 Task: For heading Use Lora with pink colour & Underline.  font size for heading20,  'Change the font style of data to'Lora and font size to 12,  Change the alignment of both headline & data to Align left In the sheet  BankBalancesbook
Action: Mouse moved to (96, 246)
Screenshot: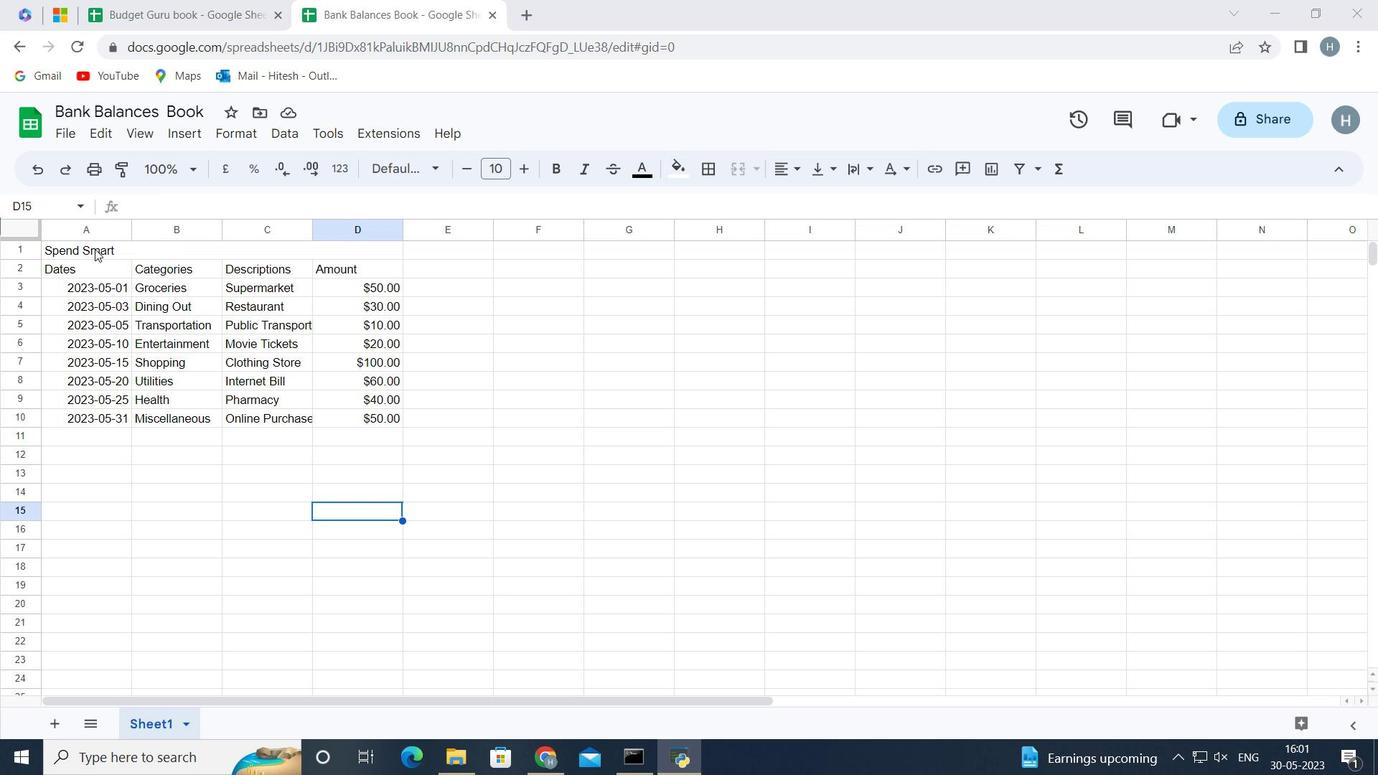 
Action: Mouse pressed left at (96, 246)
Screenshot: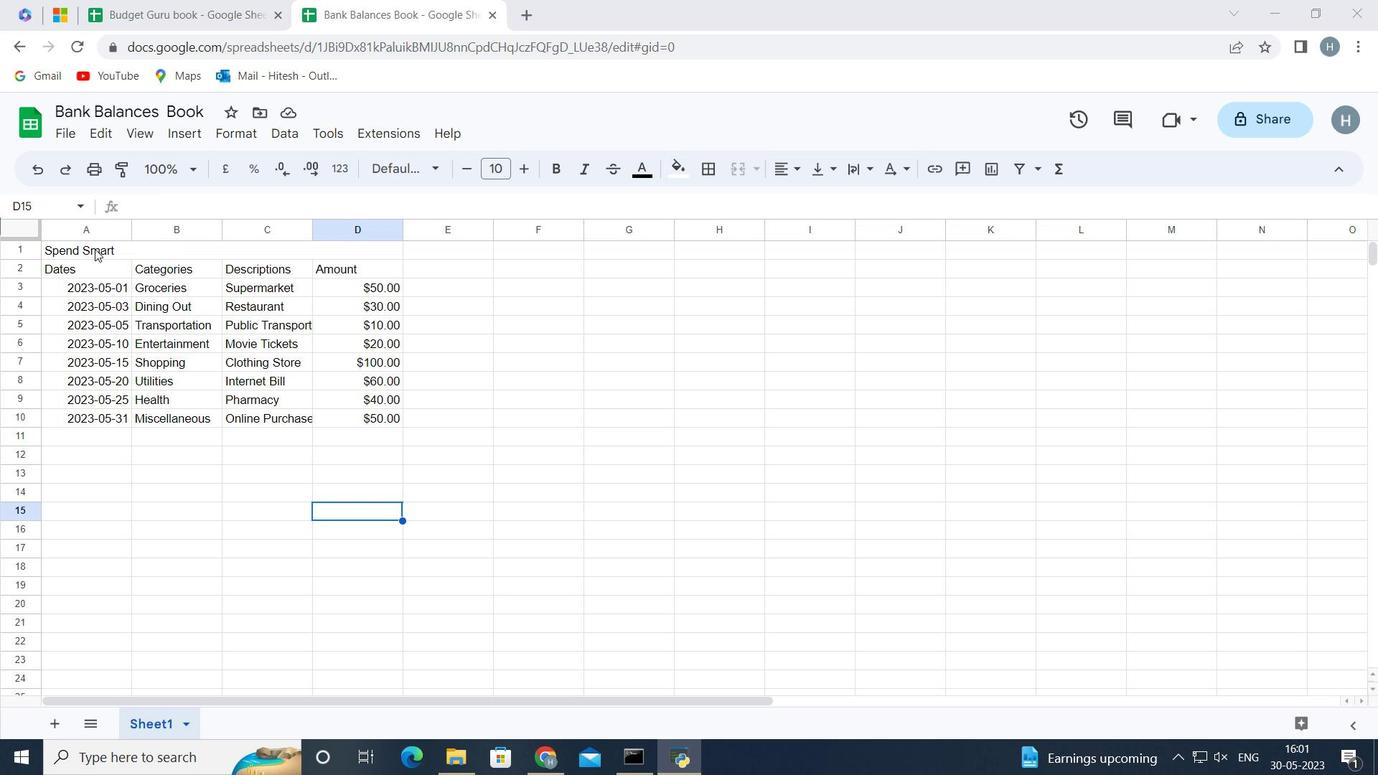 
Action: Mouse moved to (418, 161)
Screenshot: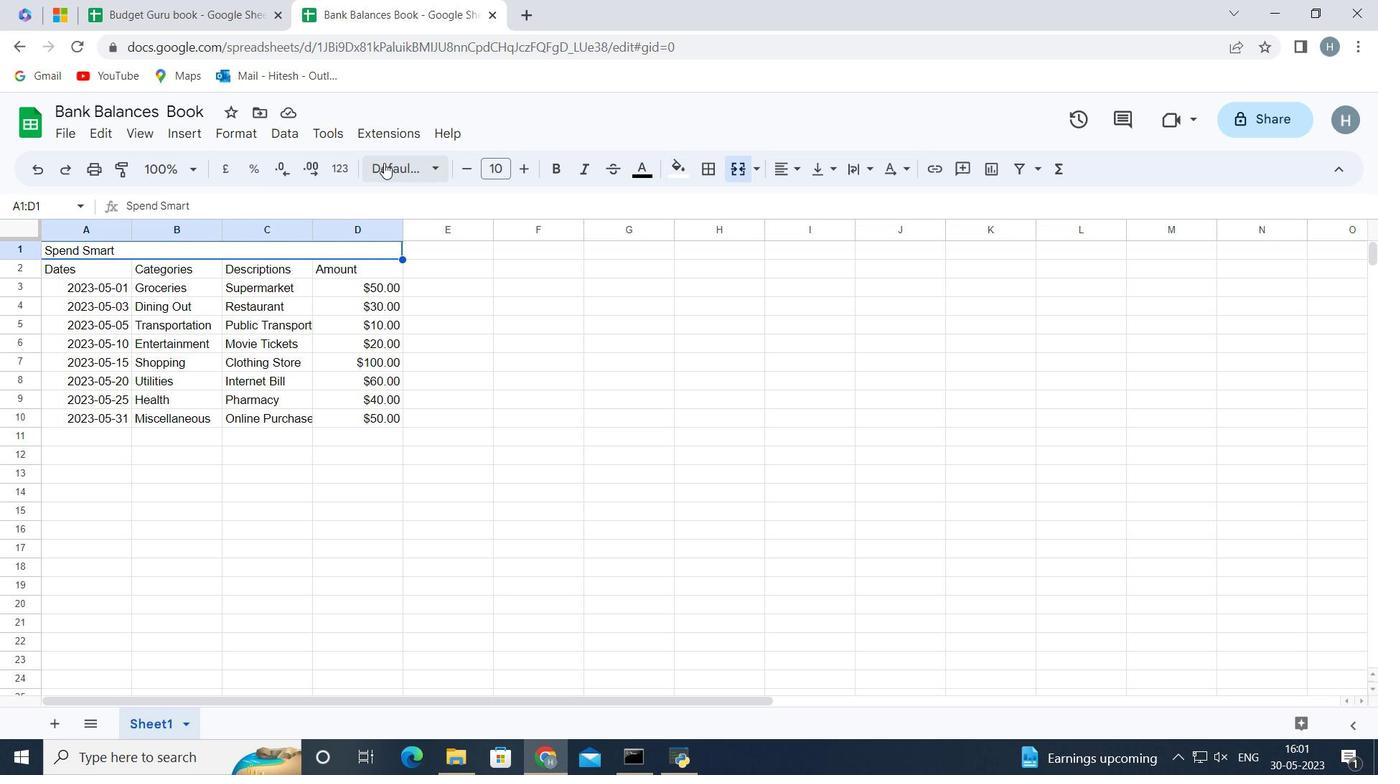 
Action: Mouse pressed left at (418, 161)
Screenshot: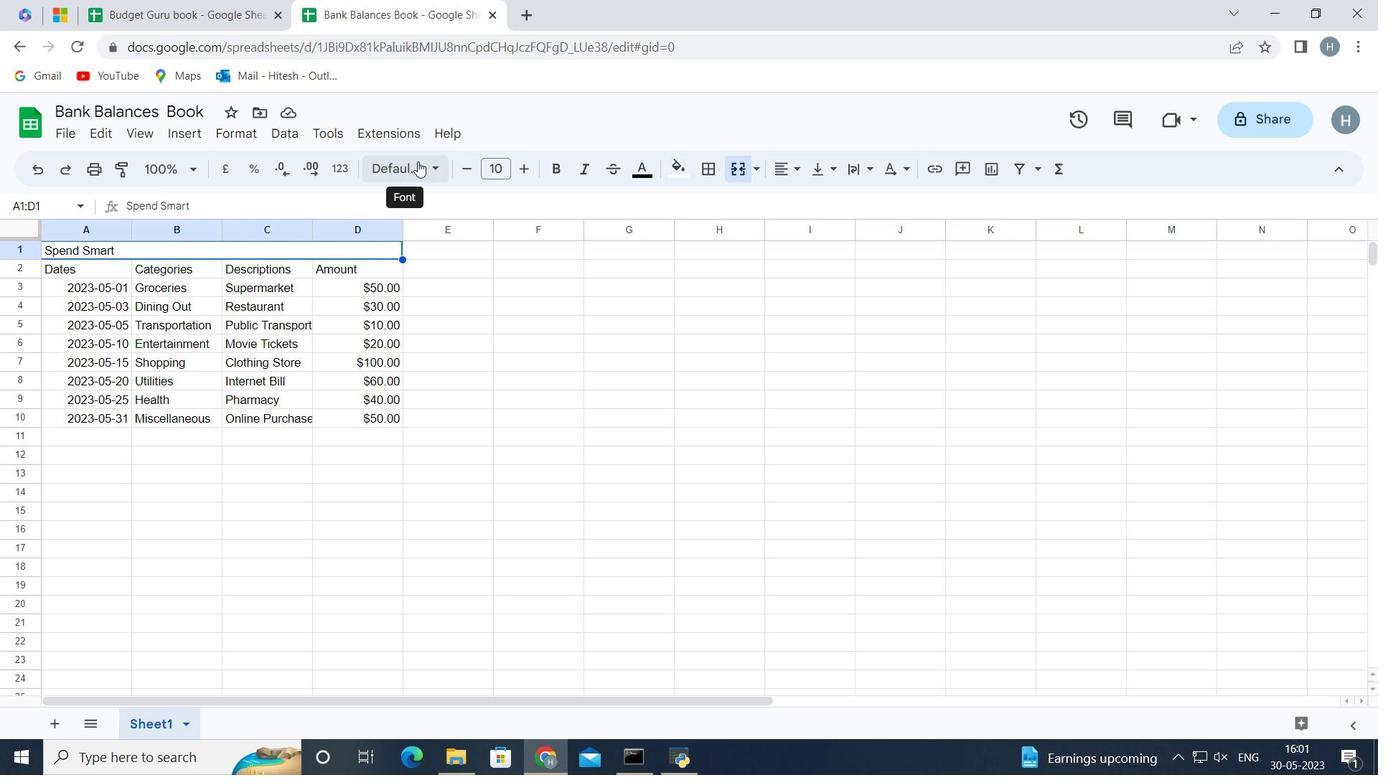 
Action: Mouse moved to (453, 557)
Screenshot: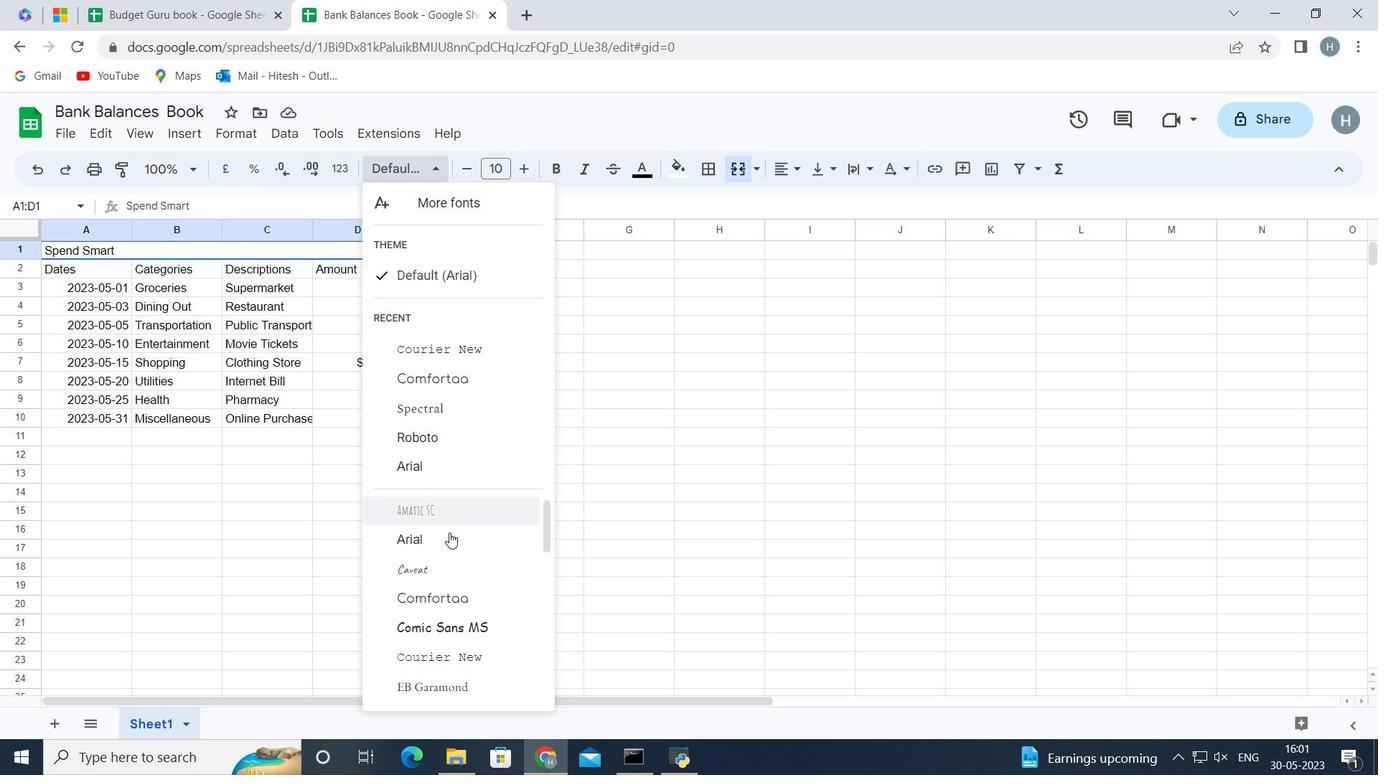 
Action: Mouse scrolled (453, 556) with delta (0, 0)
Screenshot: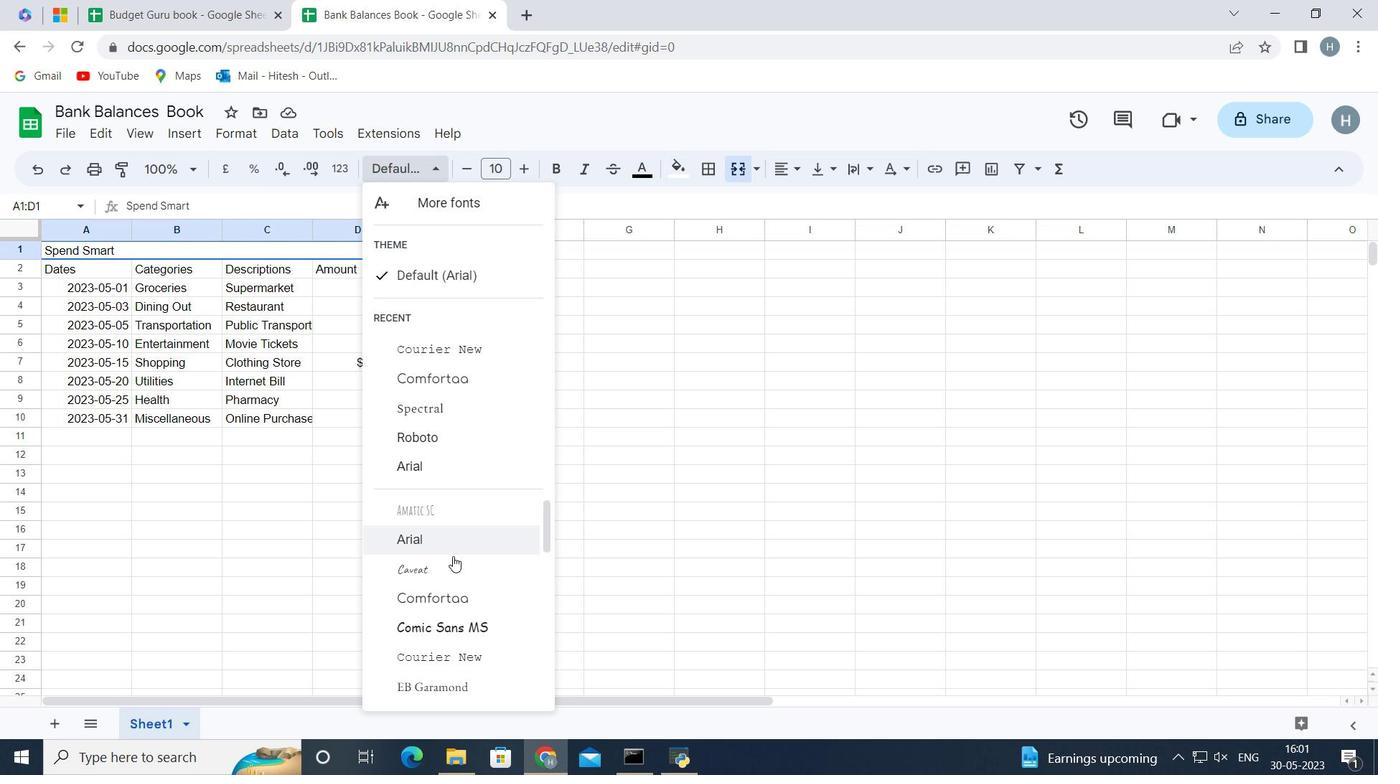 
Action: Mouse scrolled (453, 556) with delta (0, 0)
Screenshot: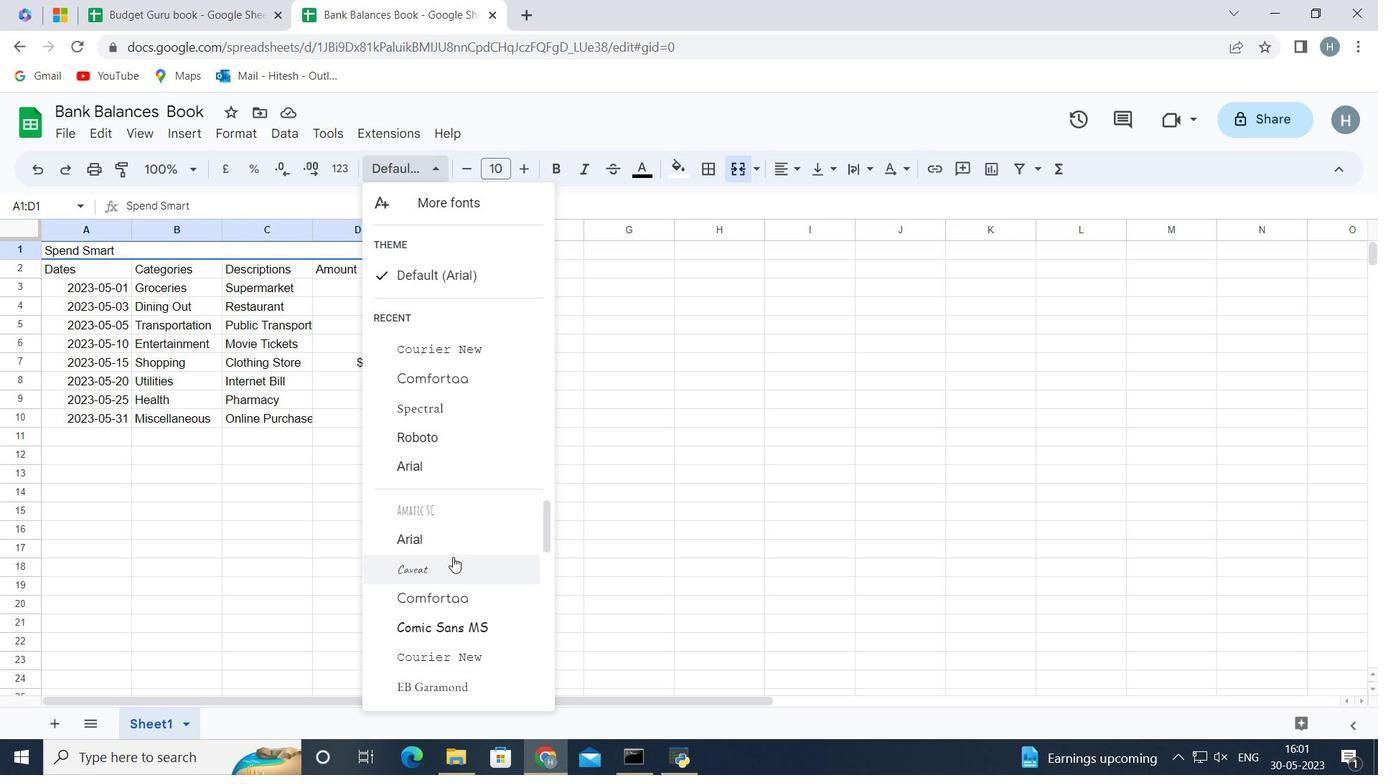 
Action: Mouse moved to (449, 654)
Screenshot: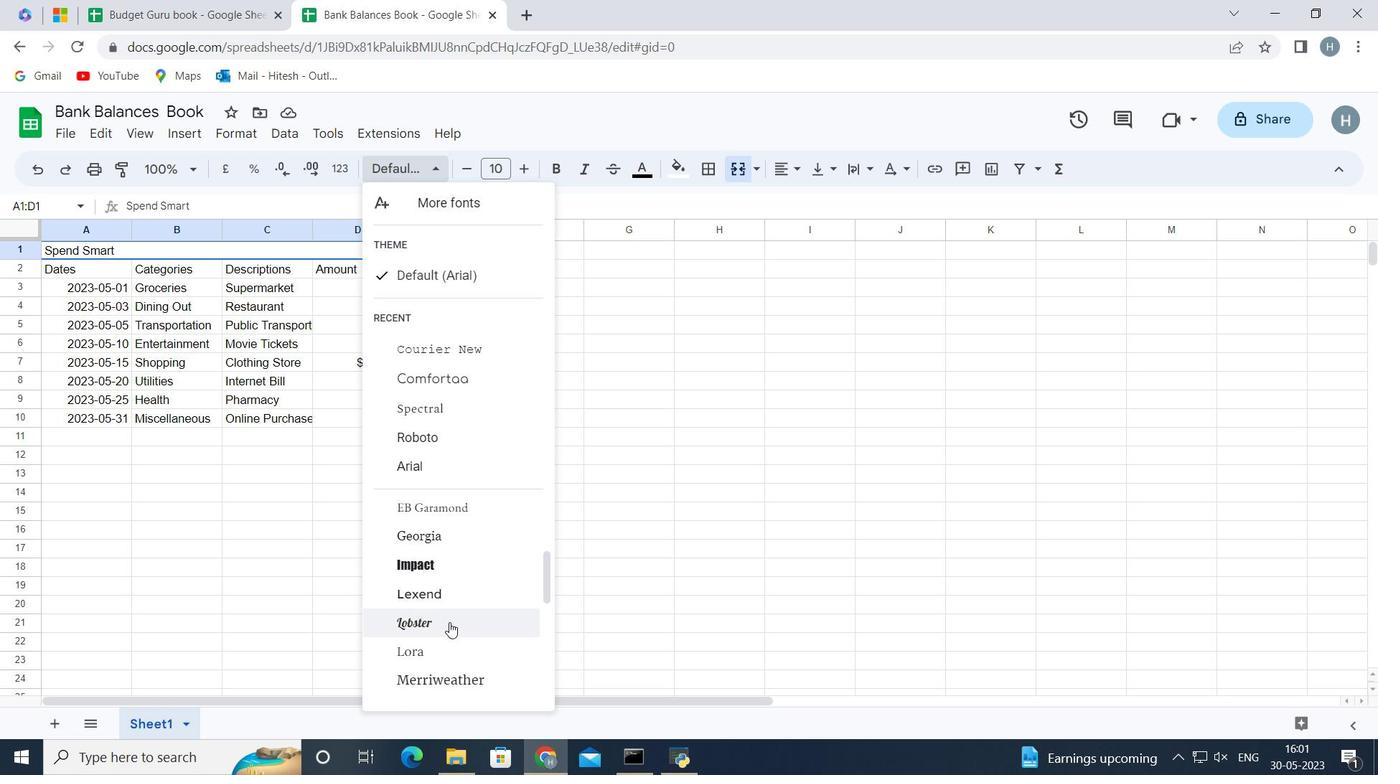 
Action: Mouse pressed left at (449, 654)
Screenshot: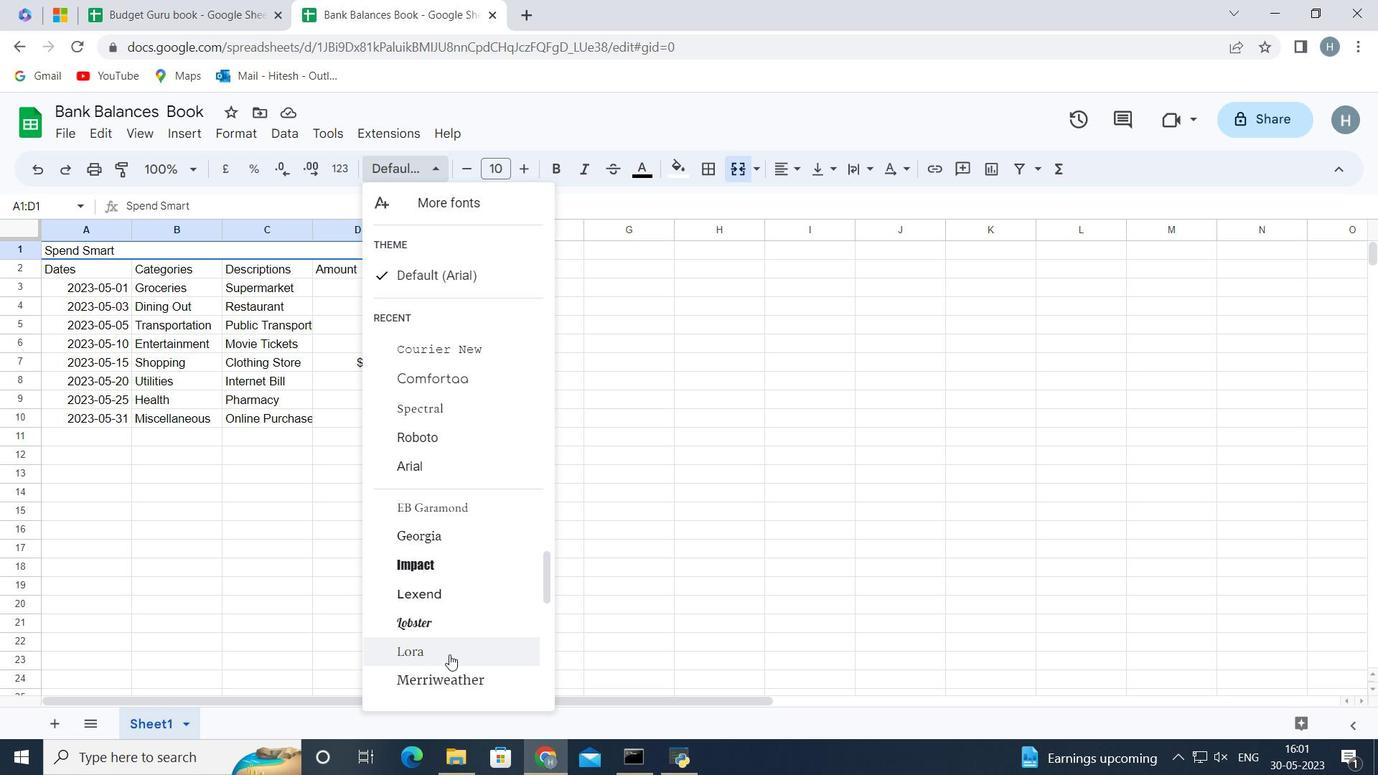 
Action: Mouse moved to (679, 173)
Screenshot: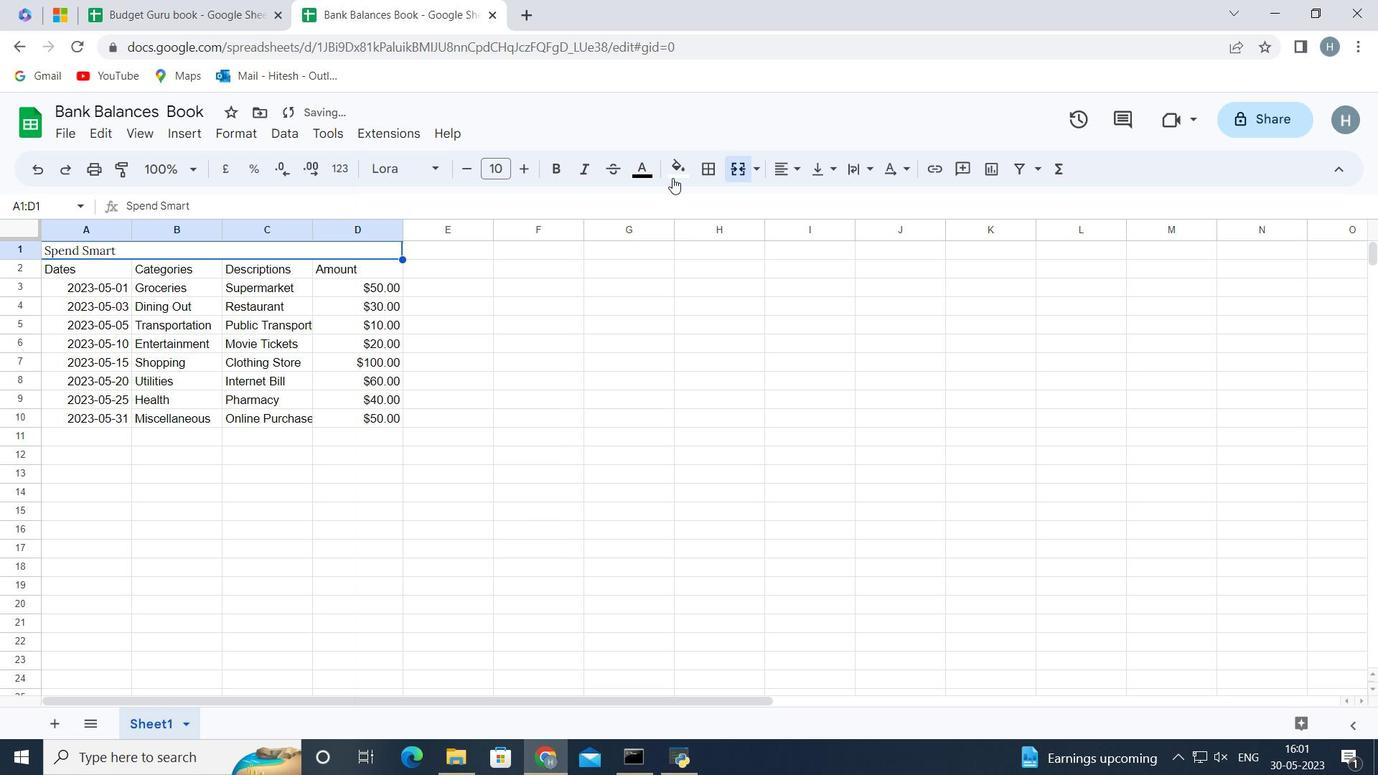 
Action: Mouse pressed left at (679, 173)
Screenshot: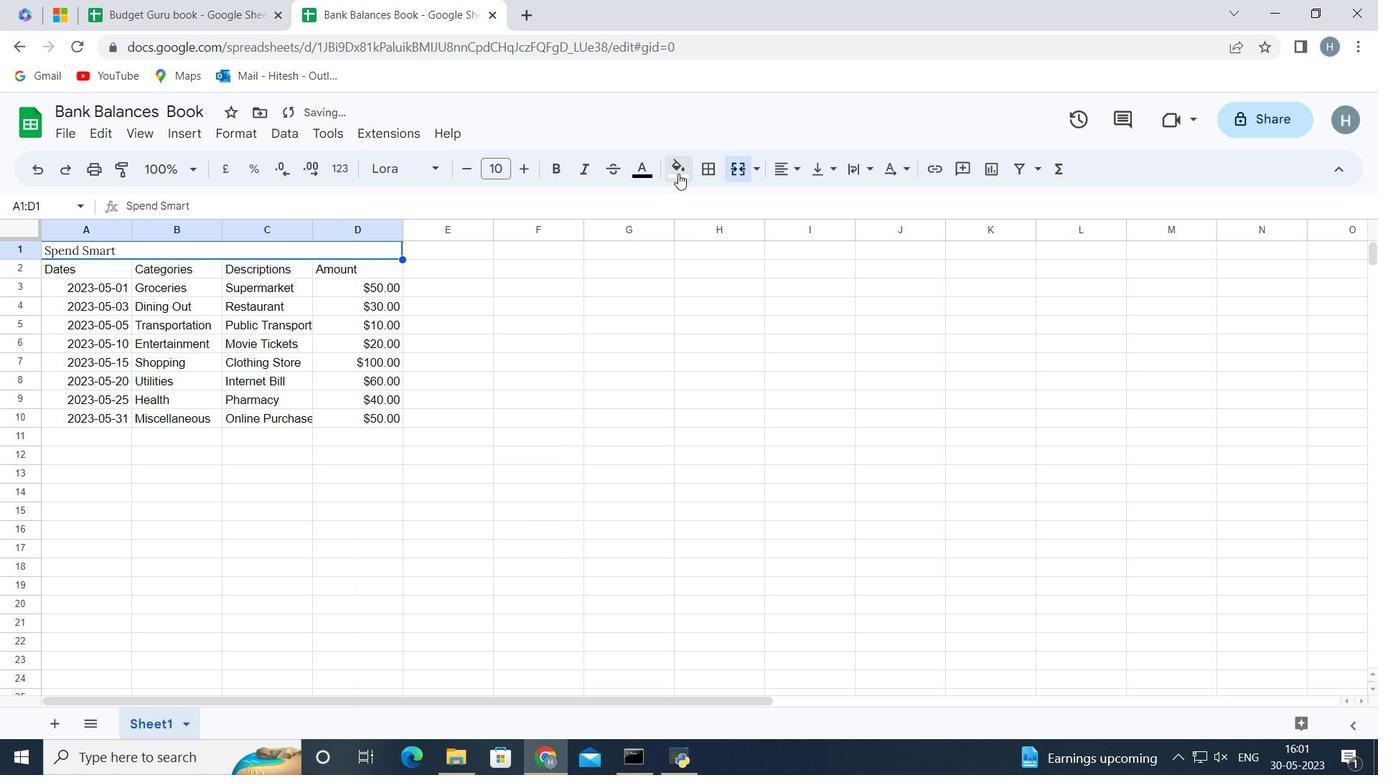 
Action: Mouse moved to (705, 446)
Screenshot: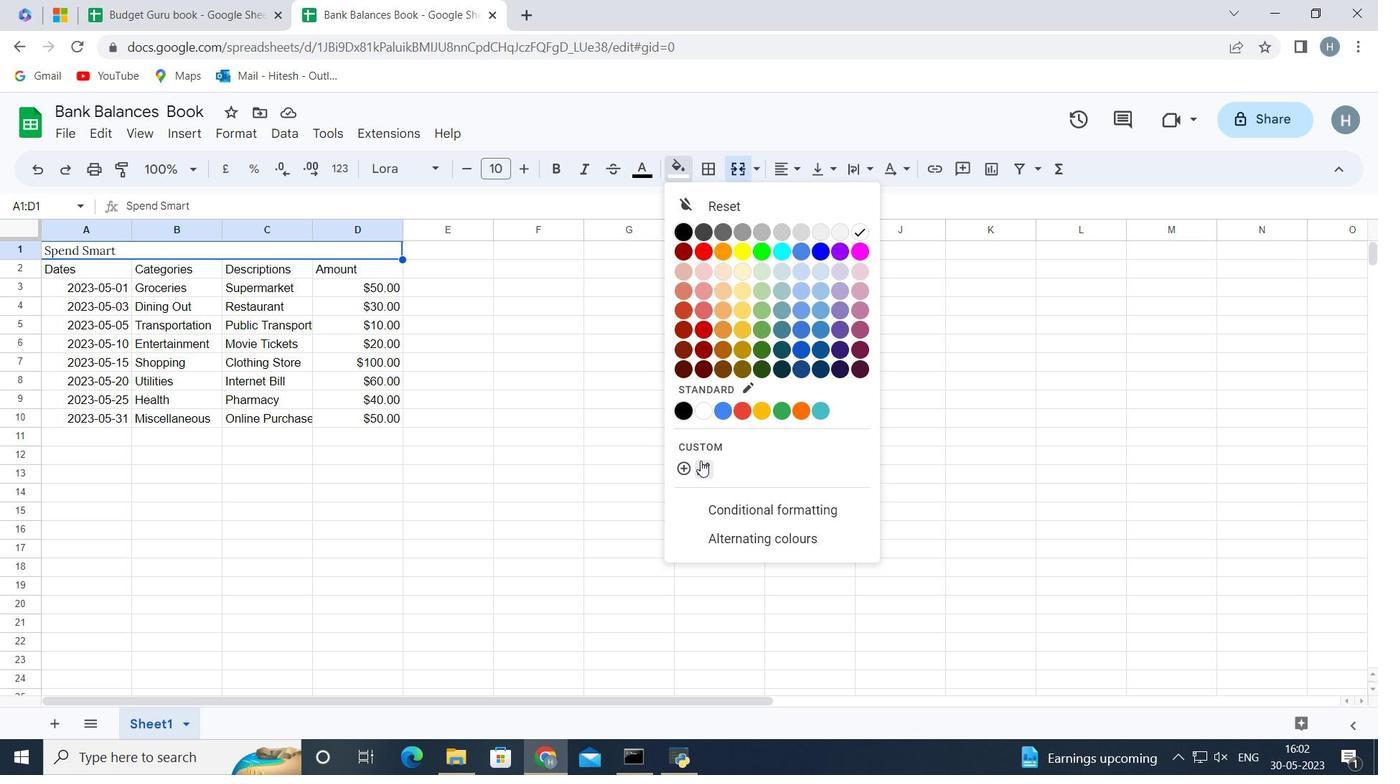 
Action: Mouse pressed left at (705, 446)
Screenshot: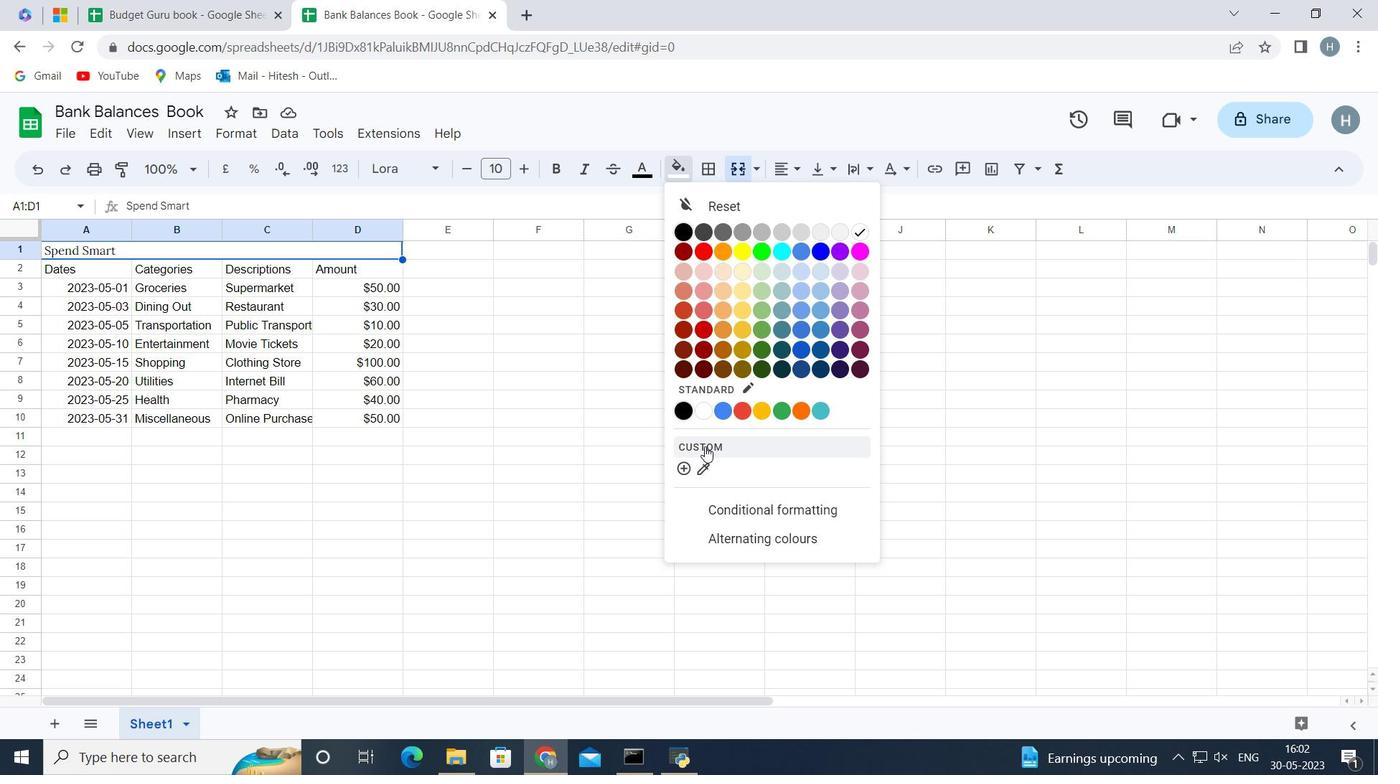 
Action: Mouse moved to (787, 431)
Screenshot: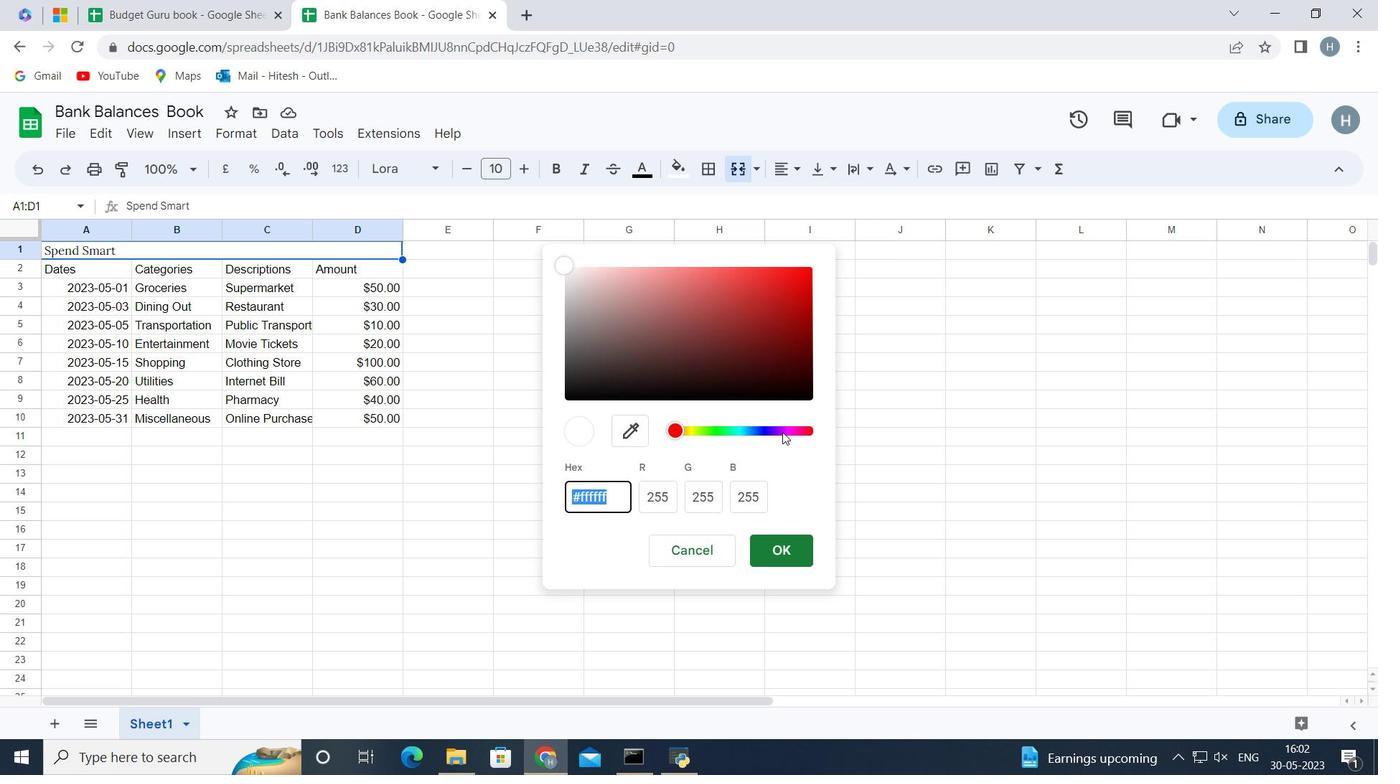 
Action: Mouse pressed left at (787, 431)
Screenshot: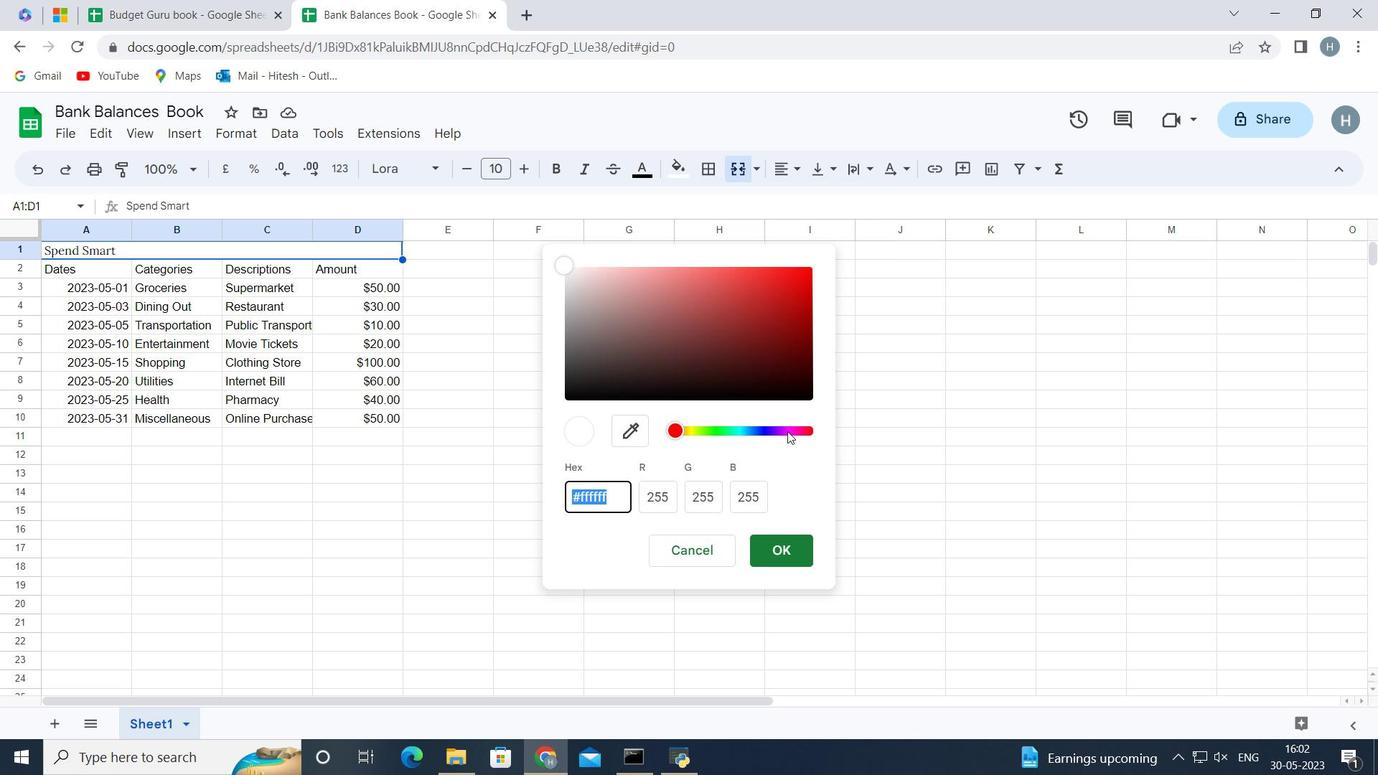
Action: Mouse moved to (680, 426)
Screenshot: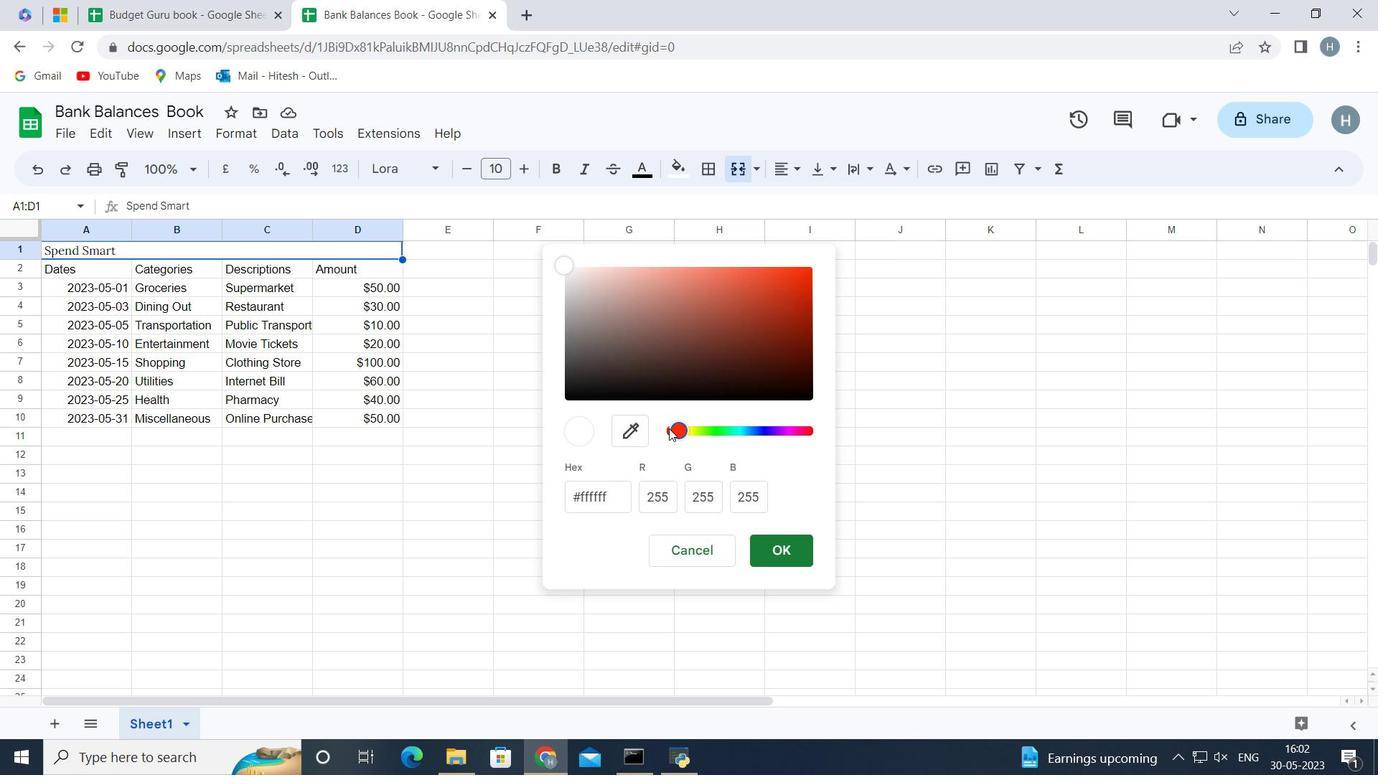 
Action: Mouse pressed left at (680, 426)
Screenshot: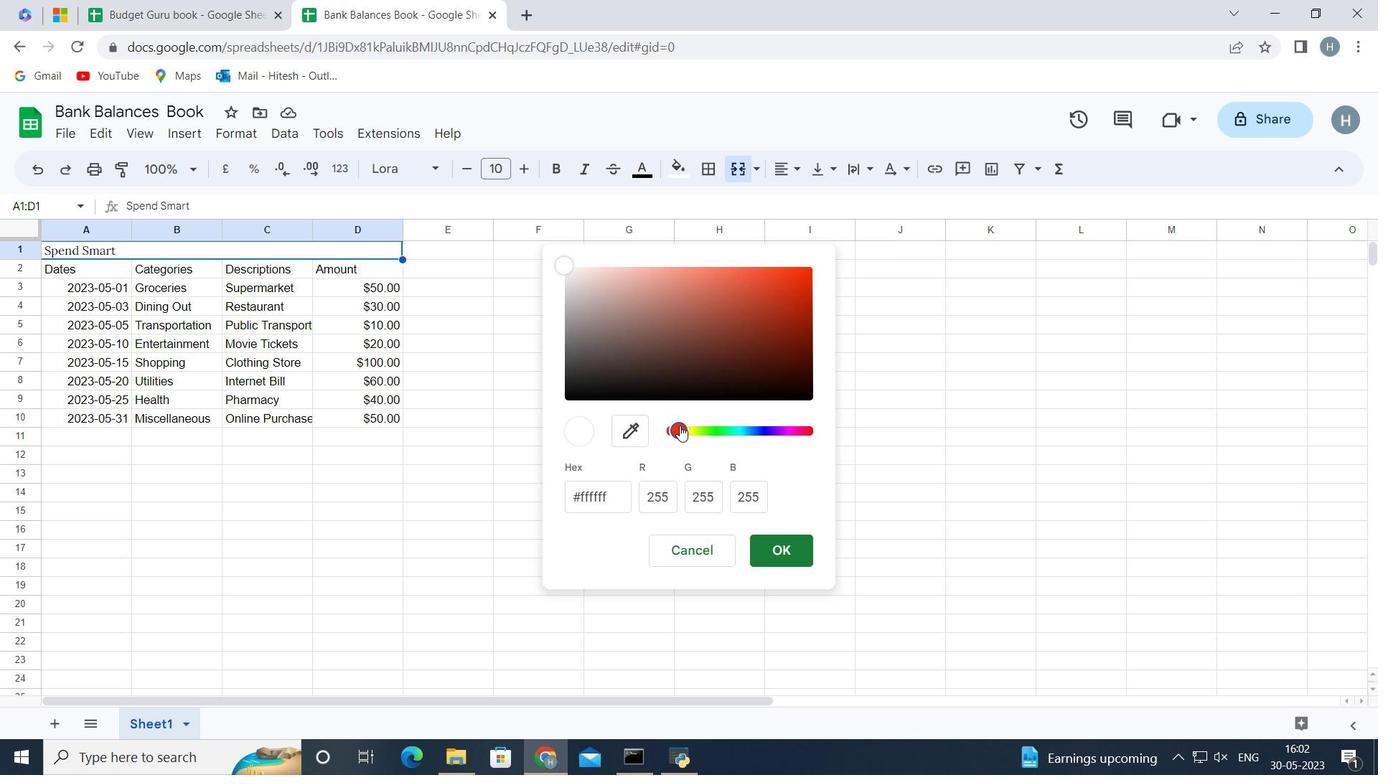 
Action: Mouse moved to (691, 551)
Screenshot: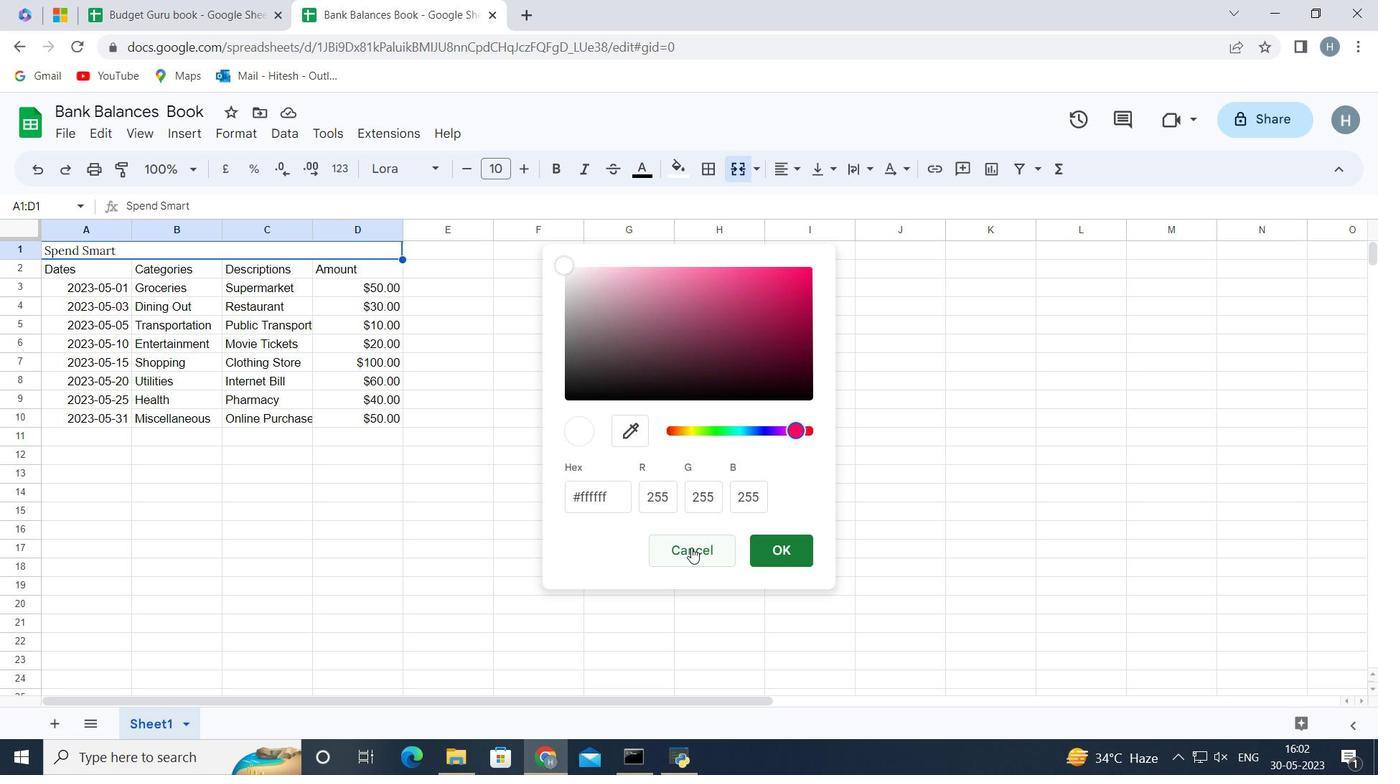 
Action: Mouse pressed left at (691, 551)
Screenshot: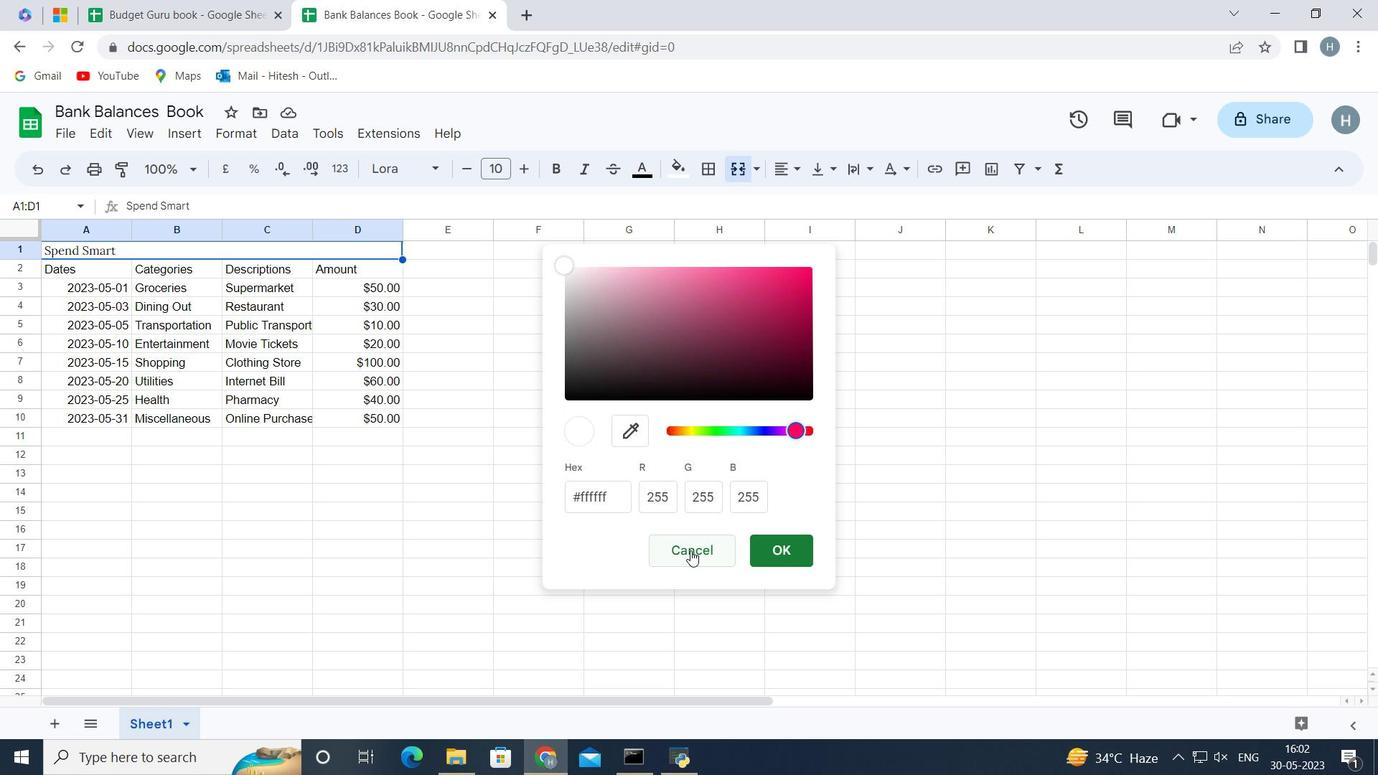 
Action: Mouse moved to (671, 175)
Screenshot: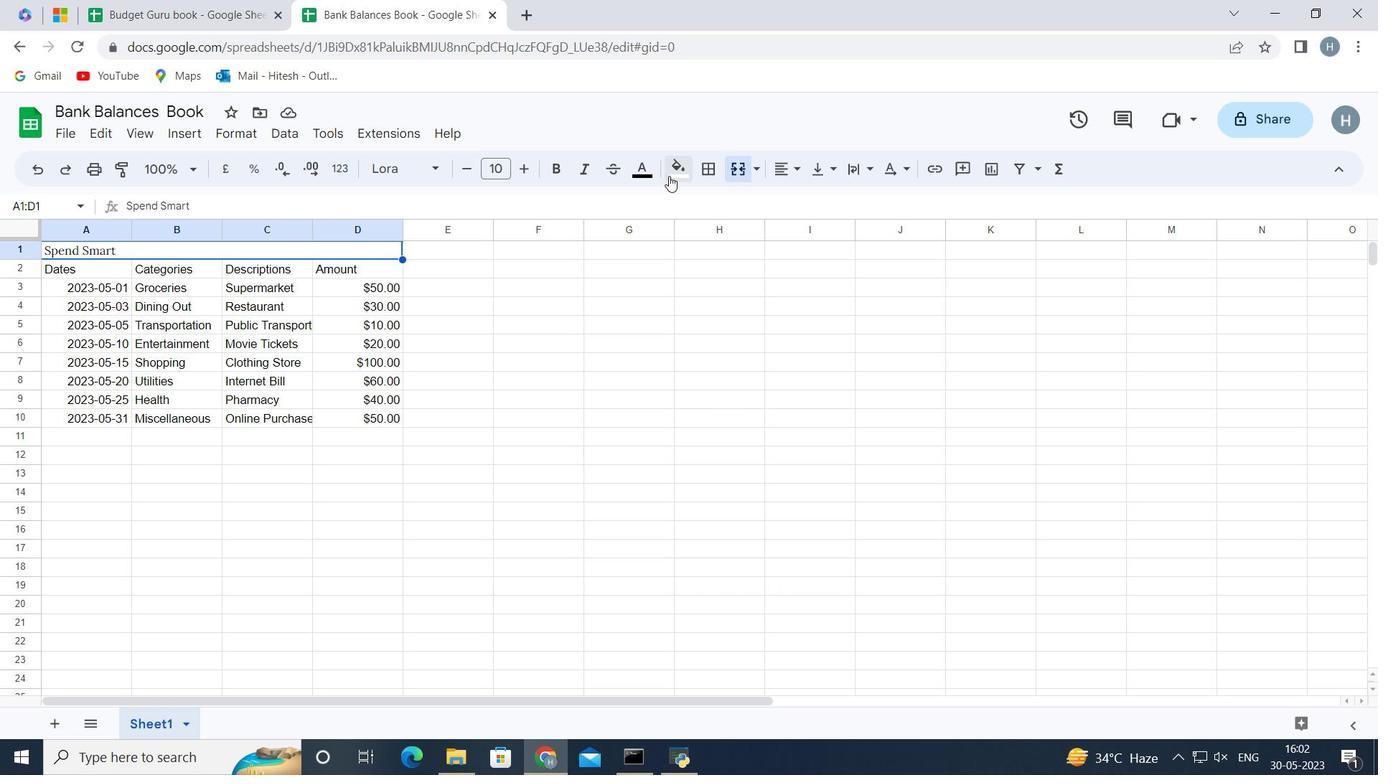 
Action: Mouse pressed left at (671, 175)
Screenshot: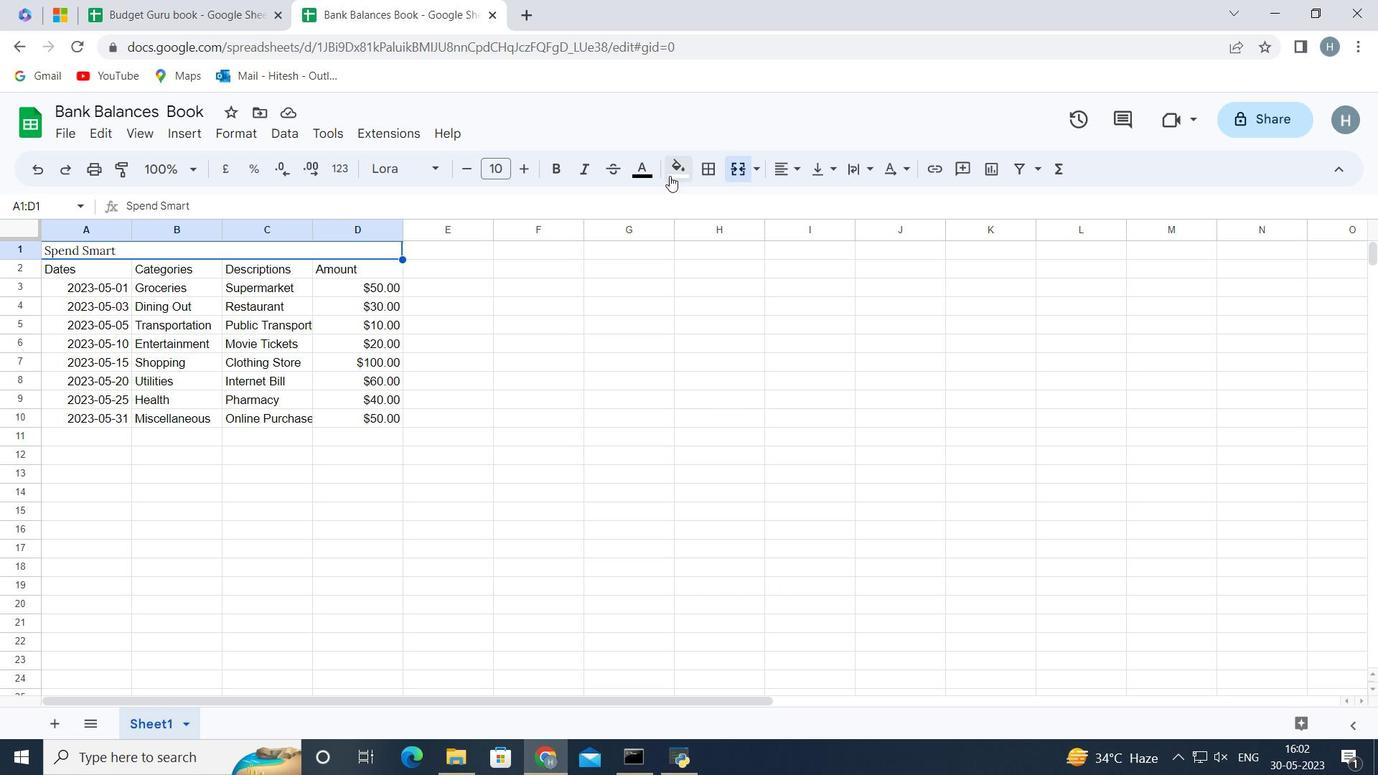 
Action: Mouse moved to (861, 252)
Screenshot: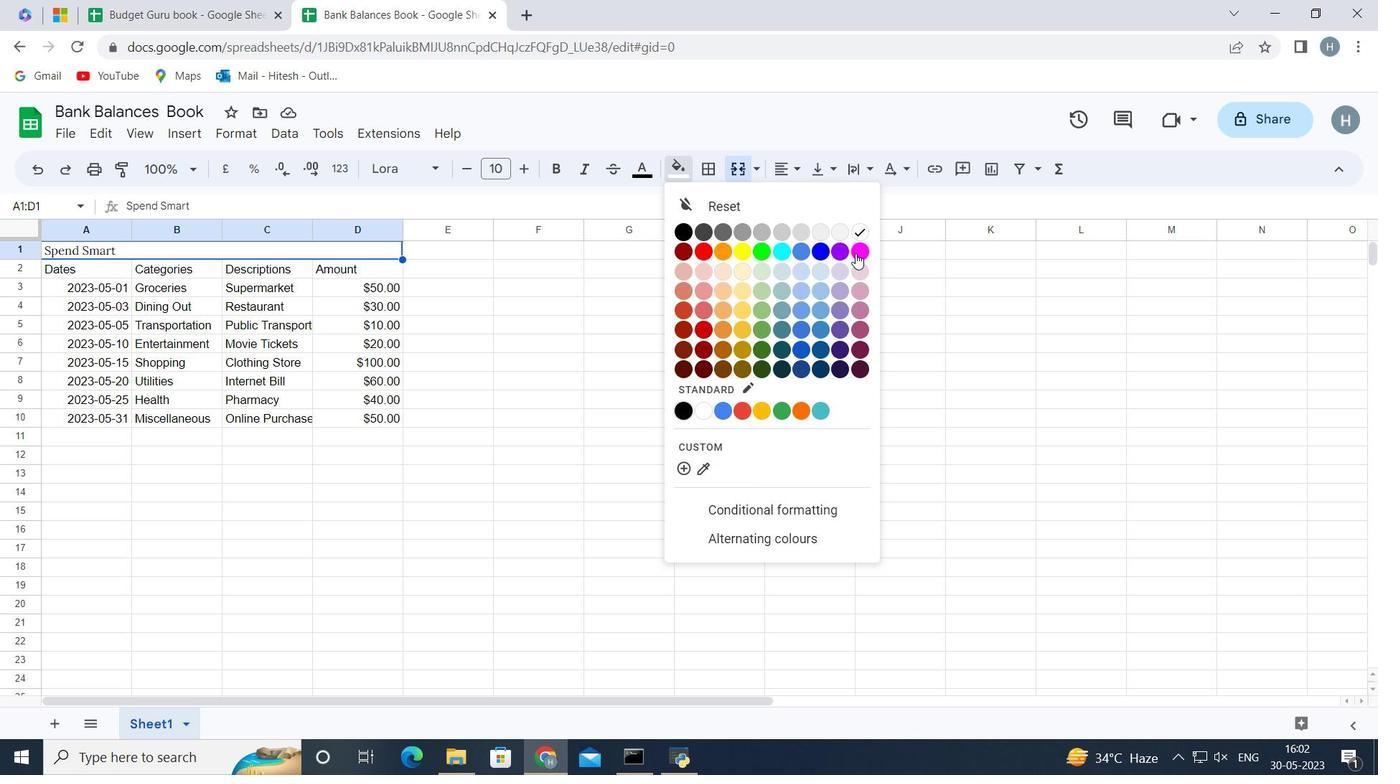 
Action: Mouse pressed left at (861, 252)
Screenshot: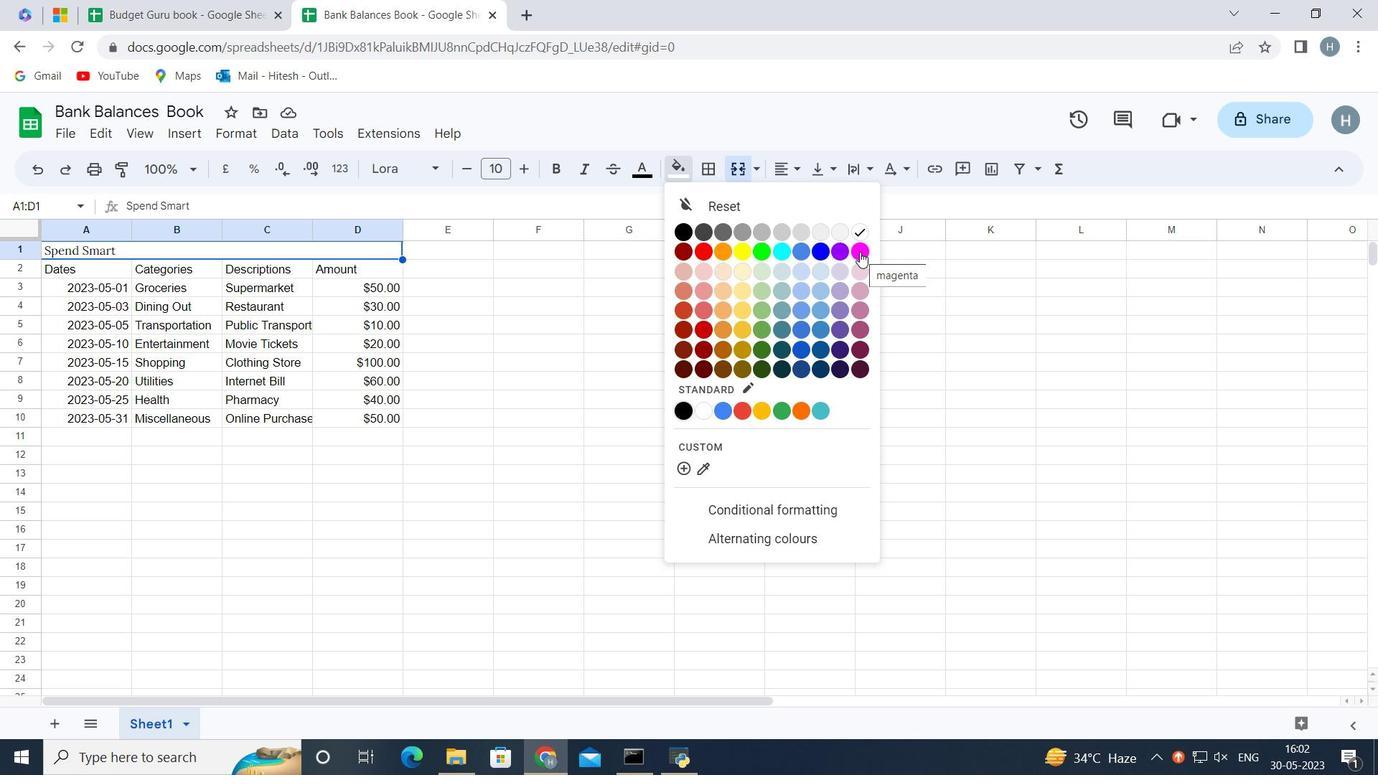 
Action: Mouse moved to (684, 178)
Screenshot: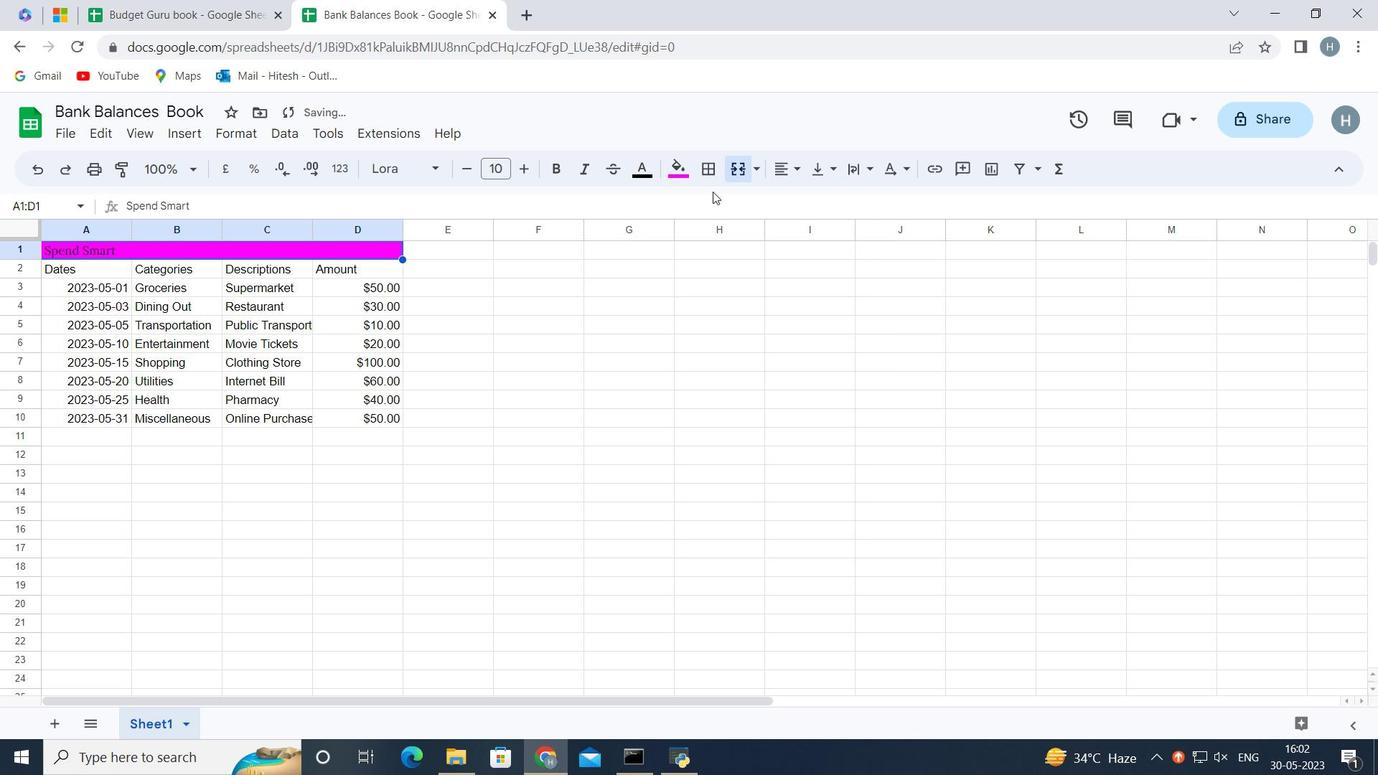 
Action: Mouse pressed left at (684, 178)
Screenshot: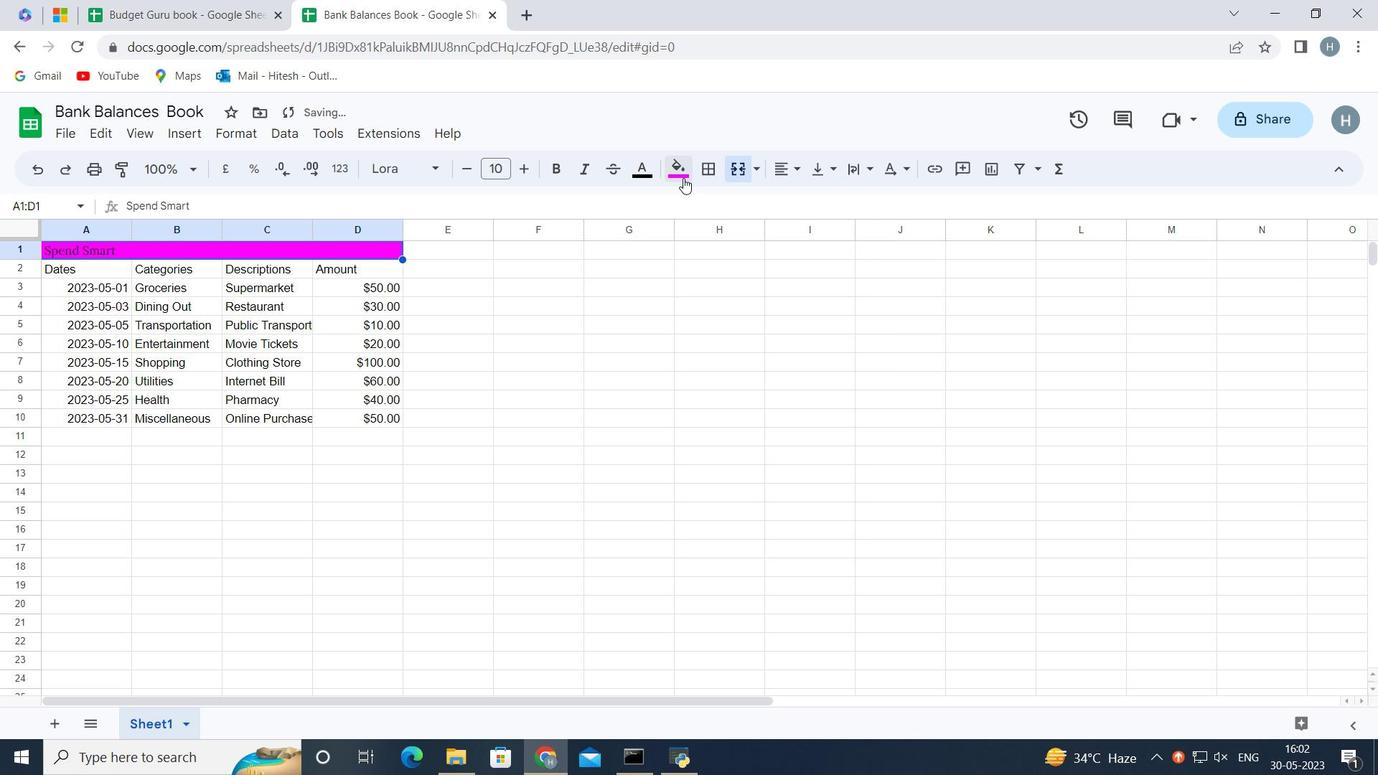 
Action: Mouse moved to (719, 448)
Screenshot: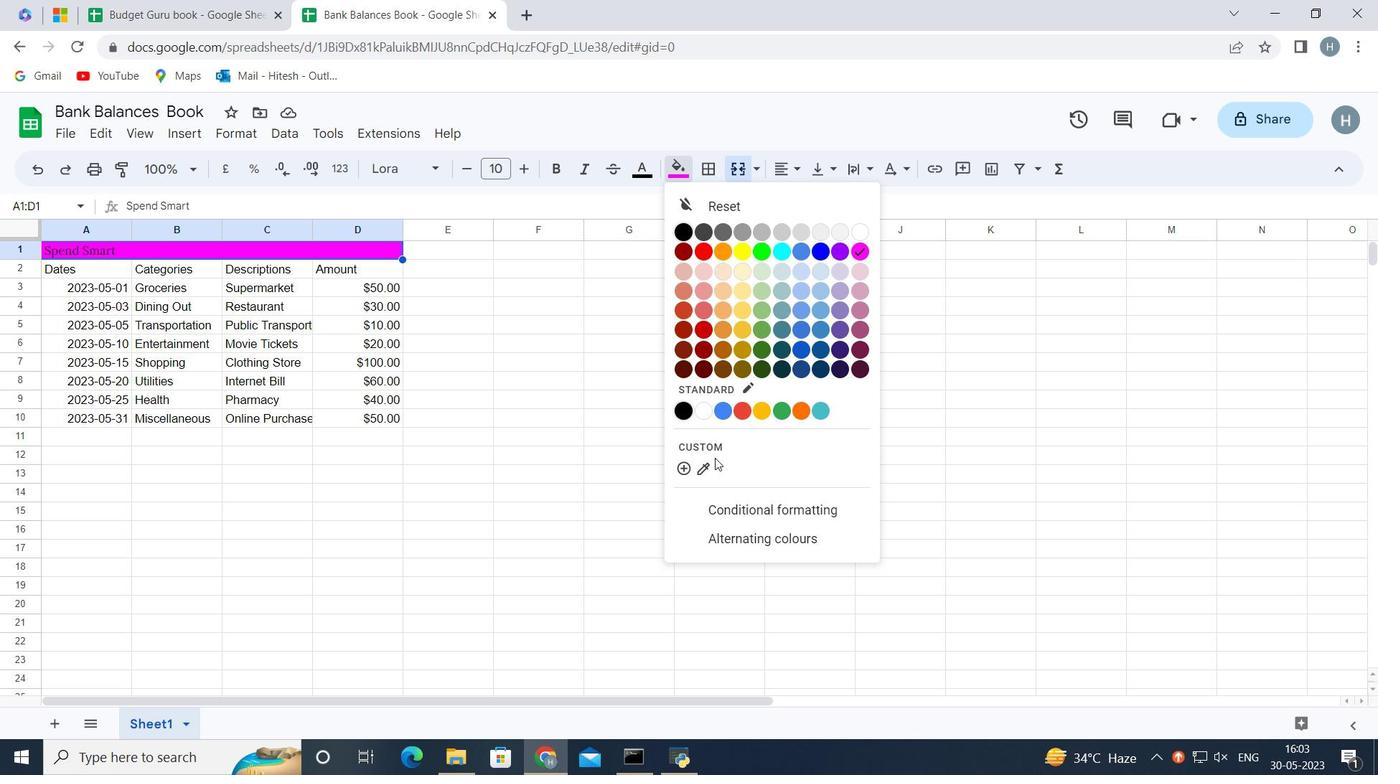 
Action: Mouse pressed left at (719, 448)
Screenshot: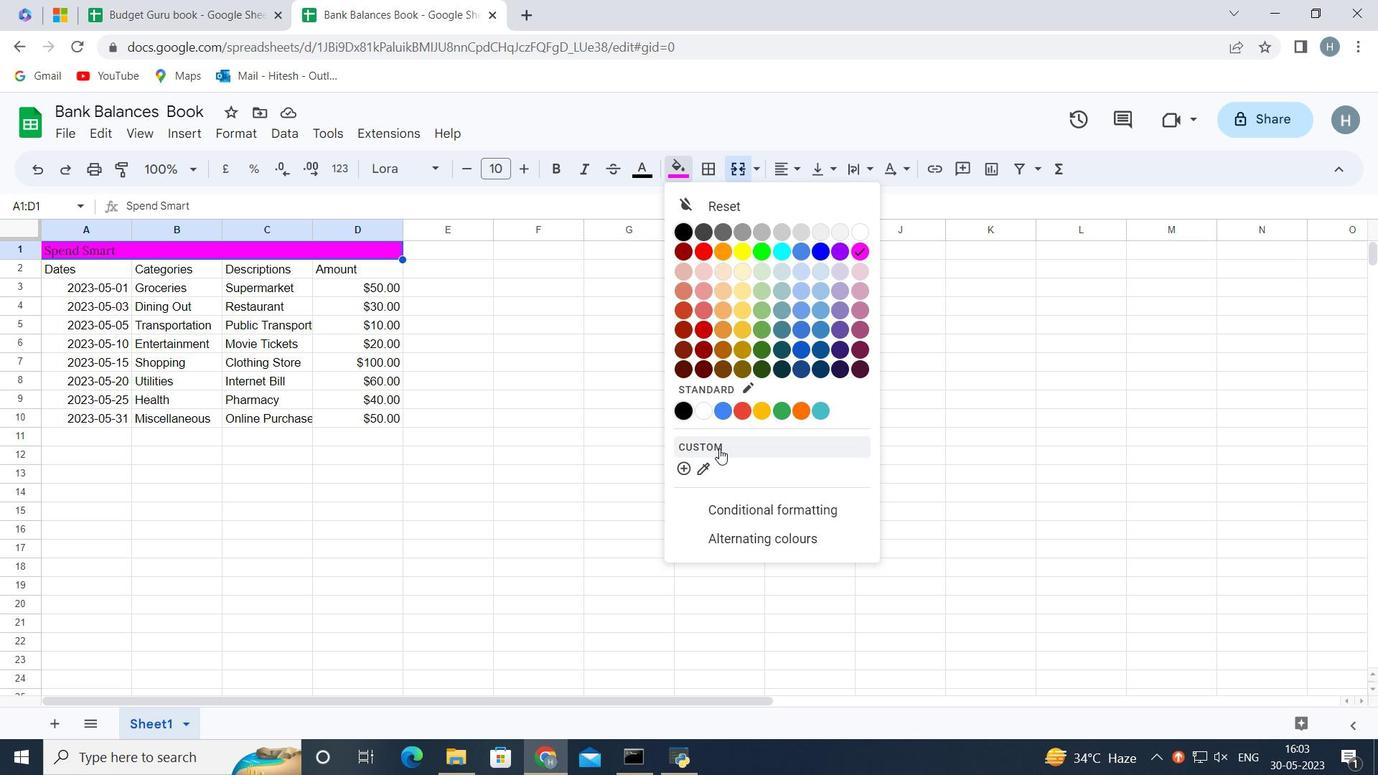 
Action: Mouse moved to (688, 318)
Screenshot: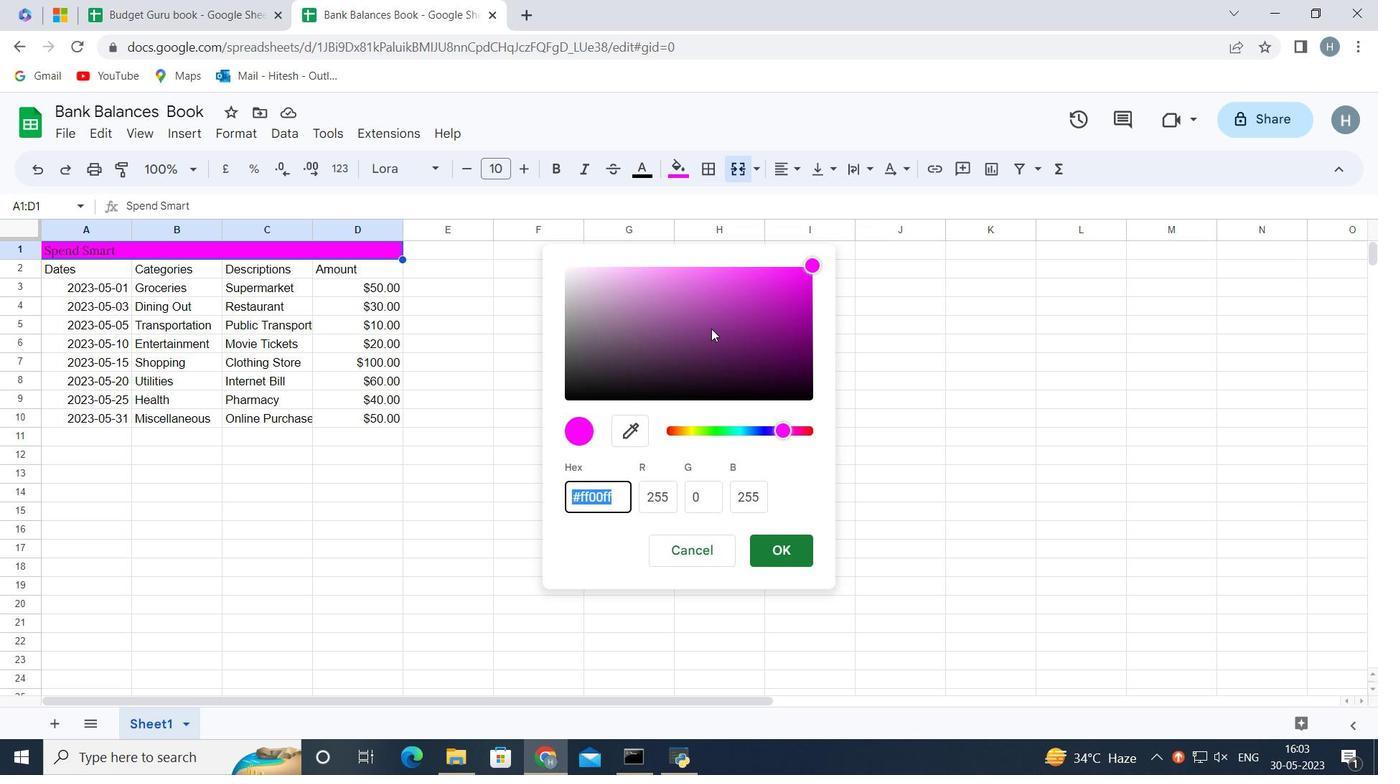 
Action: Mouse pressed left at (688, 318)
Screenshot: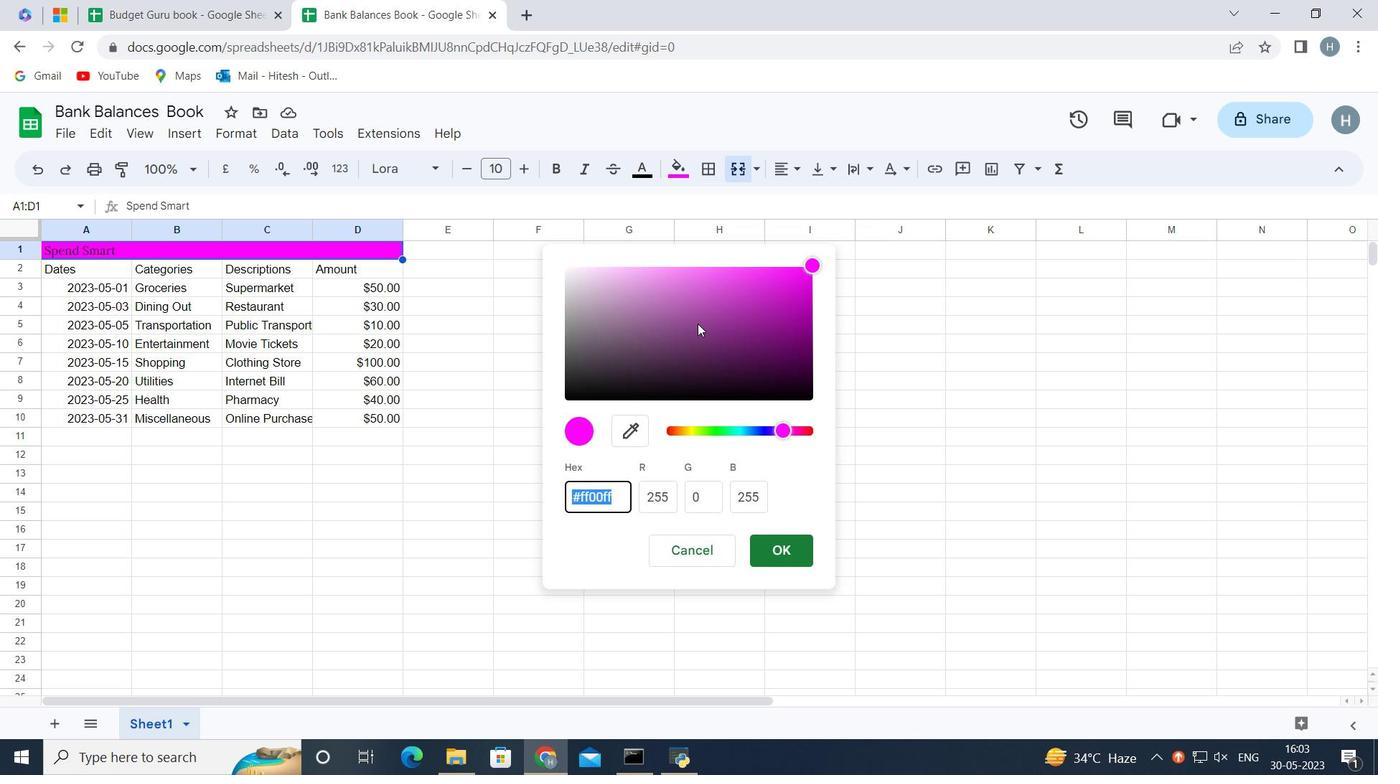 
Action: Mouse moved to (686, 290)
Screenshot: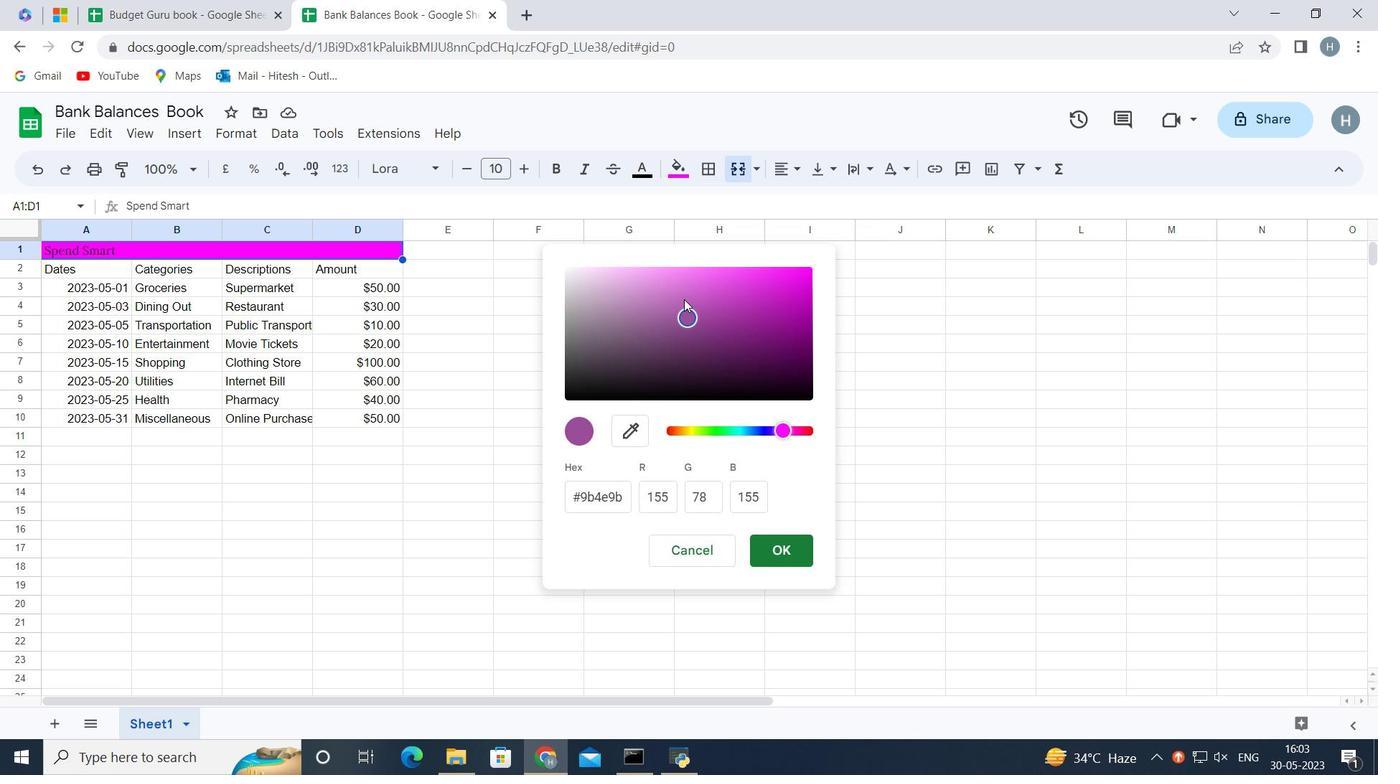 
Action: Mouse pressed left at (686, 290)
Screenshot: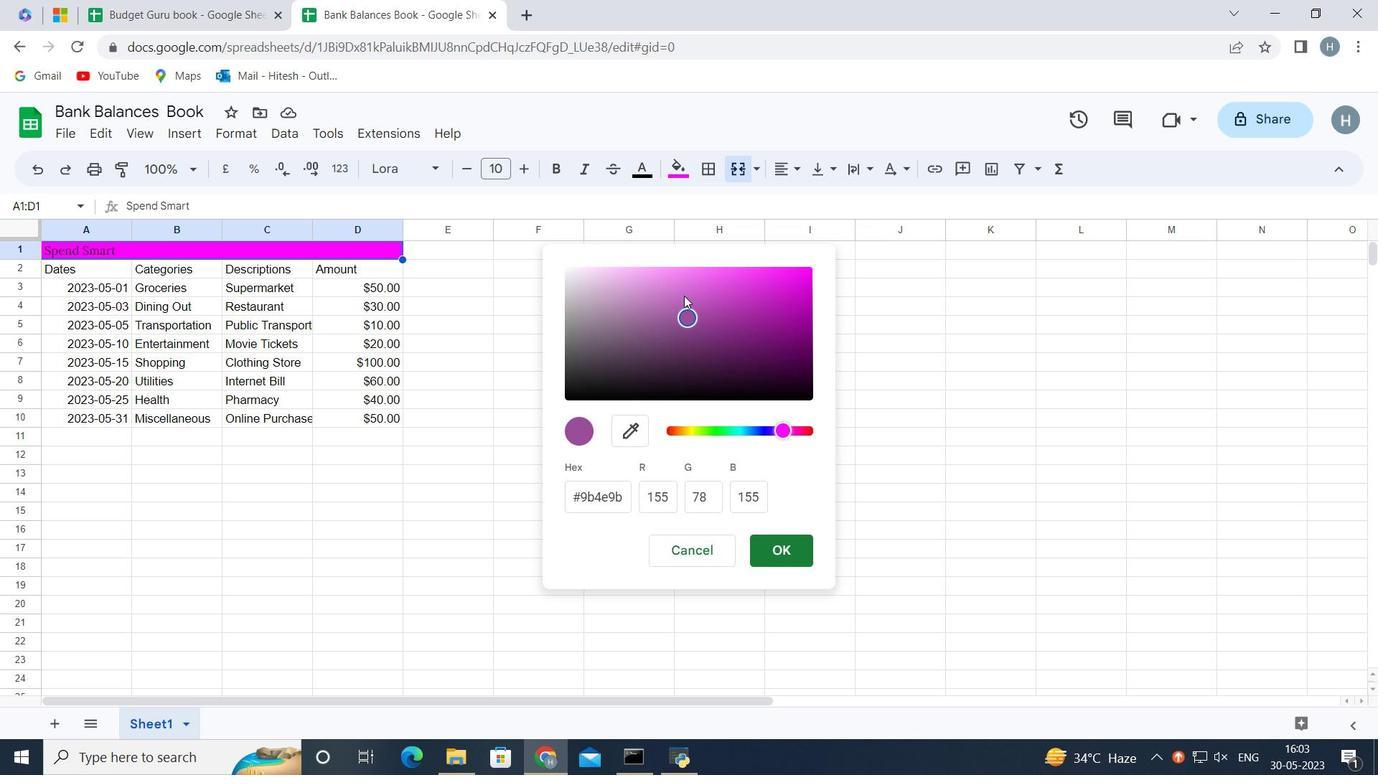 
Action: Mouse moved to (730, 323)
Screenshot: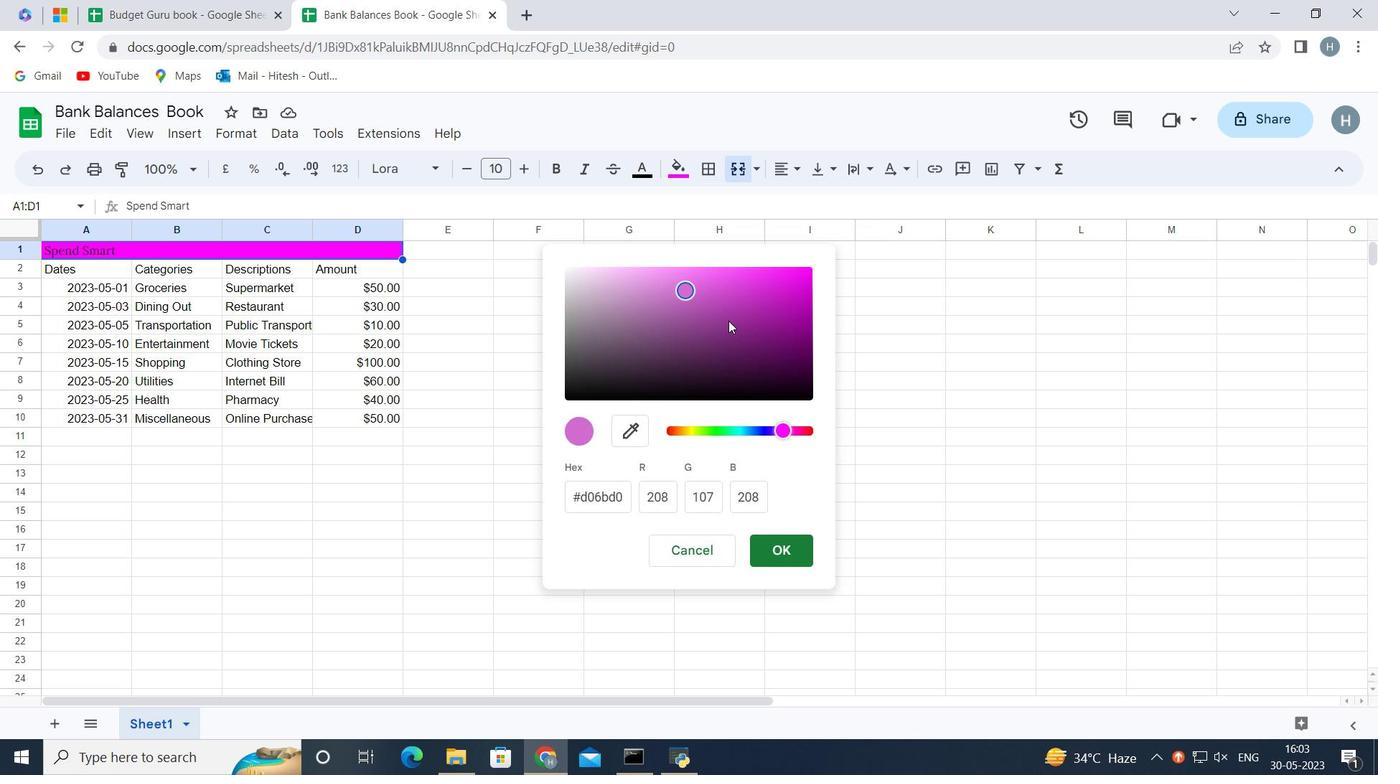 
Action: Mouse pressed left at (730, 323)
Screenshot: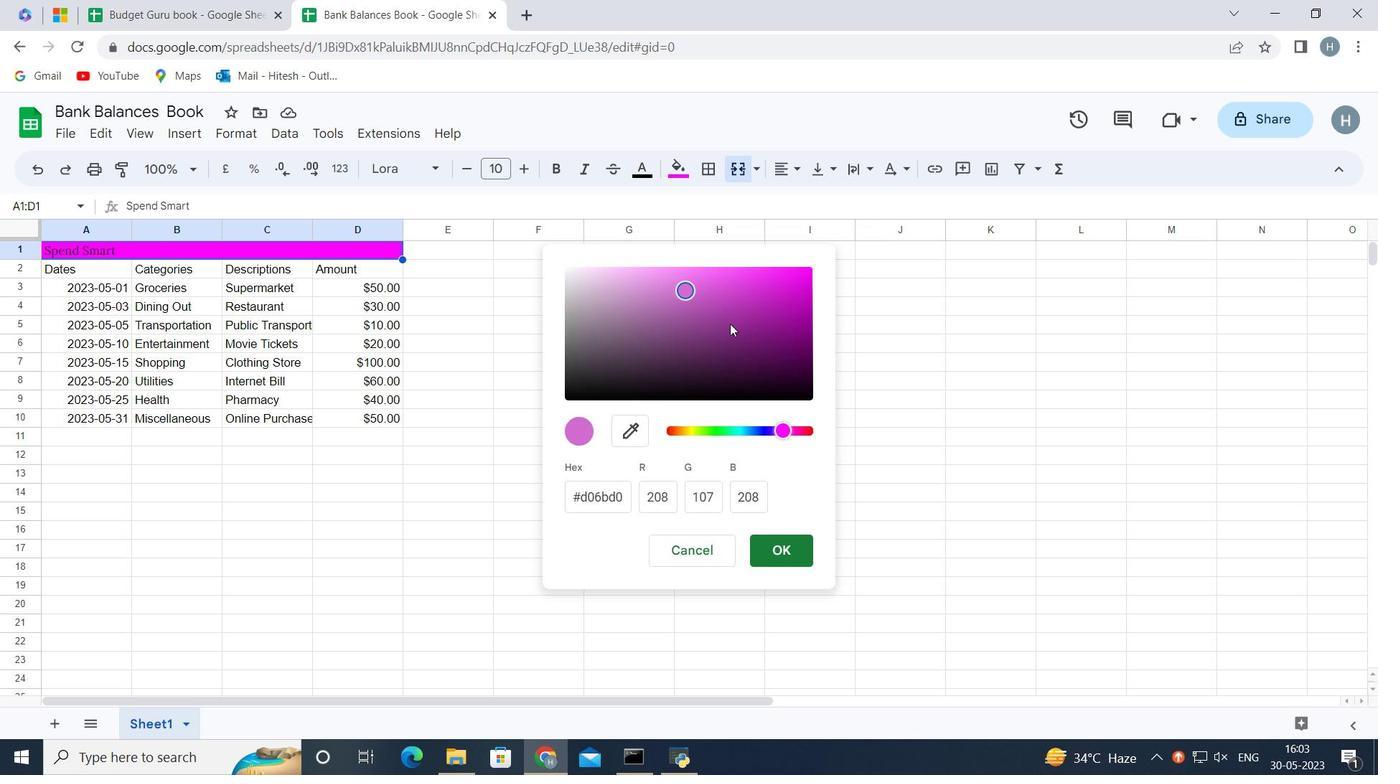 
Action: Mouse moved to (718, 285)
Screenshot: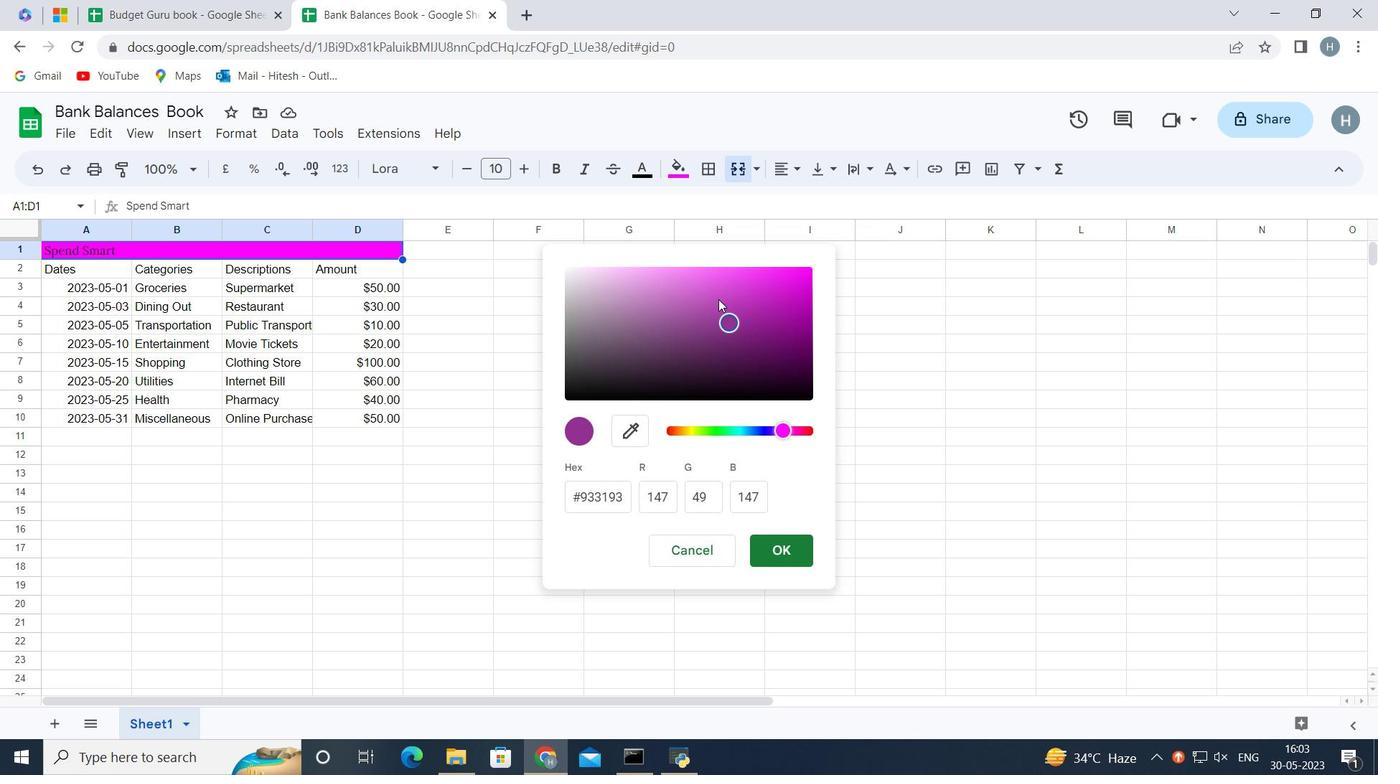 
Action: Mouse pressed left at (718, 285)
Screenshot: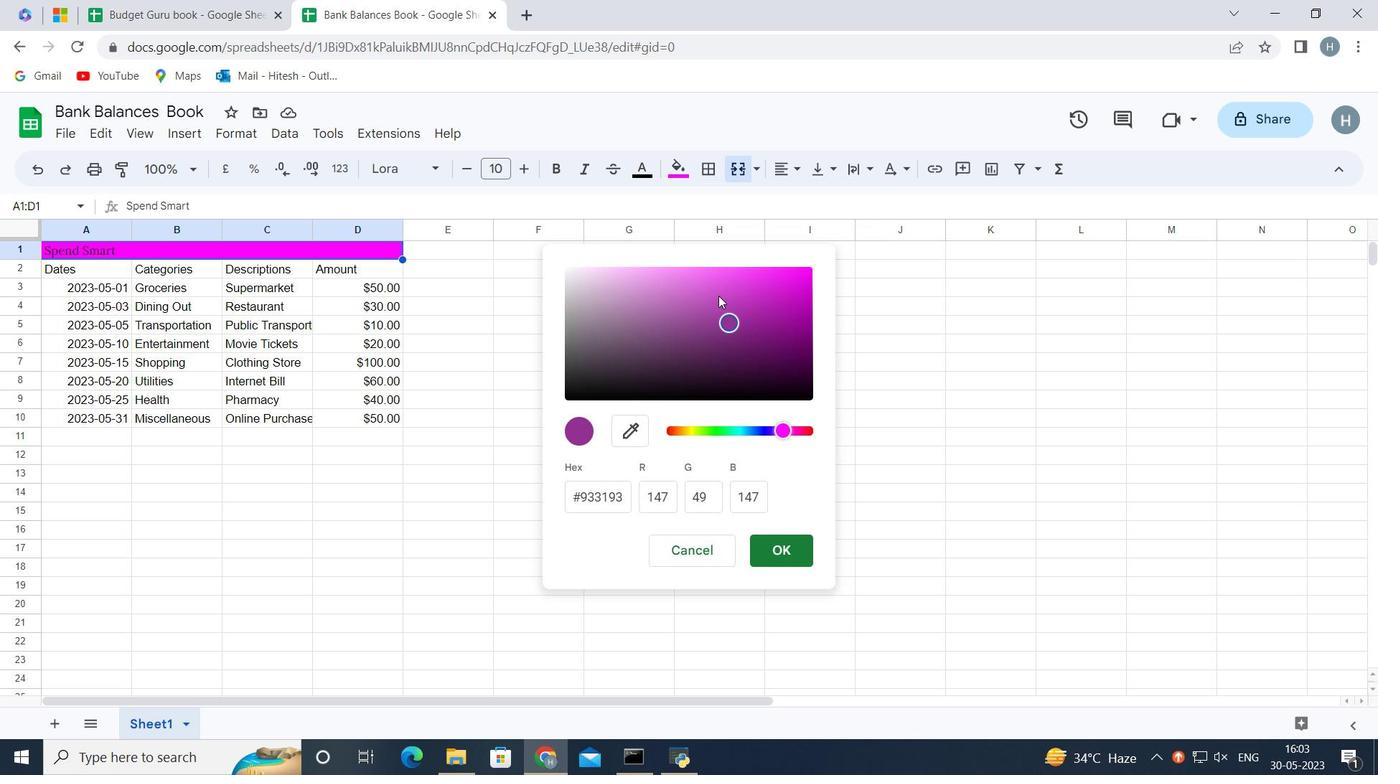 
Action: Mouse moved to (758, 333)
Screenshot: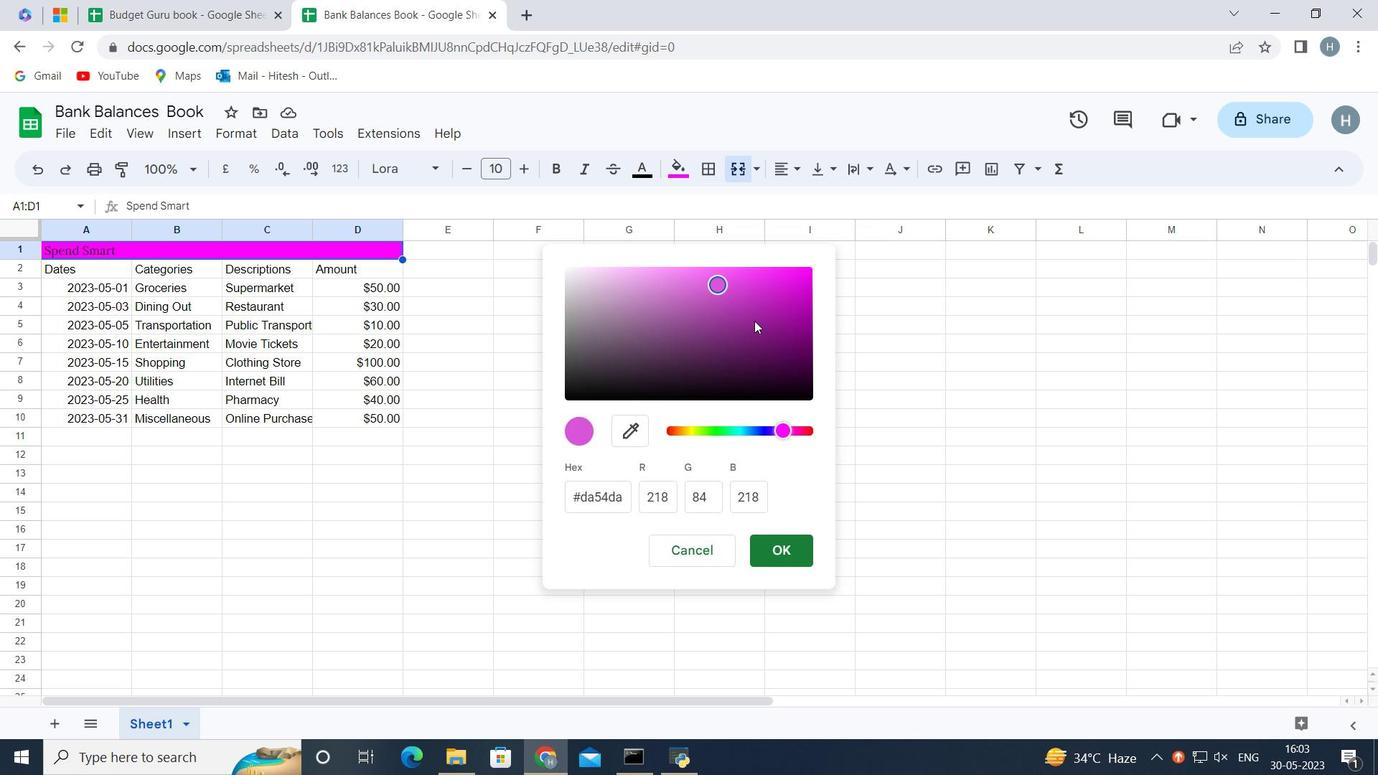 
Action: Mouse pressed left at (758, 333)
Screenshot: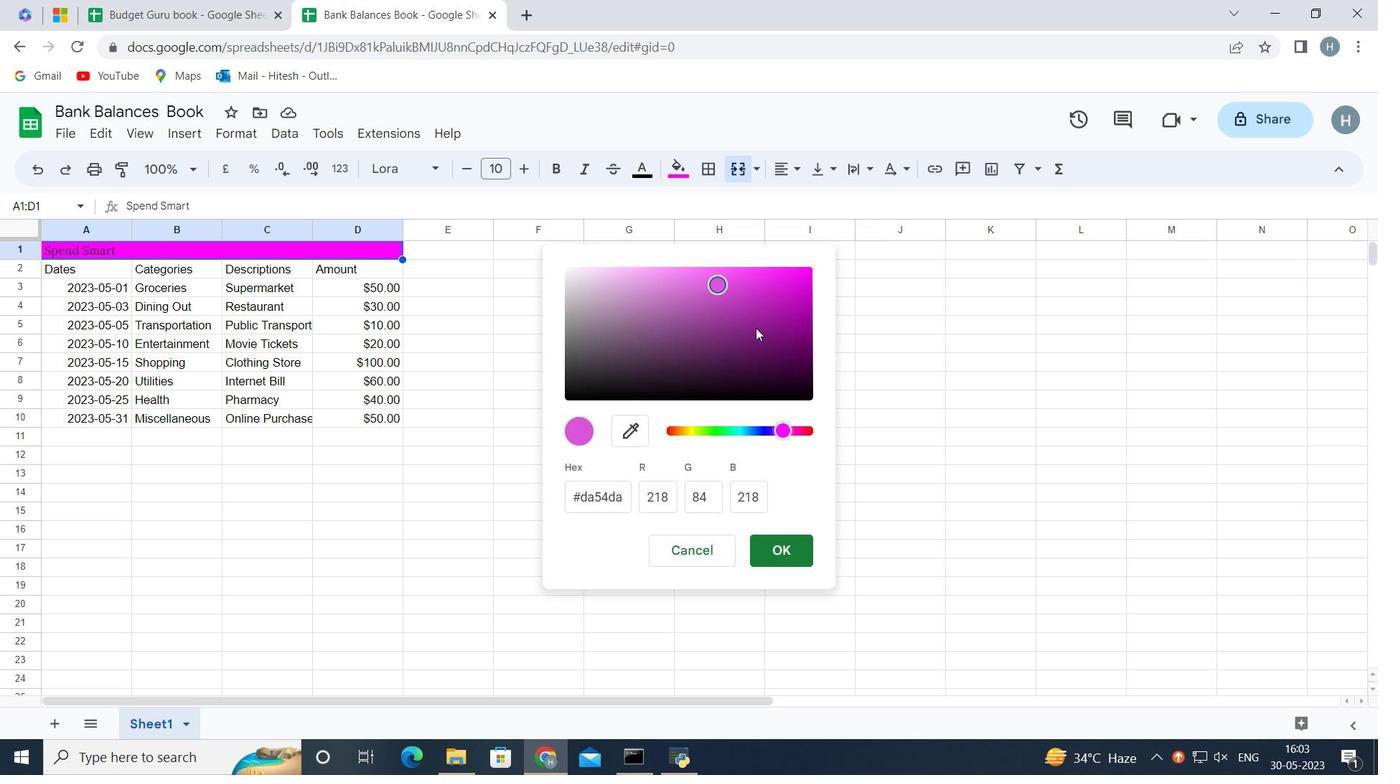 
Action: Mouse moved to (715, 282)
Screenshot: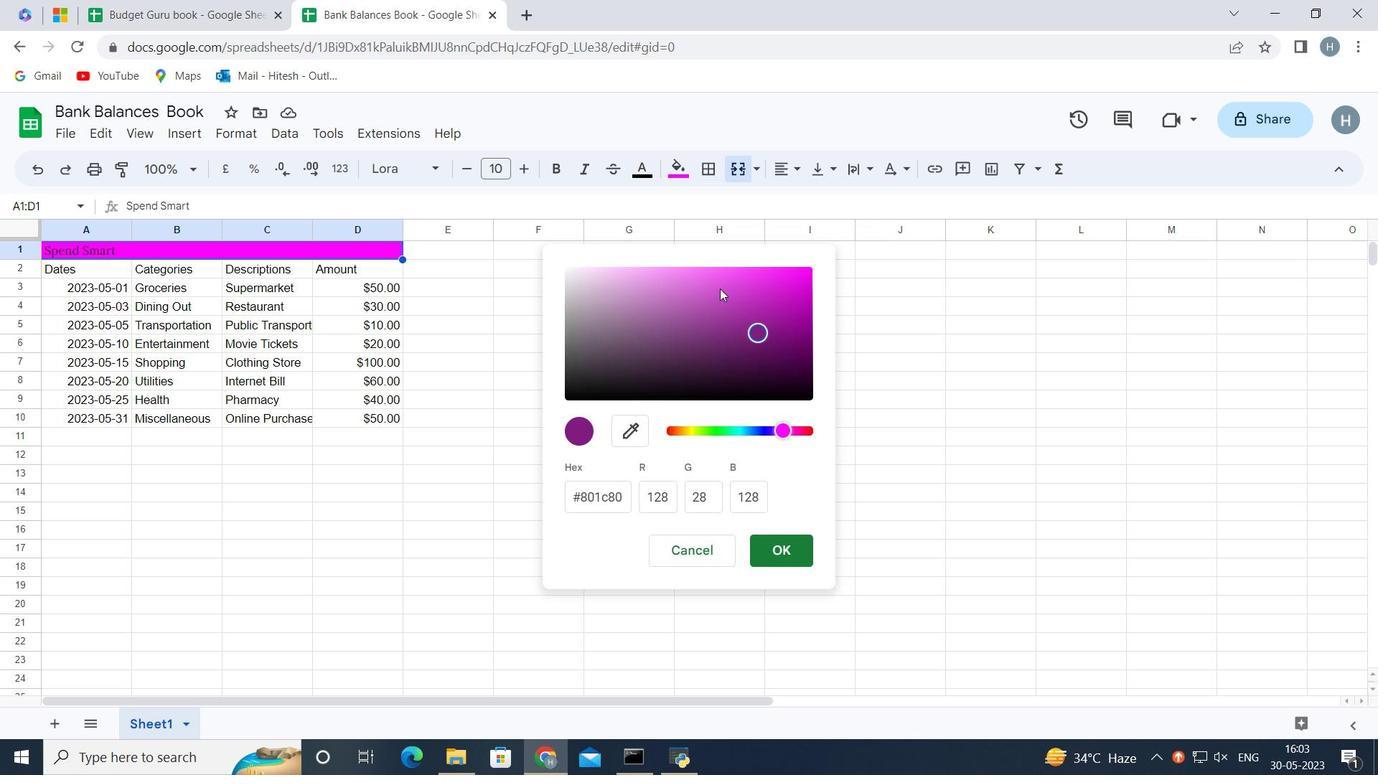 
Action: Mouse pressed left at (715, 282)
Screenshot: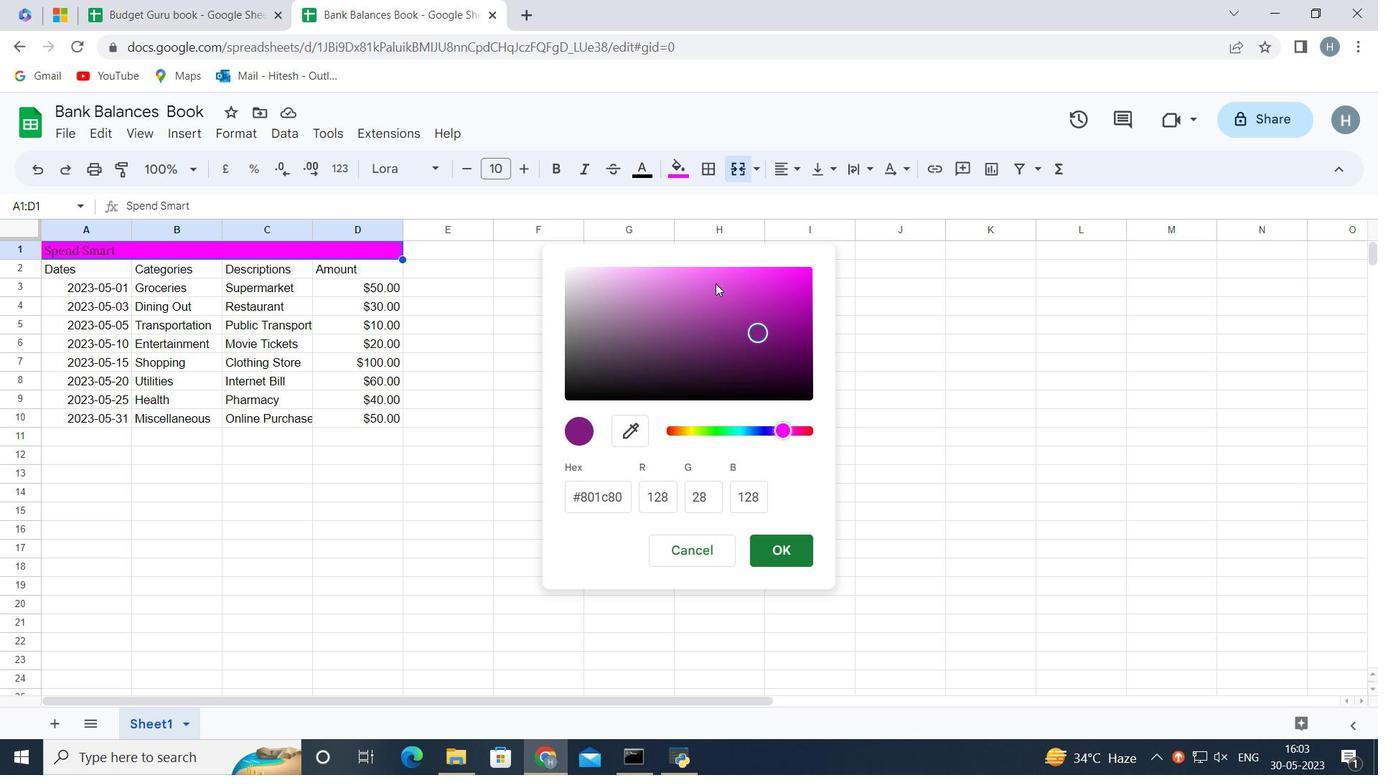 
Action: Mouse moved to (775, 547)
Screenshot: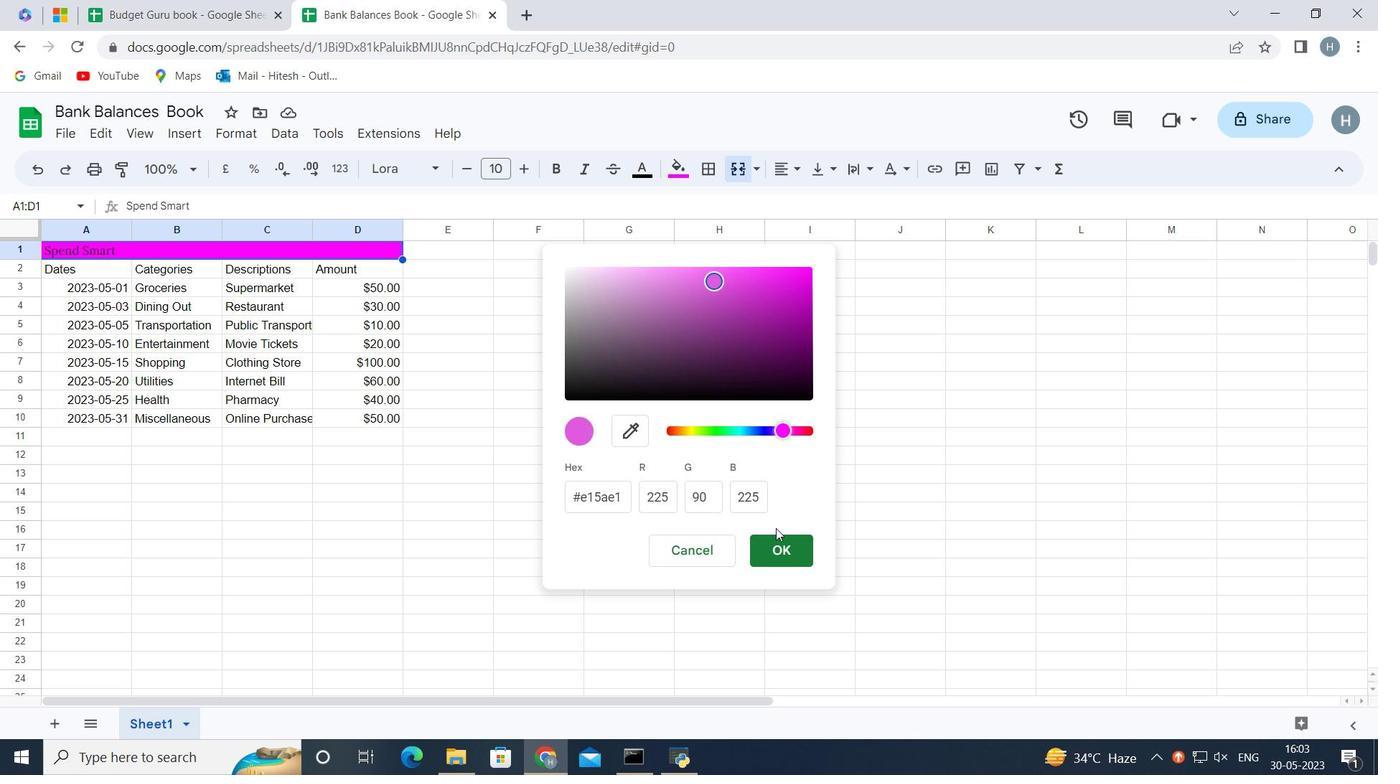 
Action: Mouse pressed left at (775, 547)
Screenshot: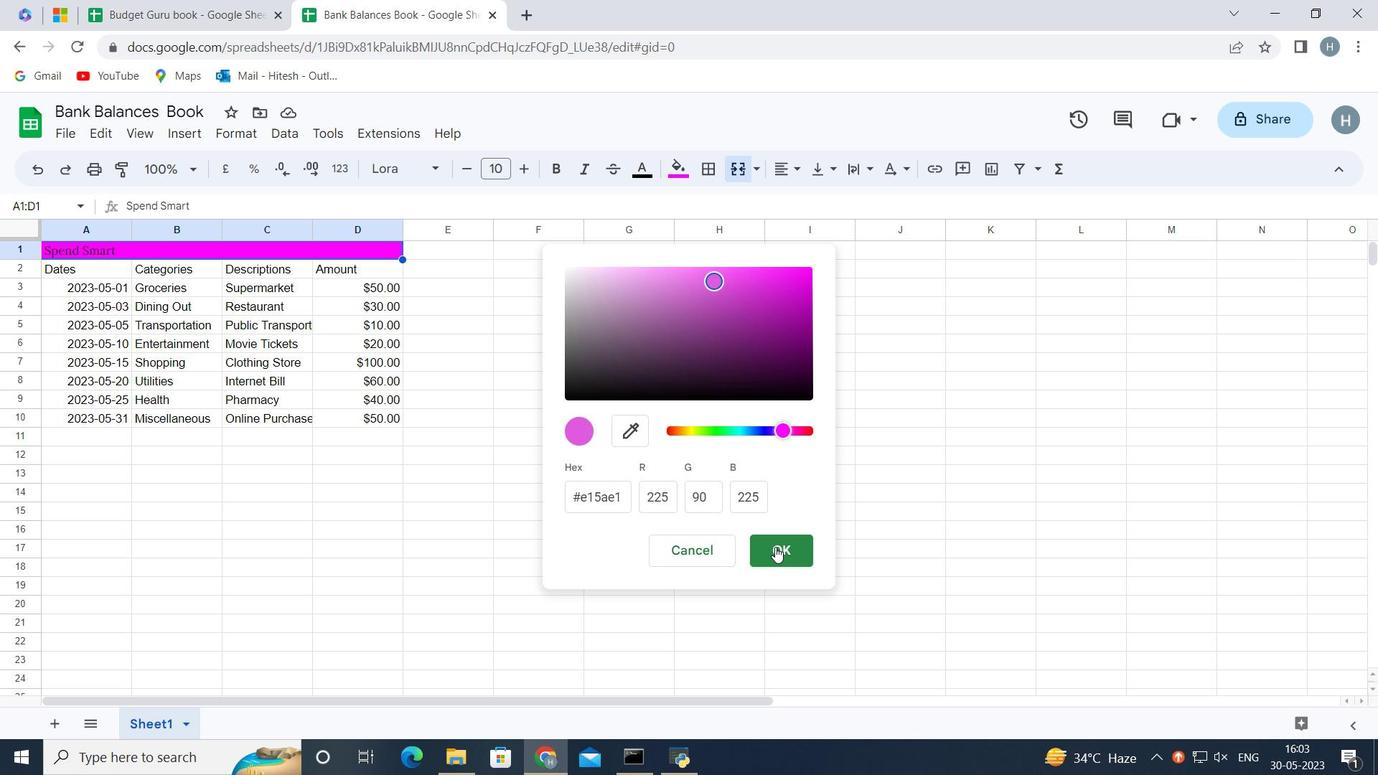
Action: Mouse moved to (206, 453)
Screenshot: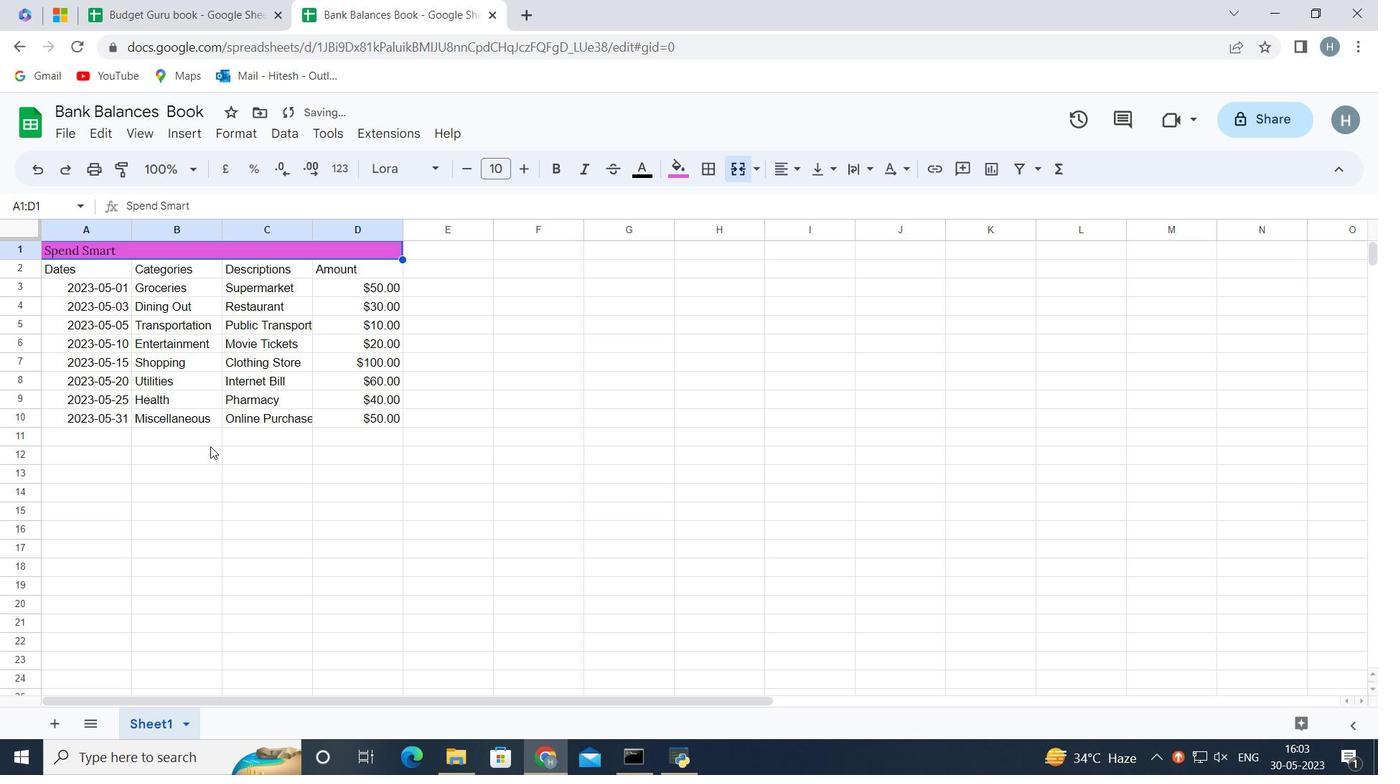 
Action: Mouse pressed left at (206, 453)
Screenshot: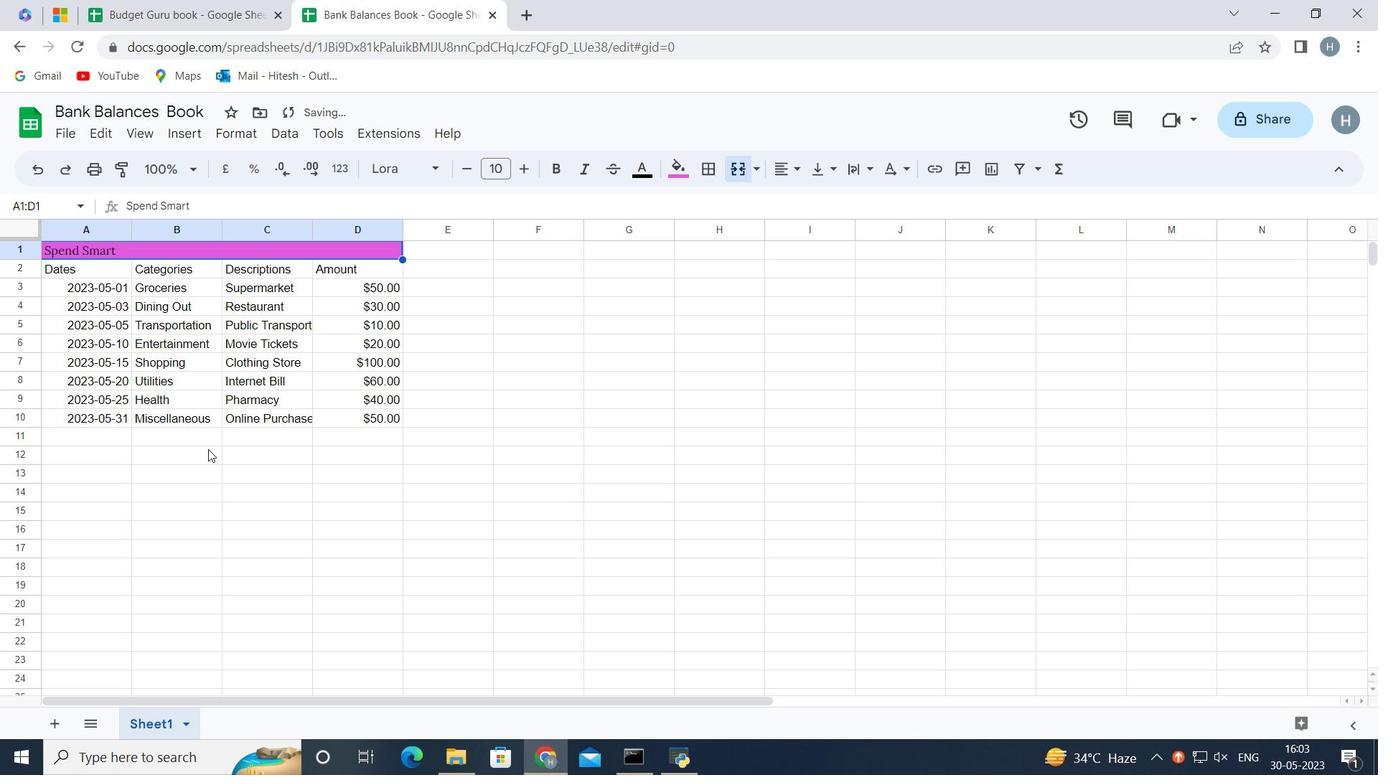 
Action: Mouse moved to (313, 247)
Screenshot: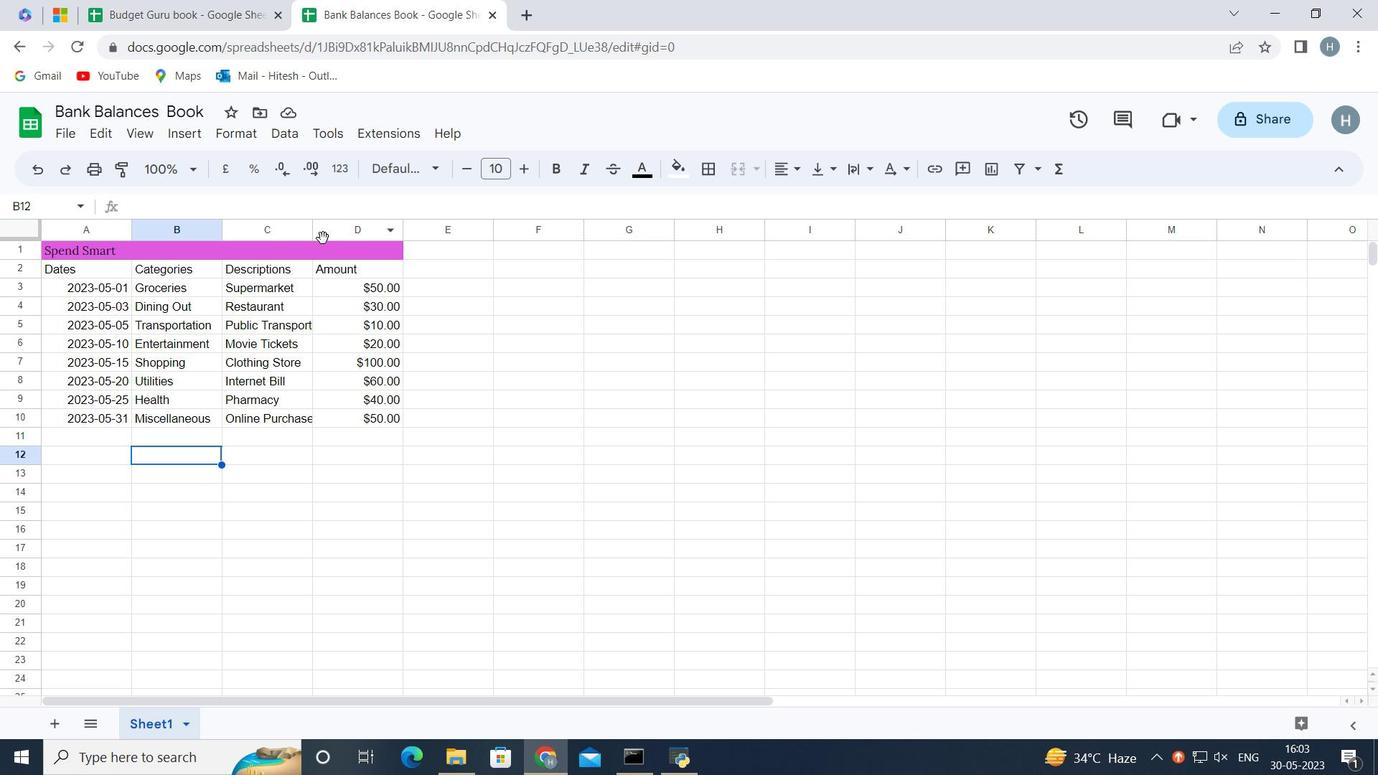
Action: Mouse pressed left at (313, 247)
Screenshot: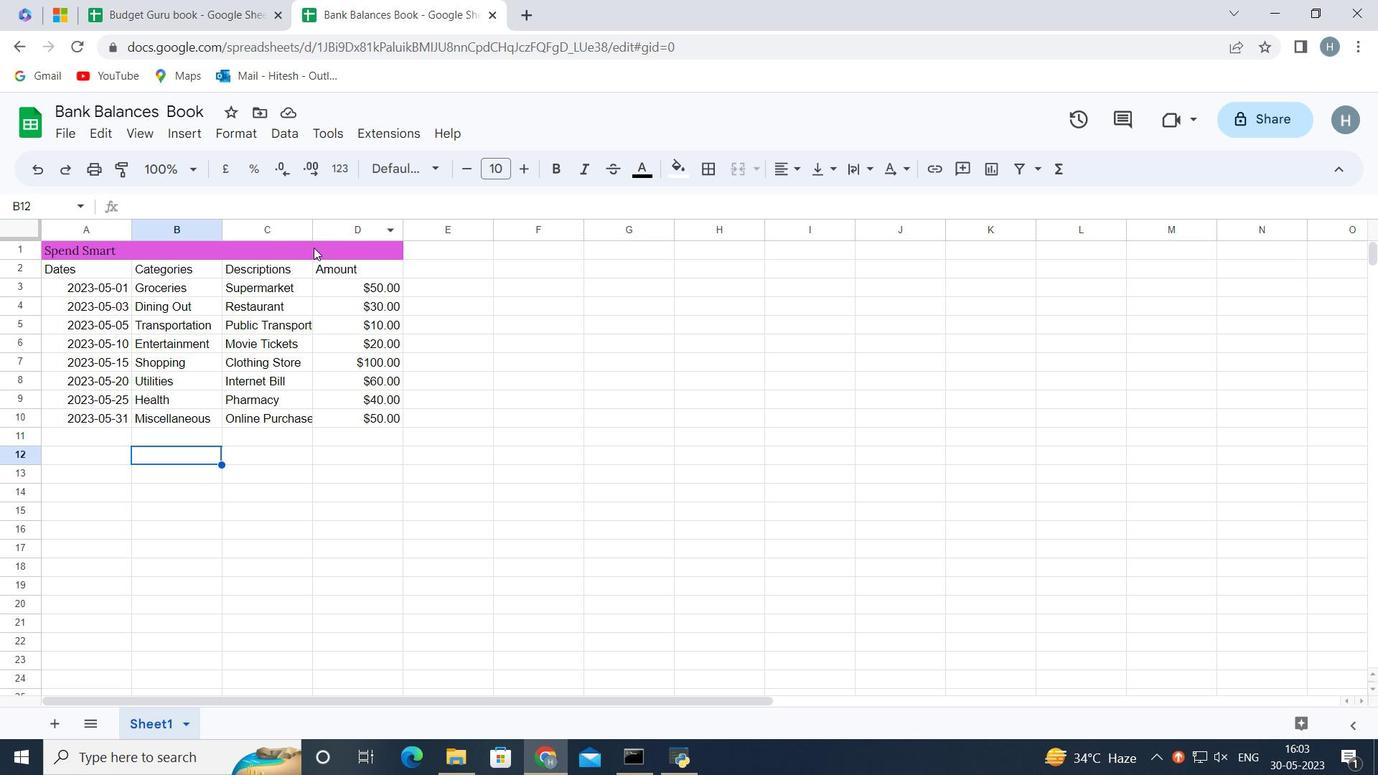 
Action: Mouse moved to (229, 133)
Screenshot: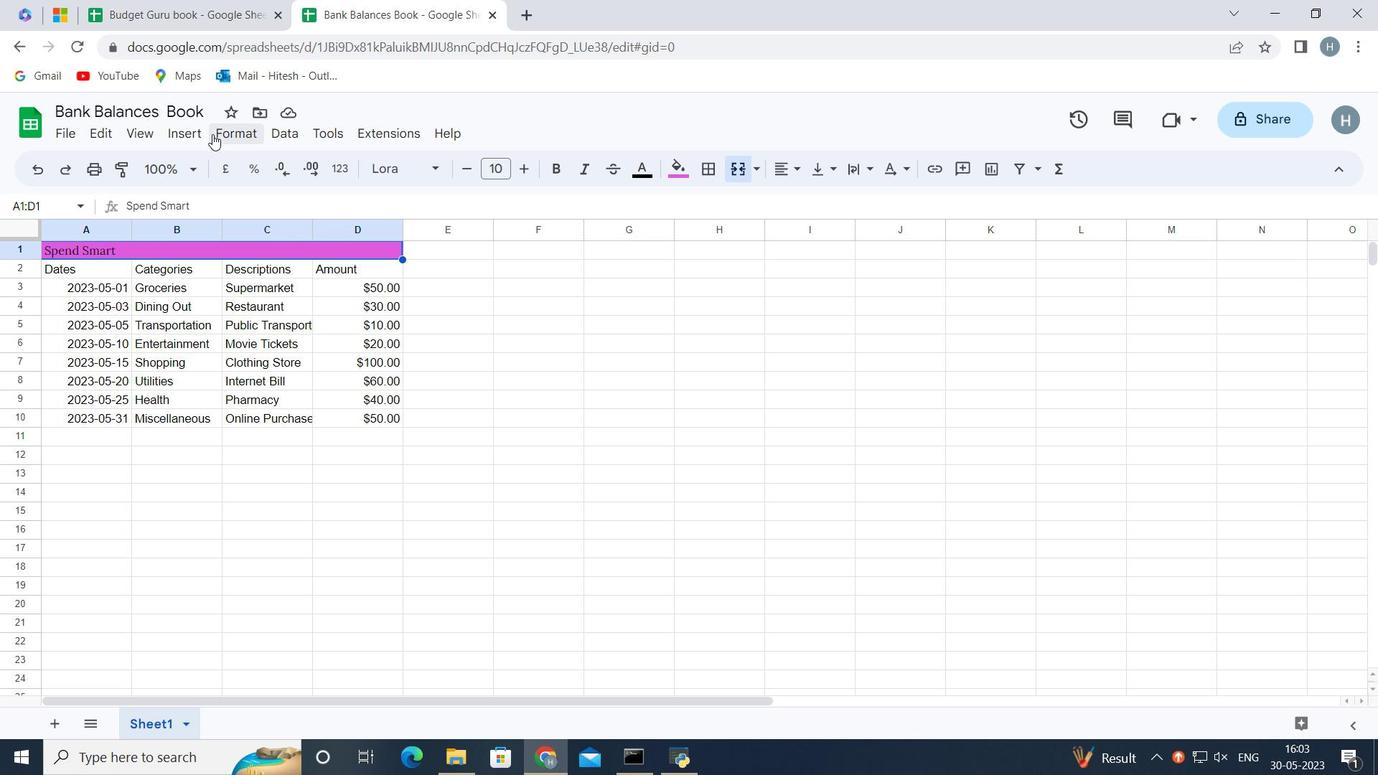
Action: Mouse pressed left at (229, 133)
Screenshot: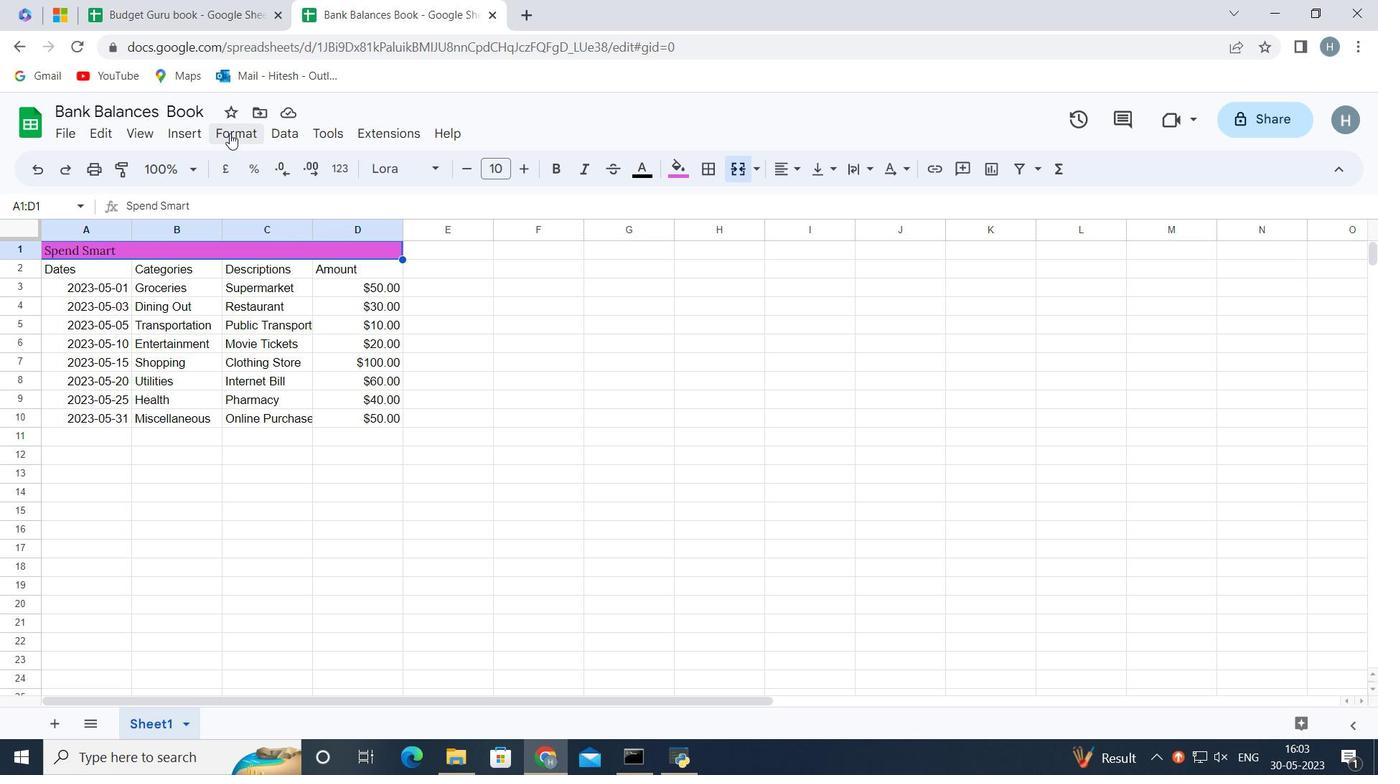 
Action: Mouse moved to (545, 298)
Screenshot: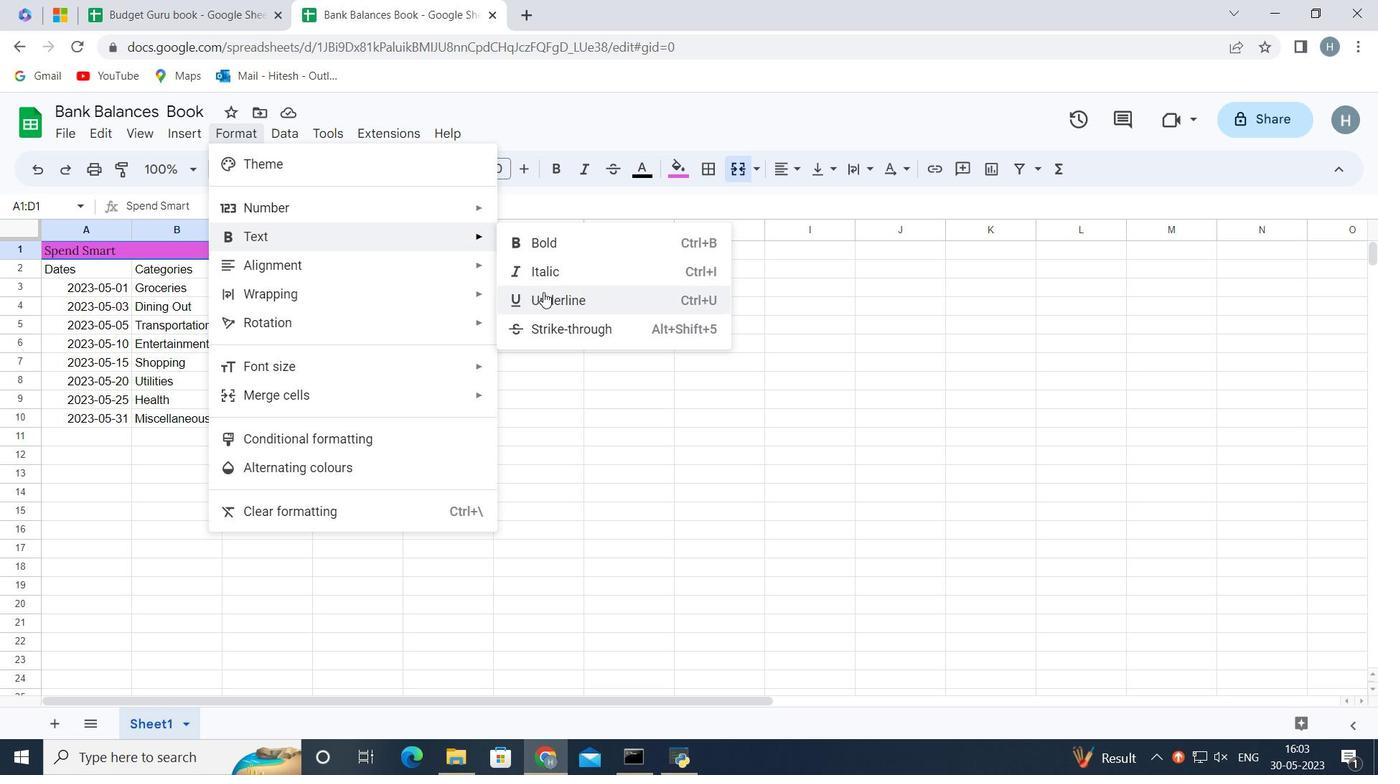 
Action: Mouse pressed left at (545, 298)
Screenshot: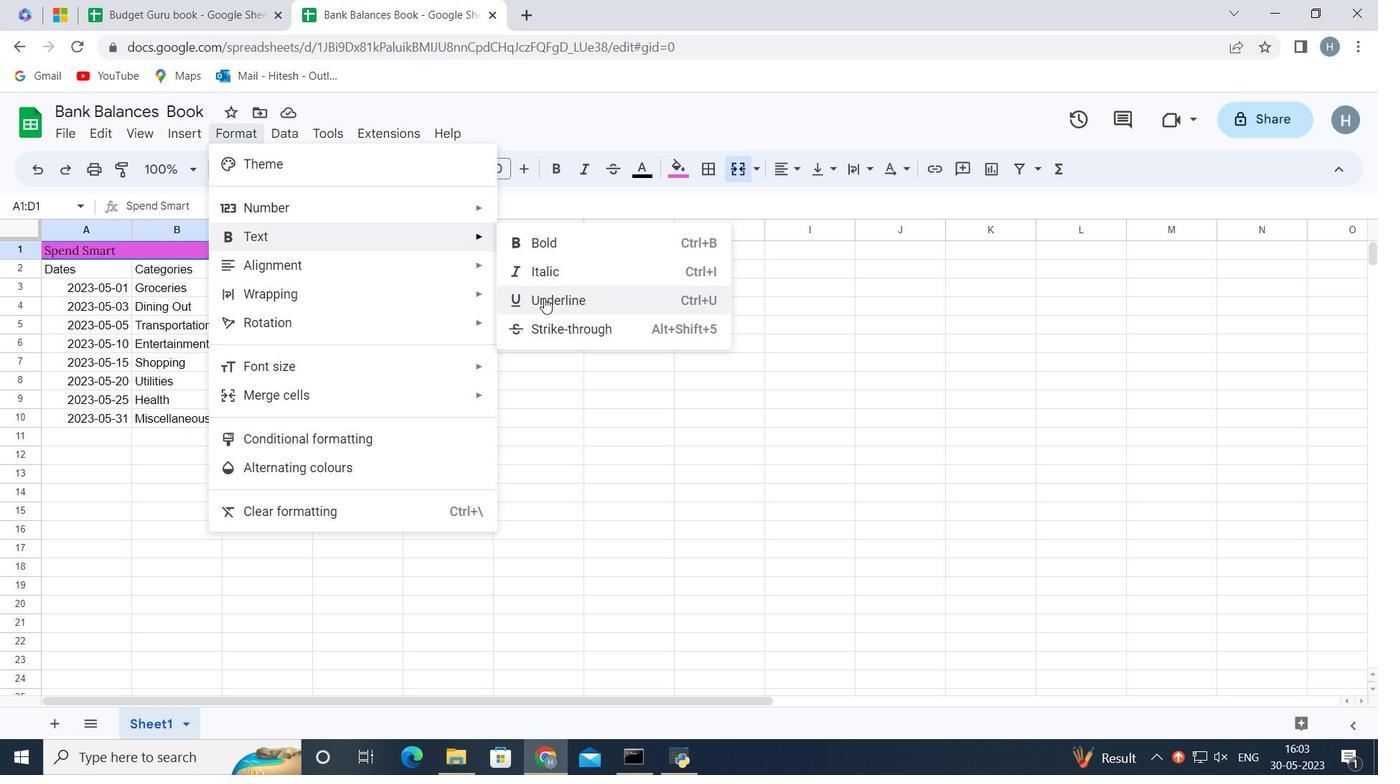 
Action: Mouse moved to (524, 164)
Screenshot: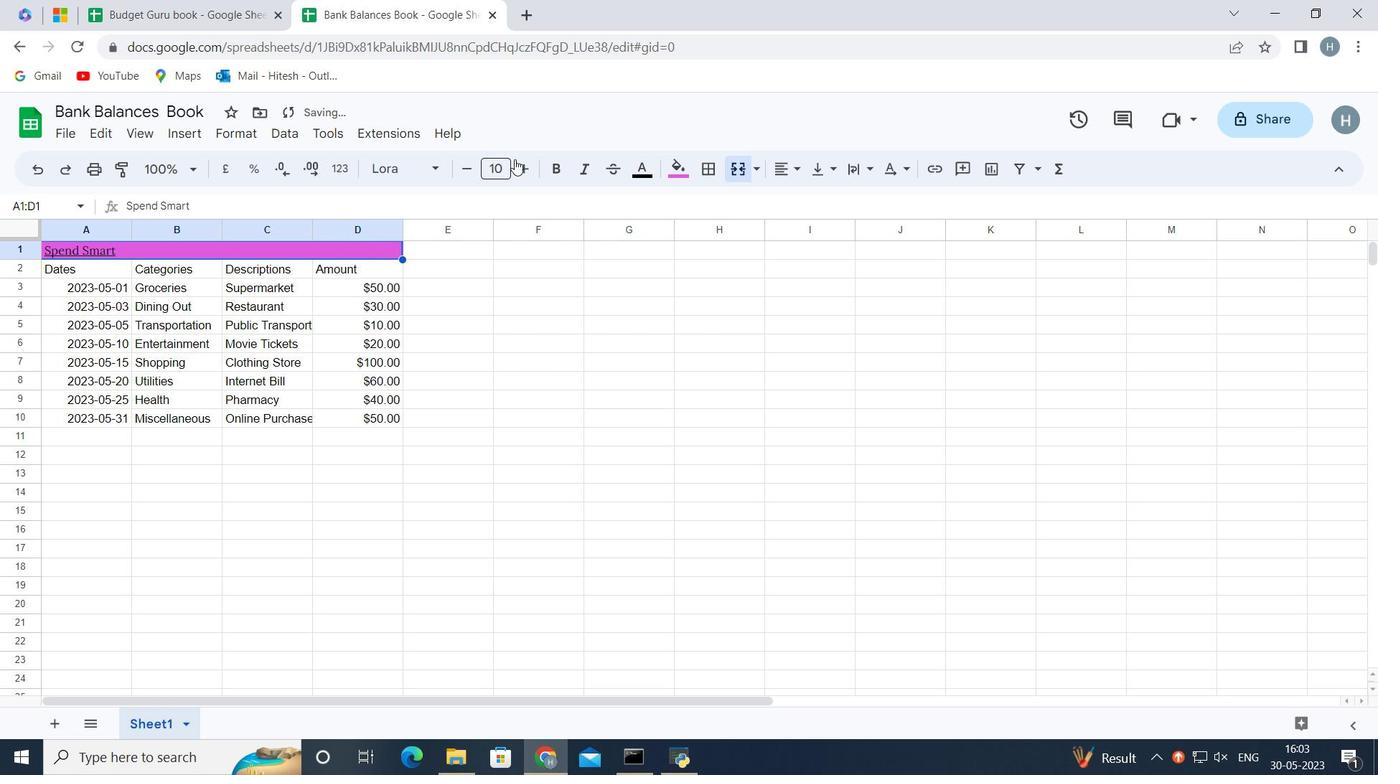 
Action: Mouse pressed left at (524, 164)
Screenshot: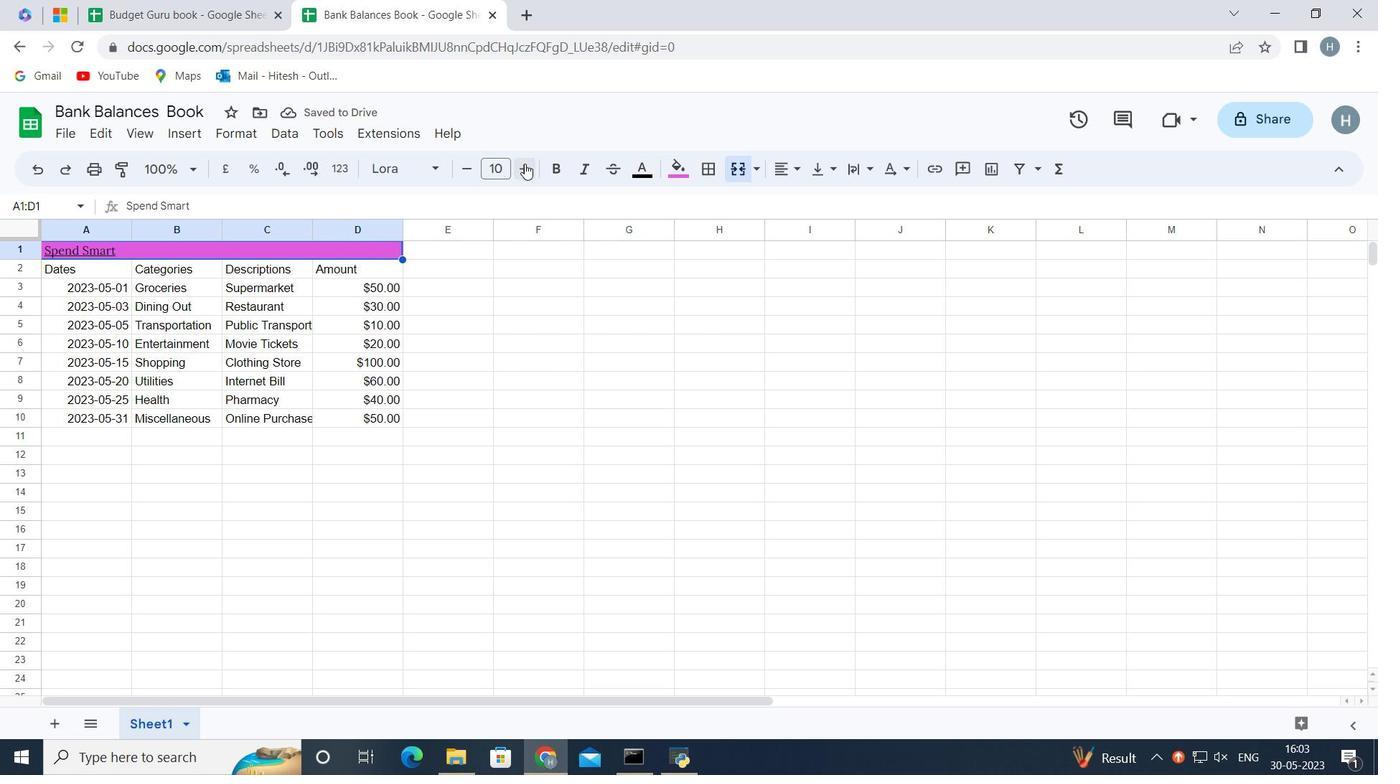 
Action: Mouse pressed left at (524, 164)
Screenshot: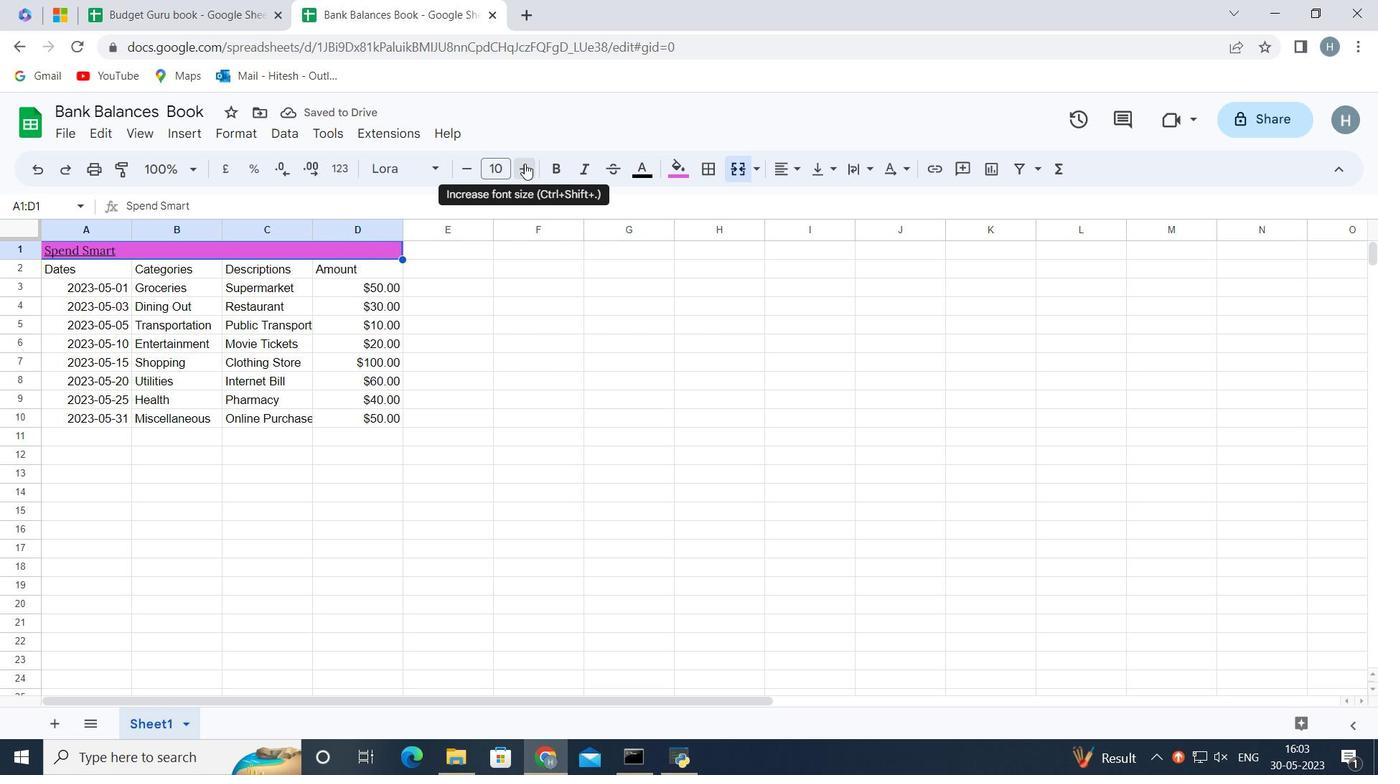 
Action: Mouse pressed left at (524, 164)
Screenshot: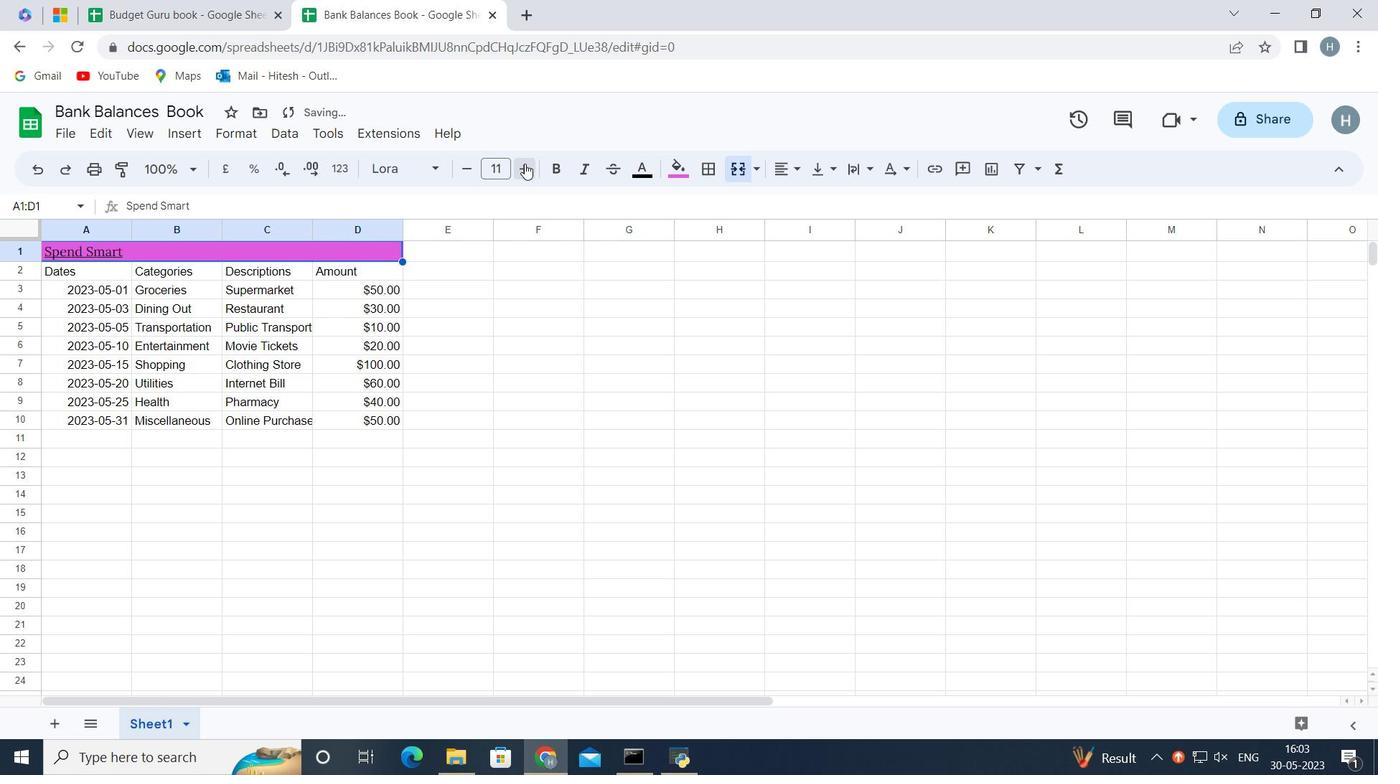 
Action: Mouse pressed left at (524, 164)
Screenshot: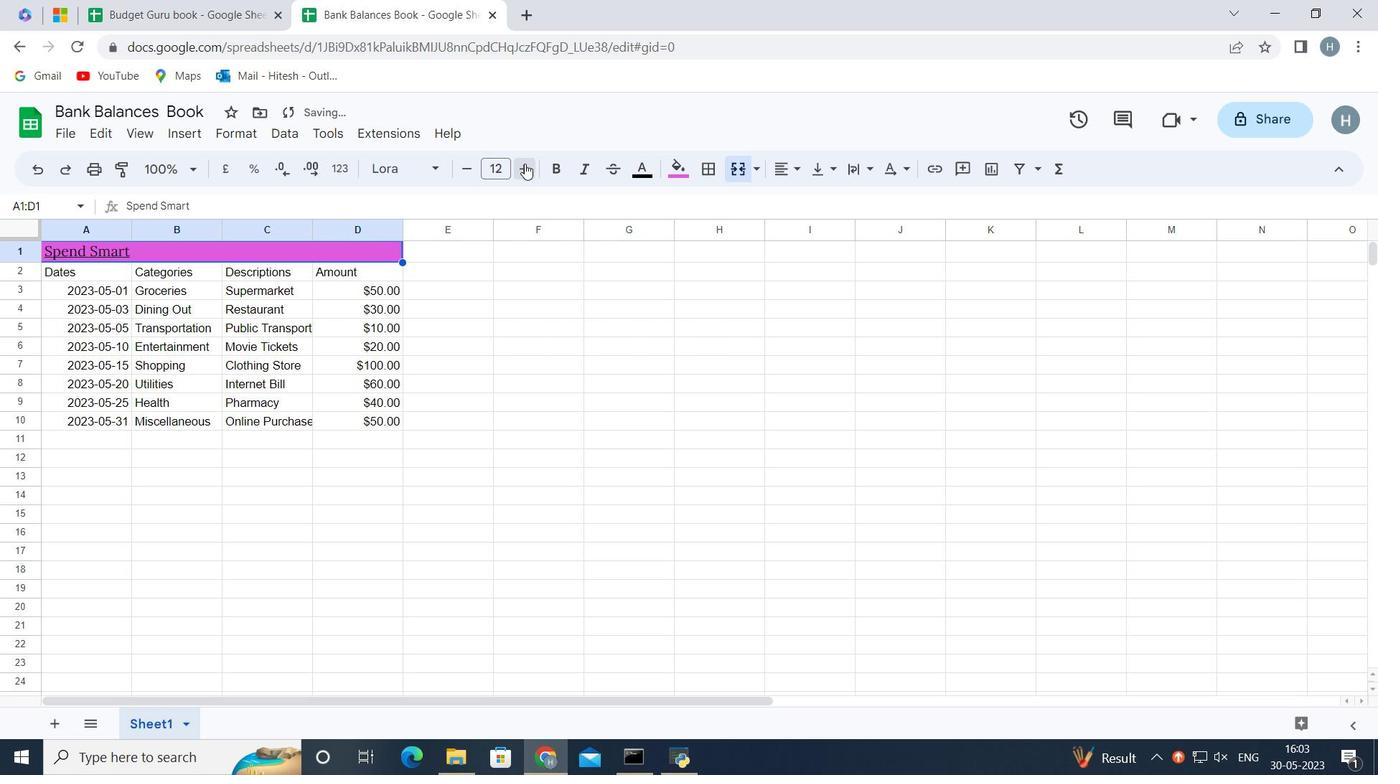 
Action: Mouse pressed left at (524, 164)
Screenshot: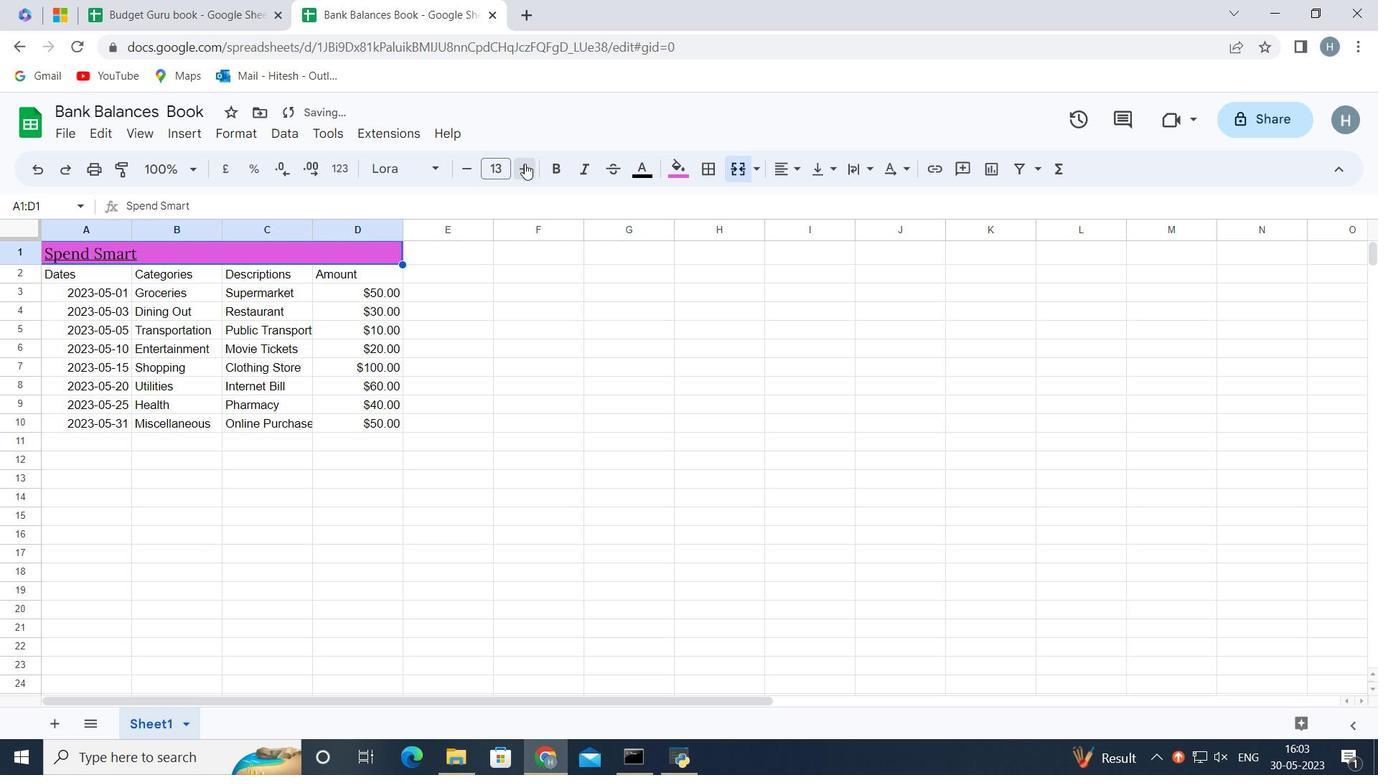 
Action: Mouse pressed left at (524, 164)
Screenshot: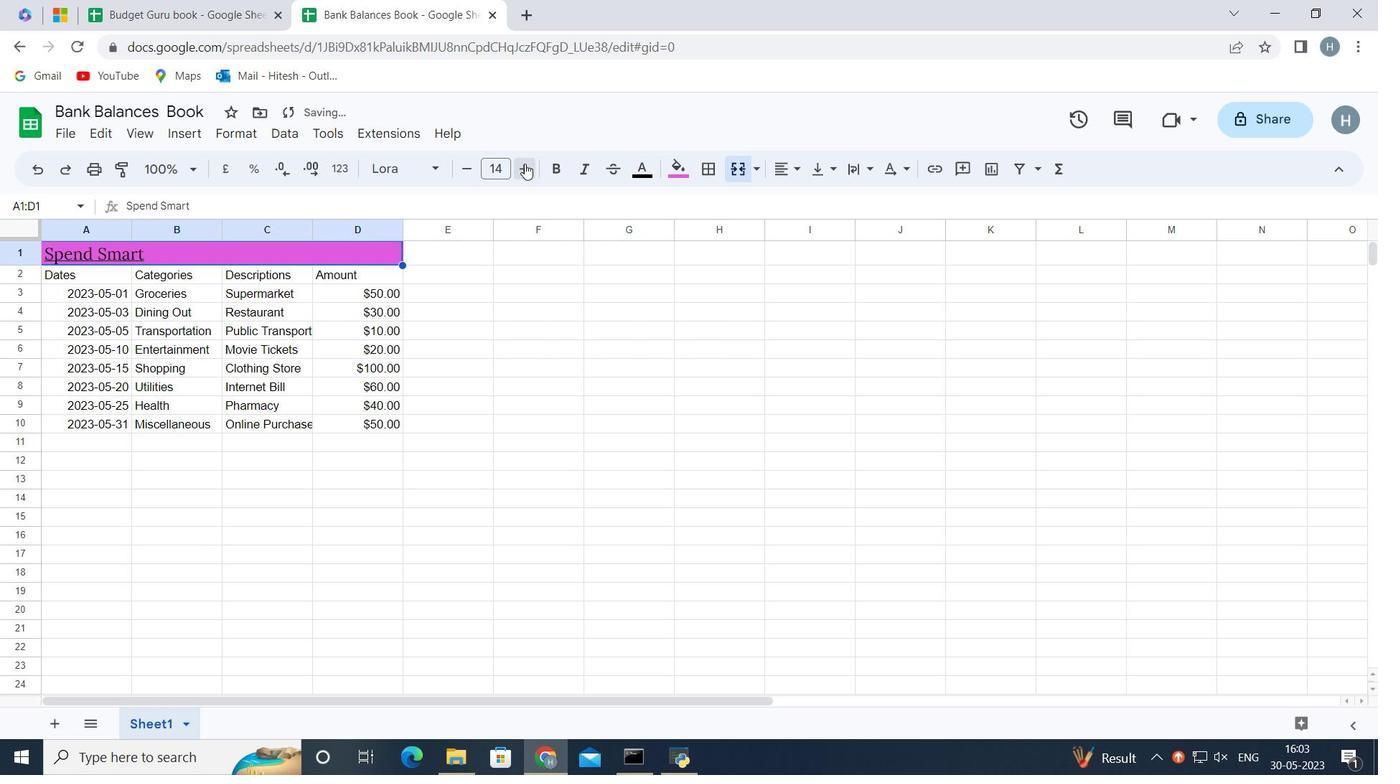 
Action: Mouse pressed left at (524, 164)
Screenshot: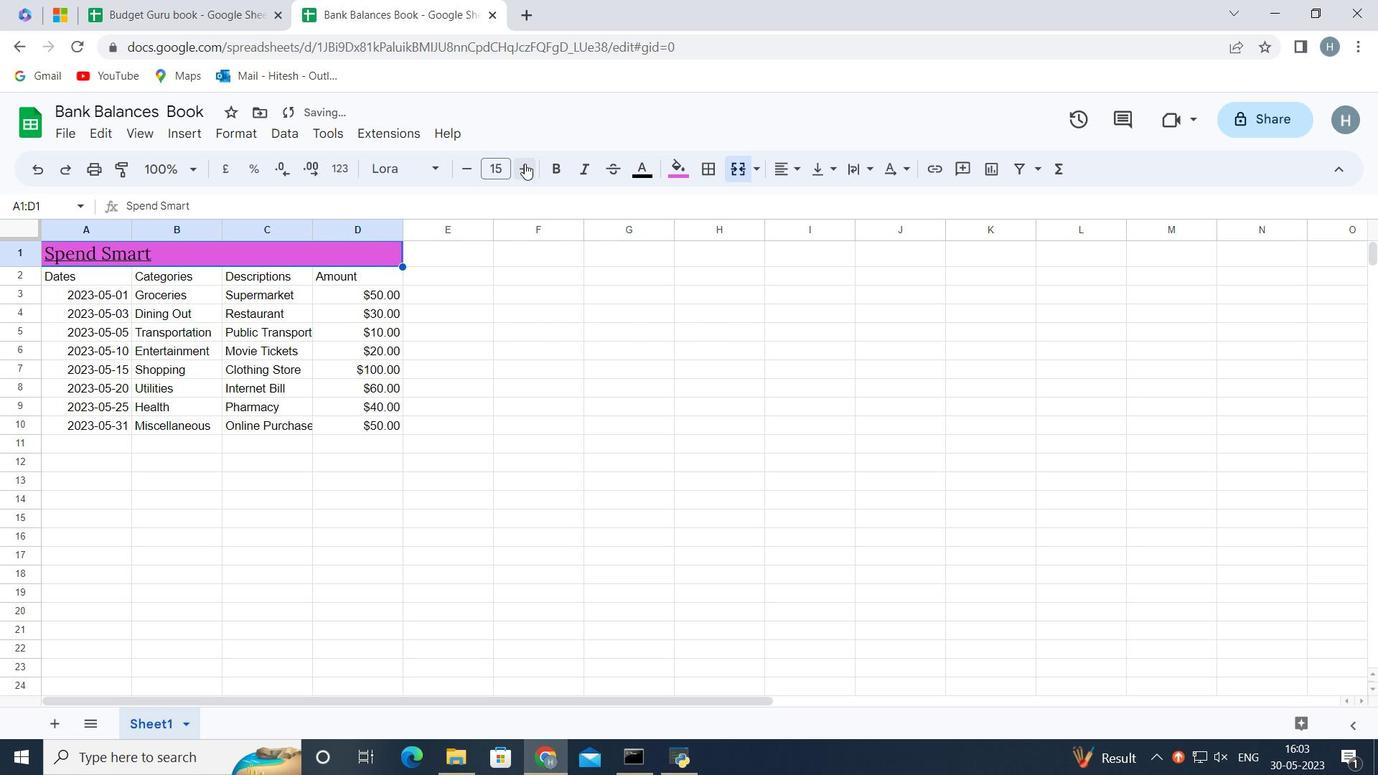 
Action: Mouse pressed left at (524, 164)
Screenshot: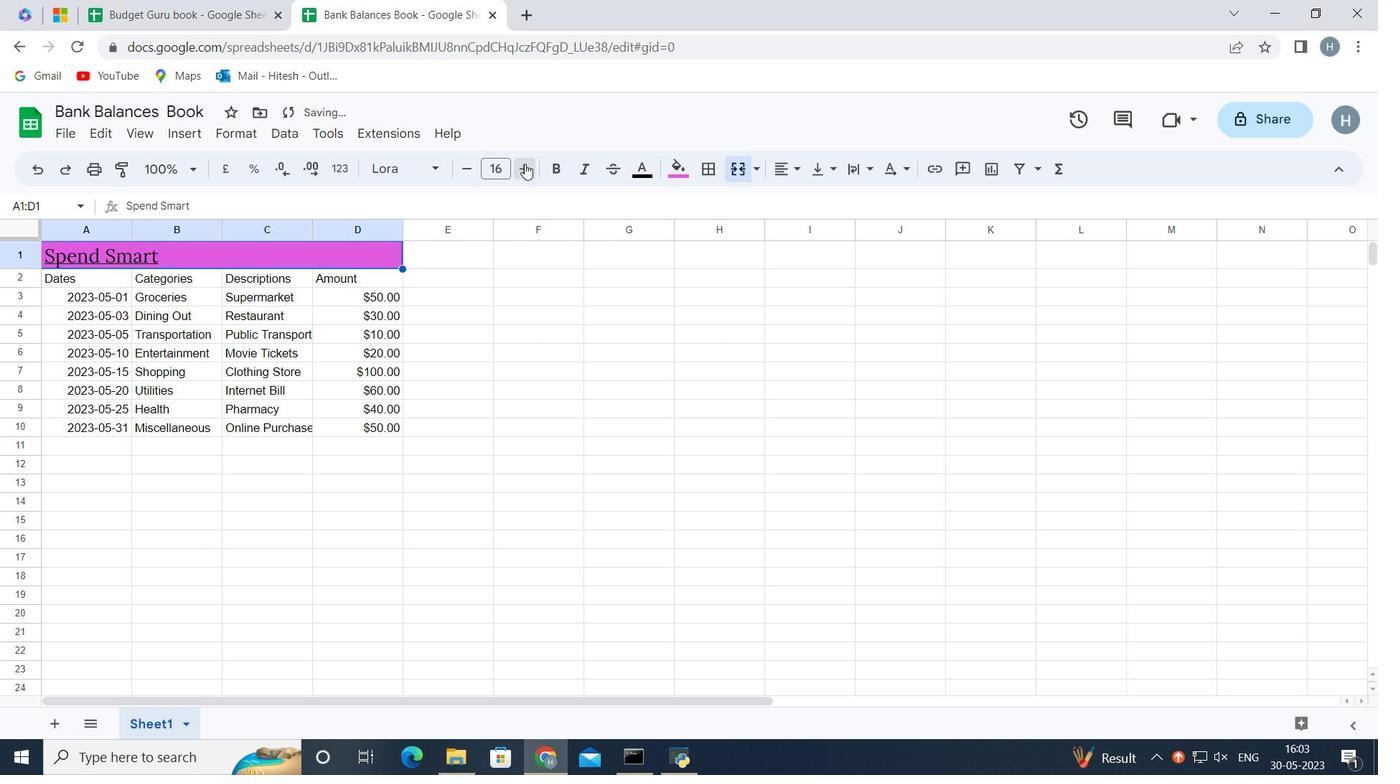 
Action: Mouse pressed left at (524, 164)
Screenshot: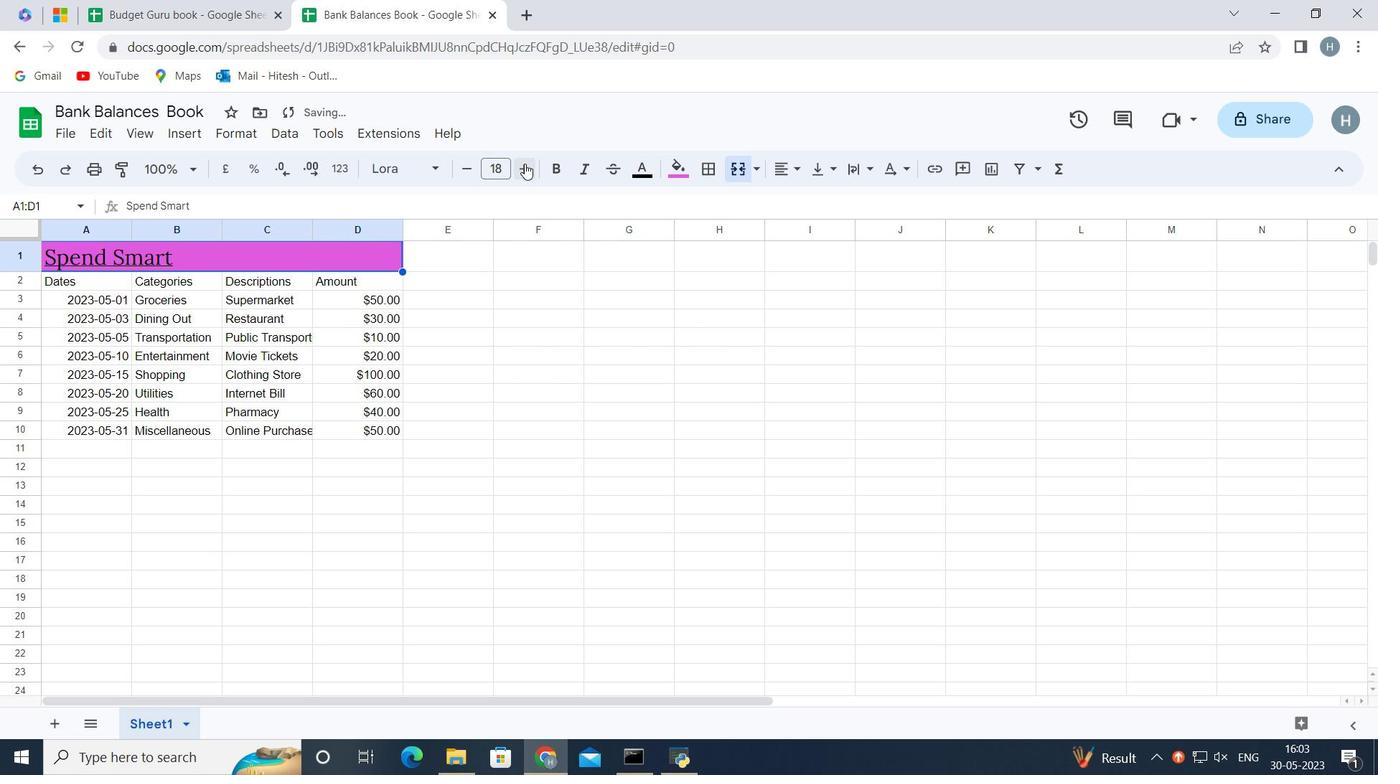 
Action: Mouse pressed left at (524, 164)
Screenshot: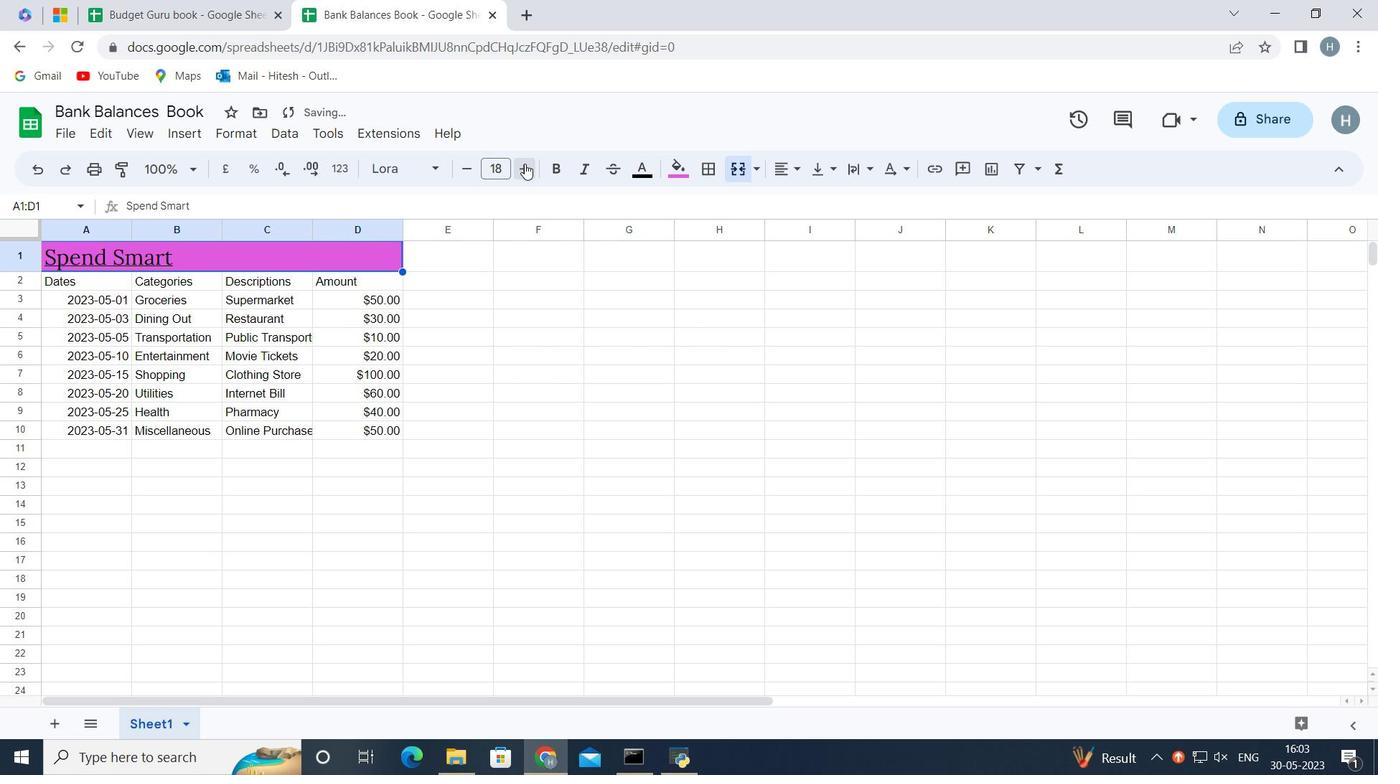 
Action: Mouse moved to (269, 476)
Screenshot: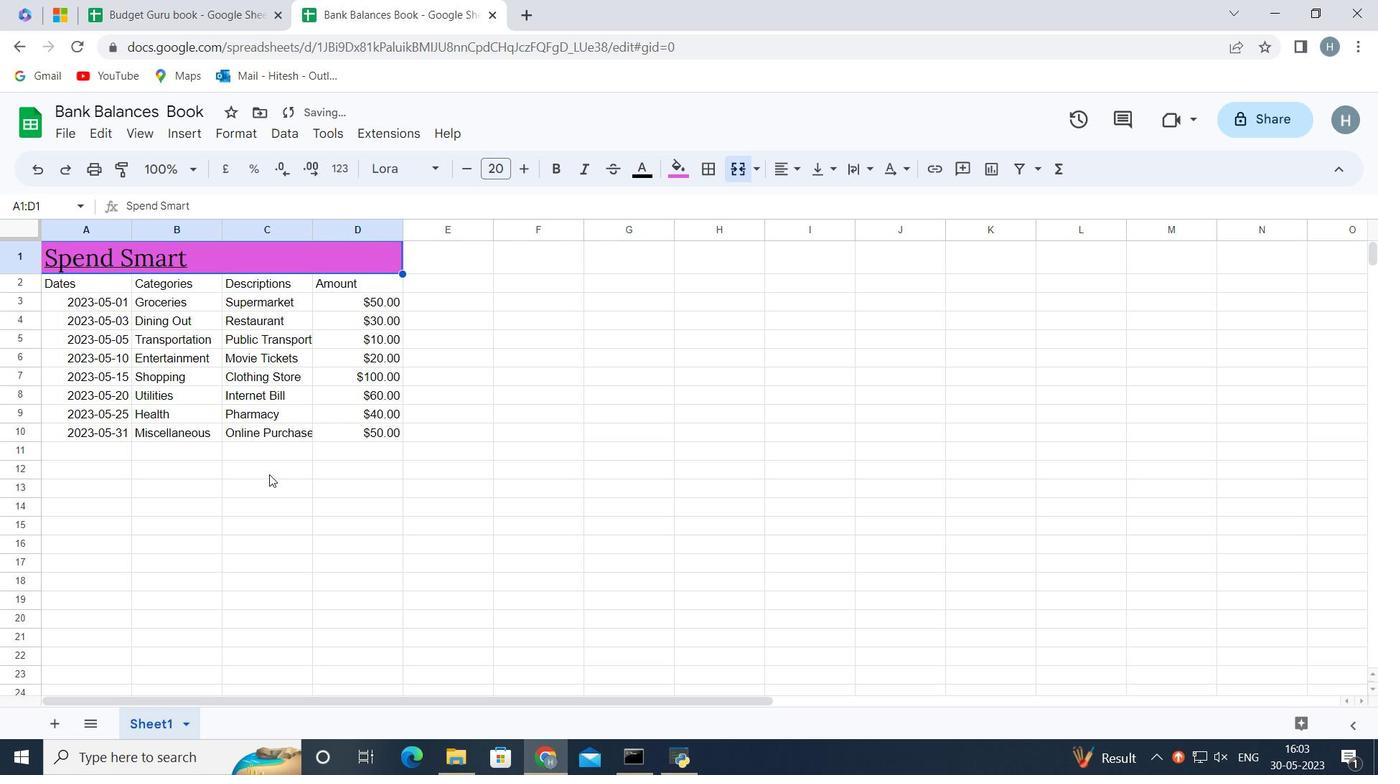 
Action: Mouse pressed left at (269, 476)
Screenshot: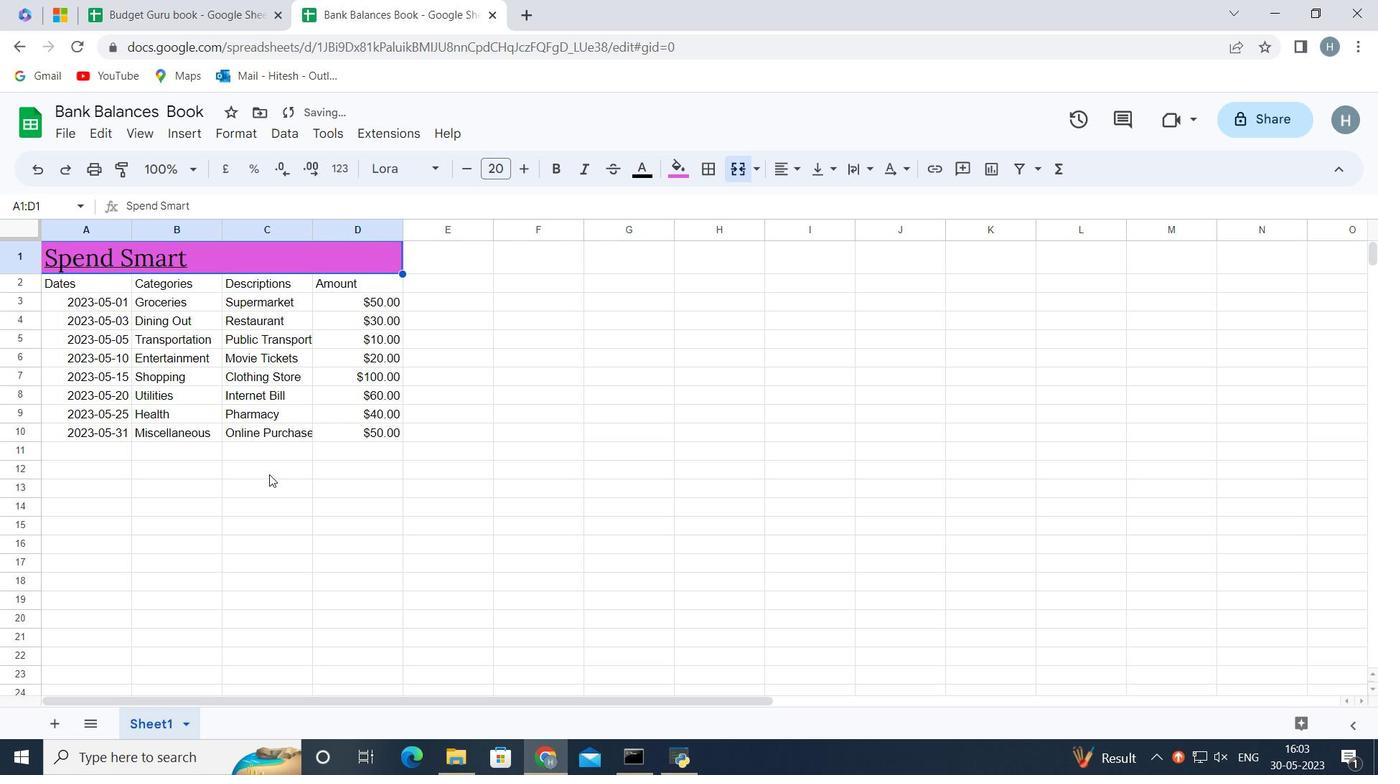 
Action: Mouse moved to (102, 288)
Screenshot: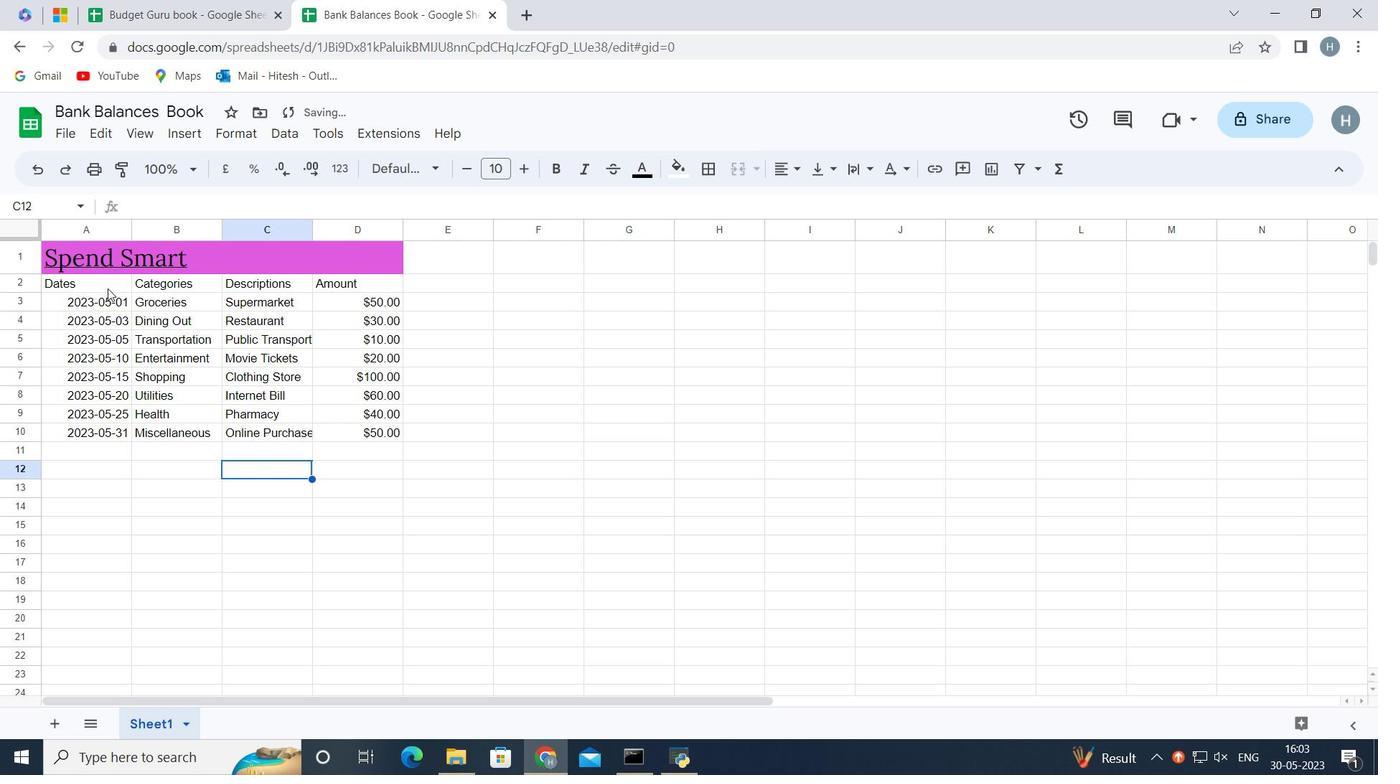 
Action: Mouse pressed left at (102, 288)
Screenshot: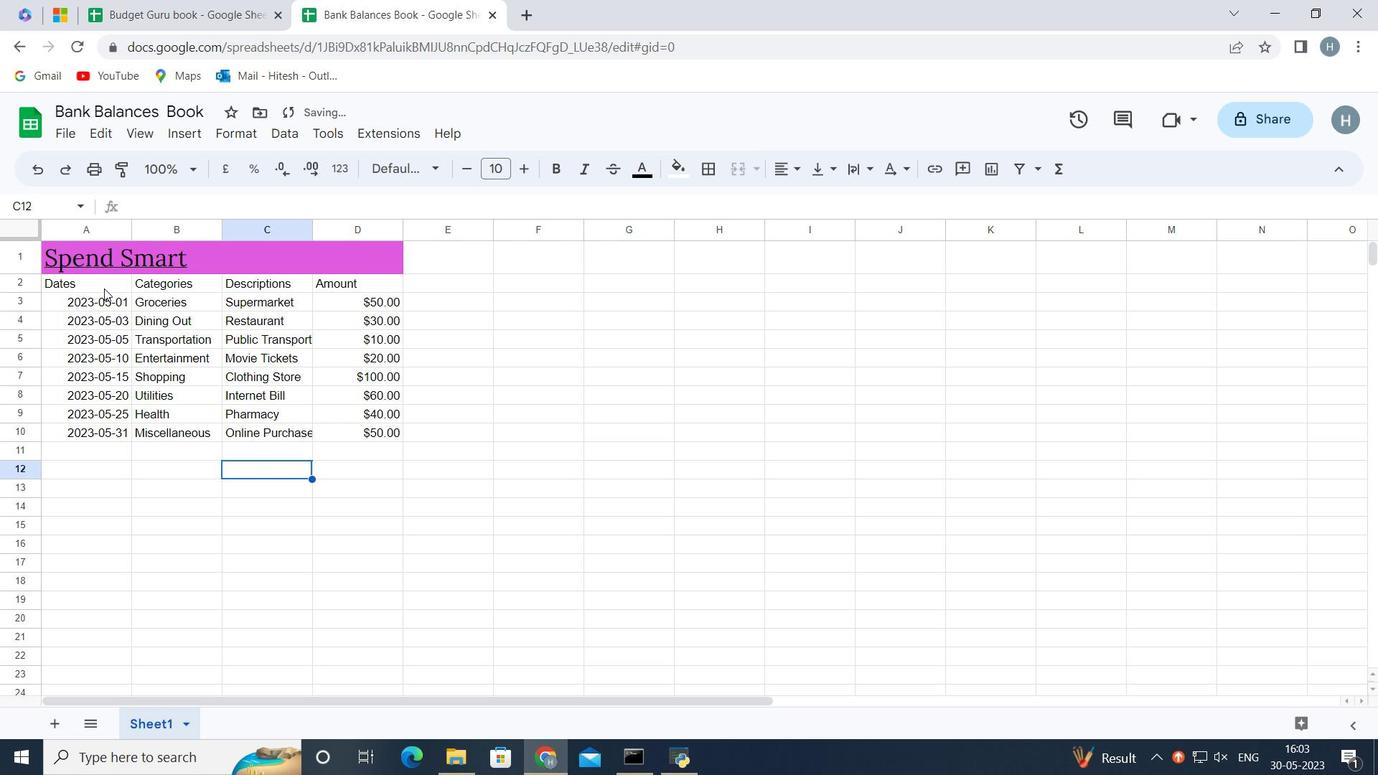 
Action: Key pressed <Key.shift><Key.right><Key.right><Key.right><Key.down><Key.down><Key.down><Key.down><Key.down><Key.down><Key.down><Key.down>
Screenshot: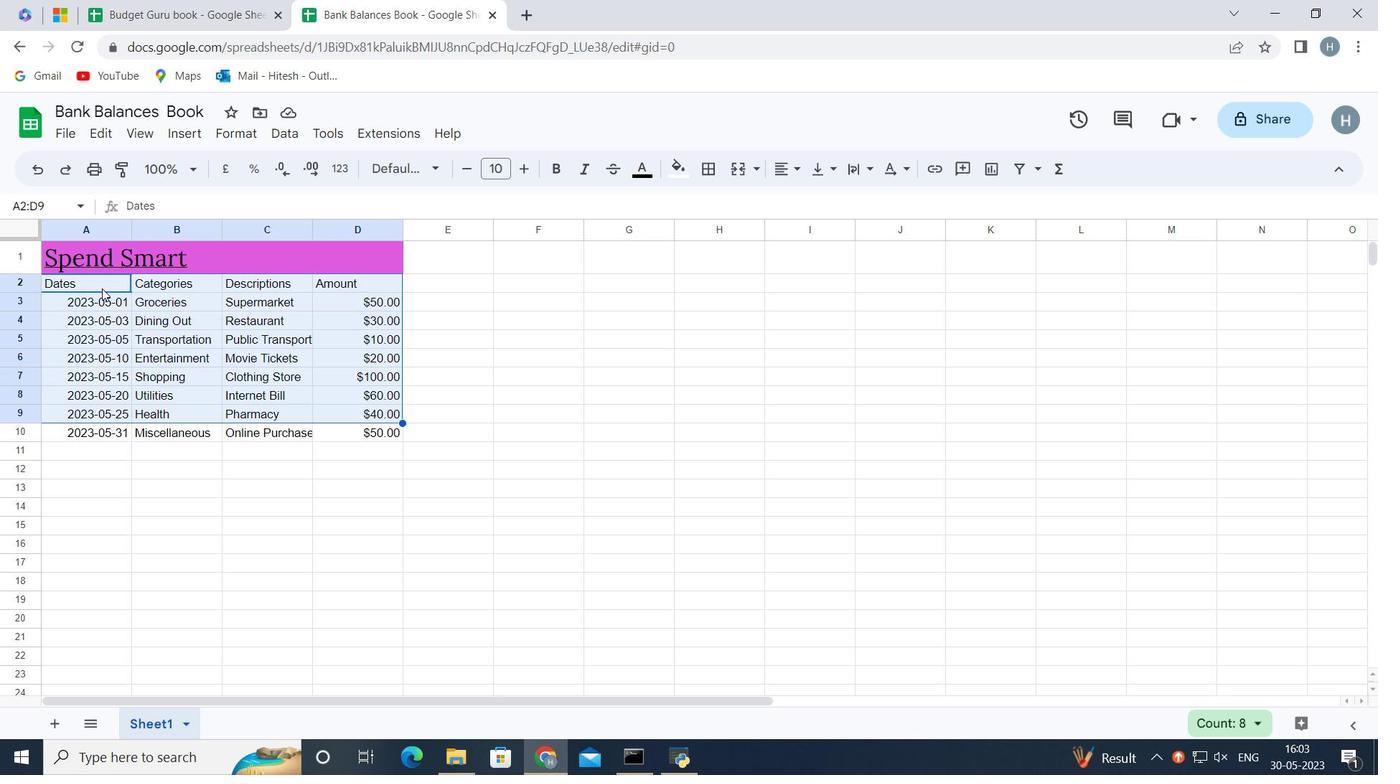 
Action: Mouse moved to (389, 170)
Screenshot: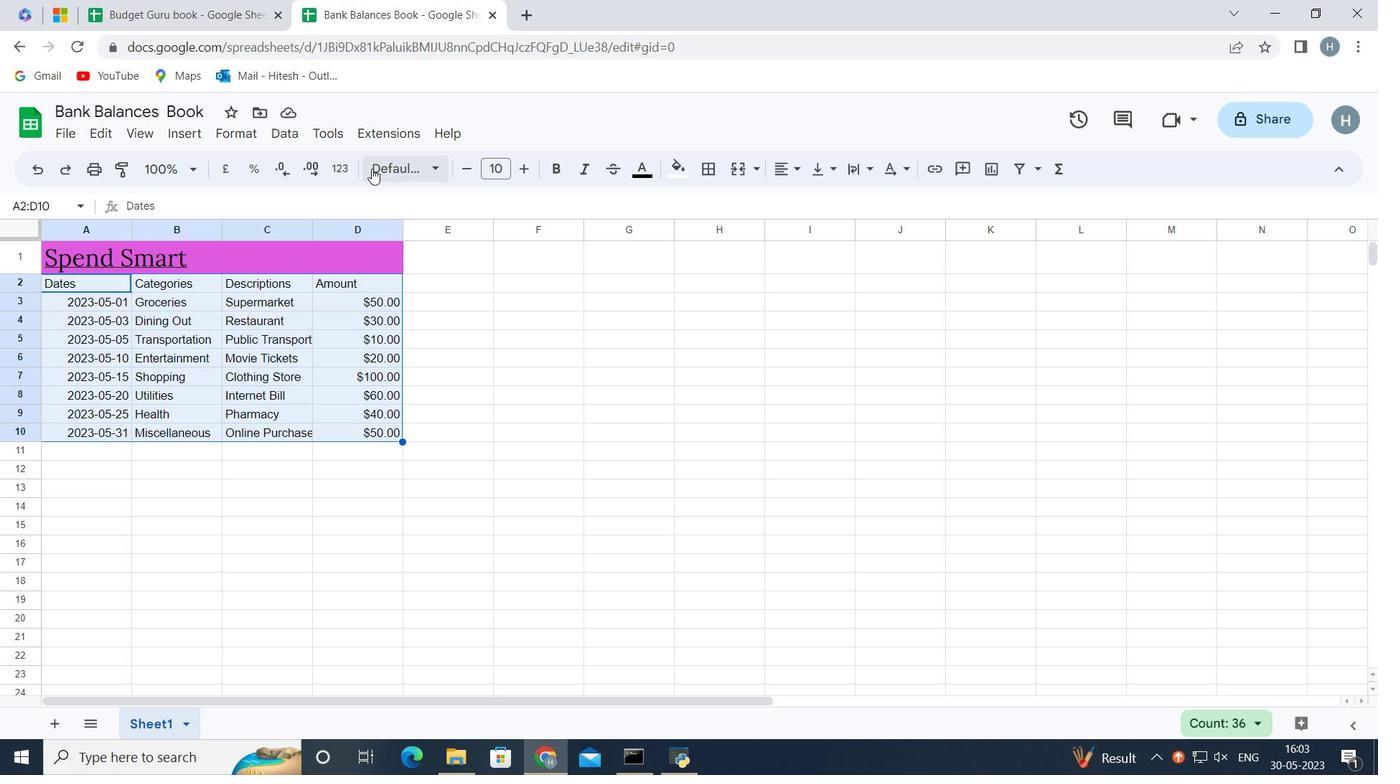 
Action: Mouse pressed left at (389, 170)
Screenshot: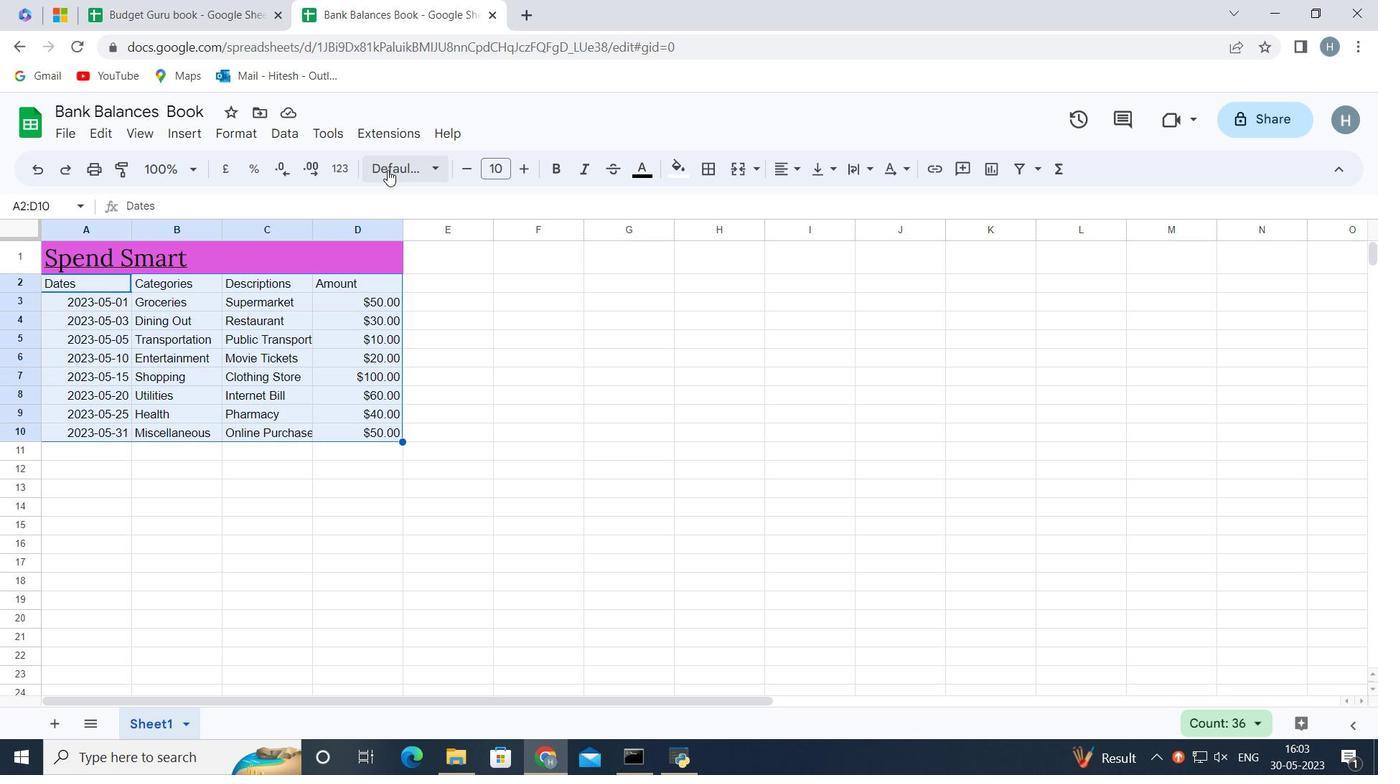 
Action: Mouse moved to (415, 341)
Screenshot: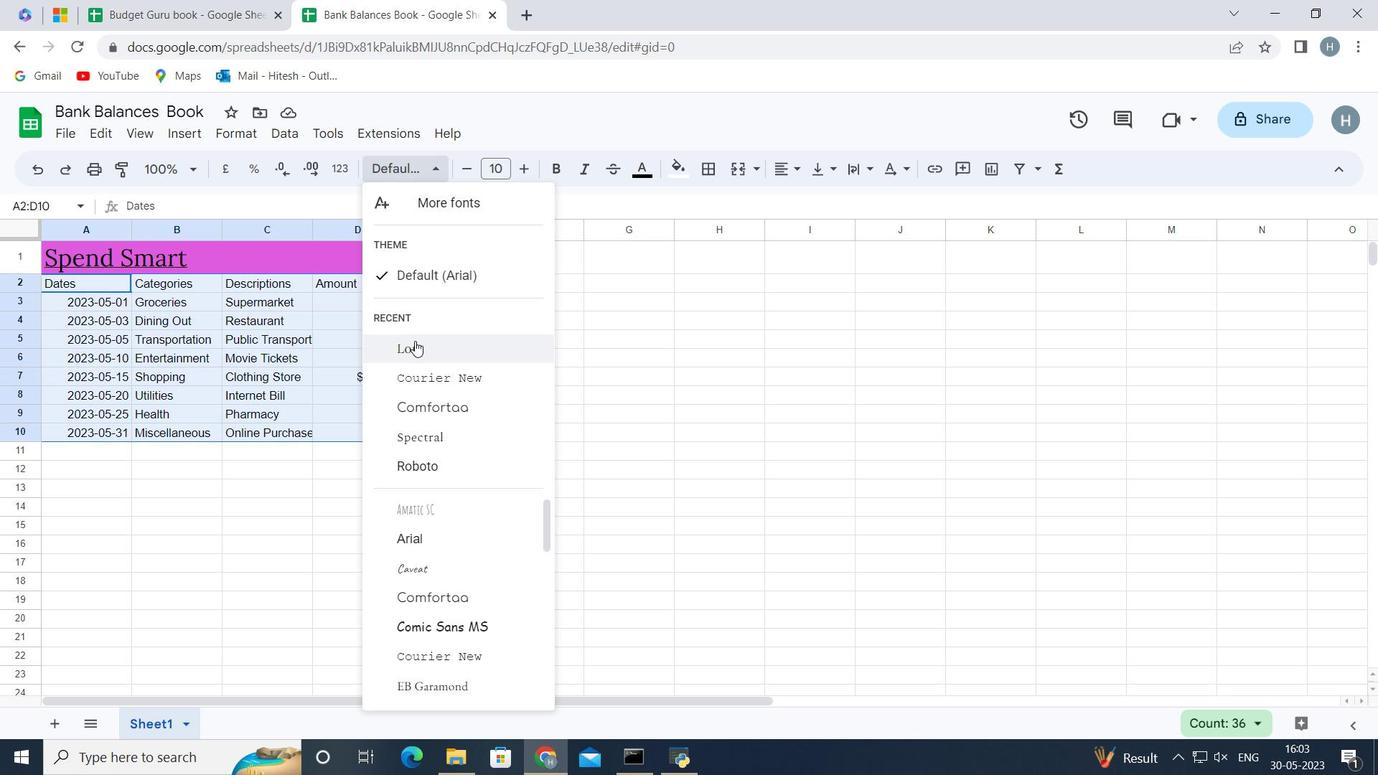 
Action: Mouse pressed left at (415, 341)
Screenshot: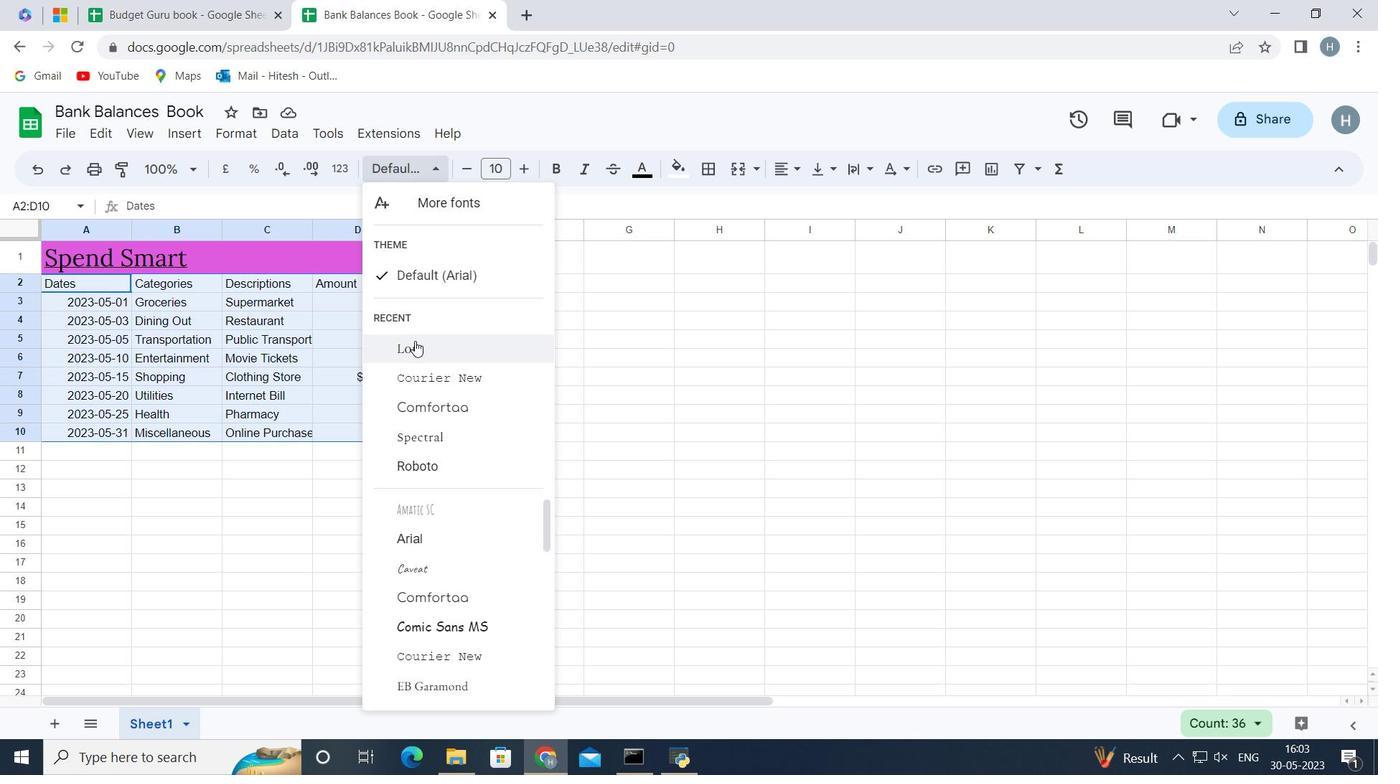 
Action: Mouse moved to (518, 172)
Screenshot: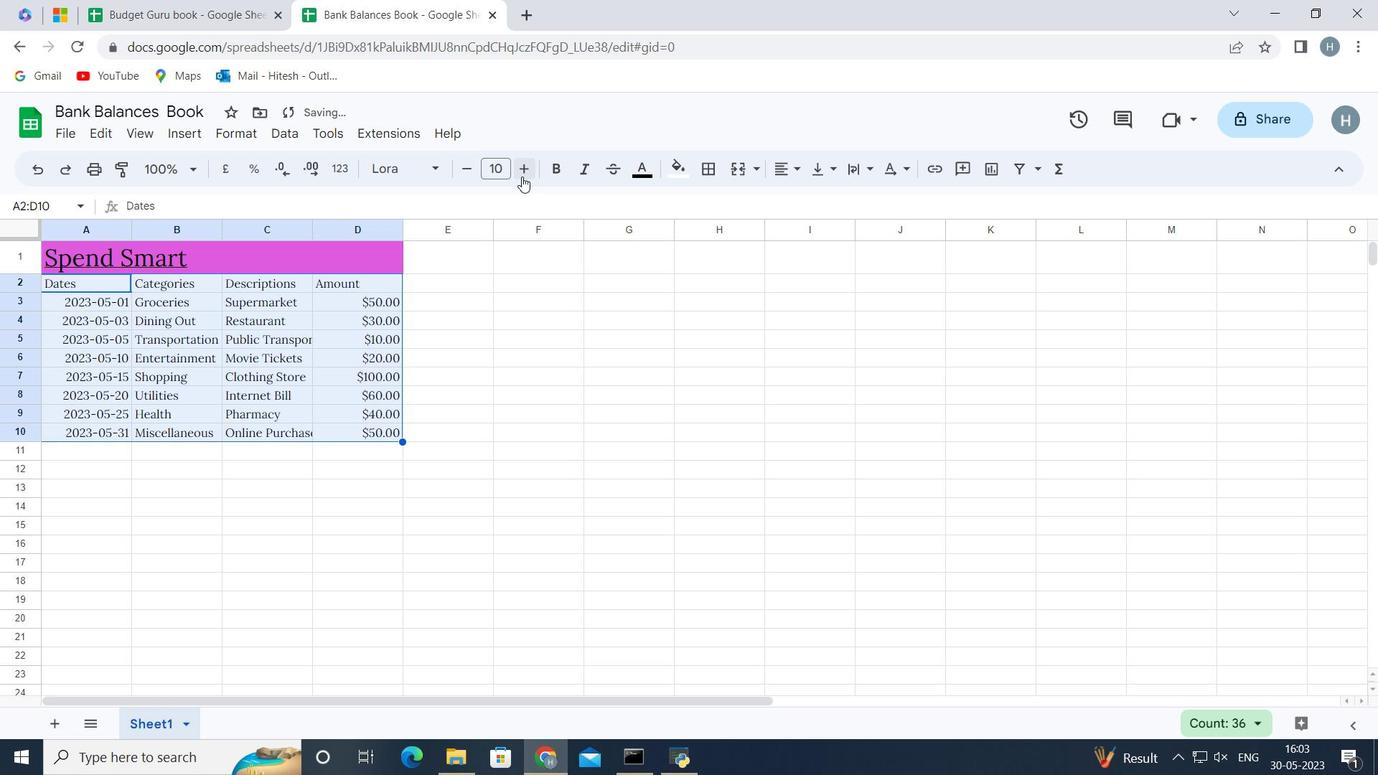 
Action: Mouse pressed left at (518, 172)
Screenshot: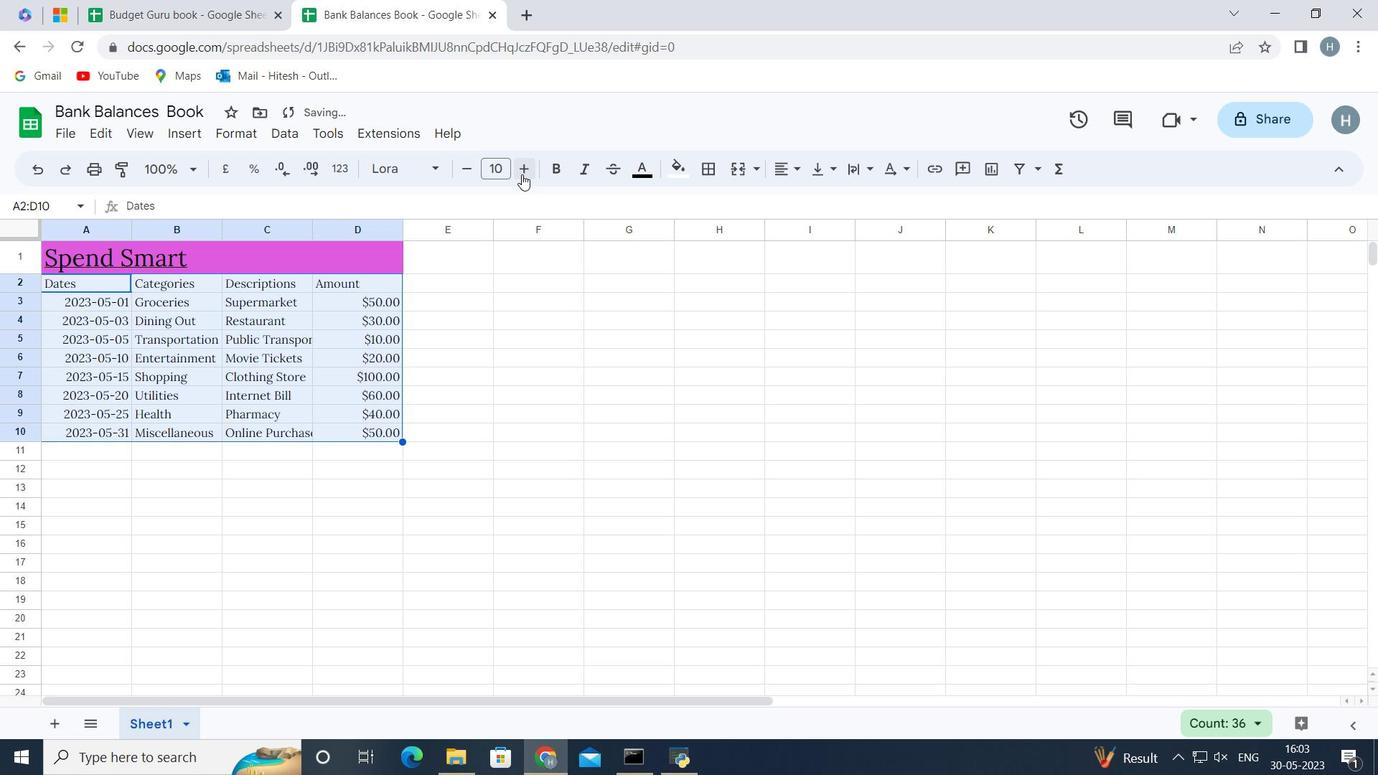 
Action: Mouse pressed left at (518, 172)
Screenshot: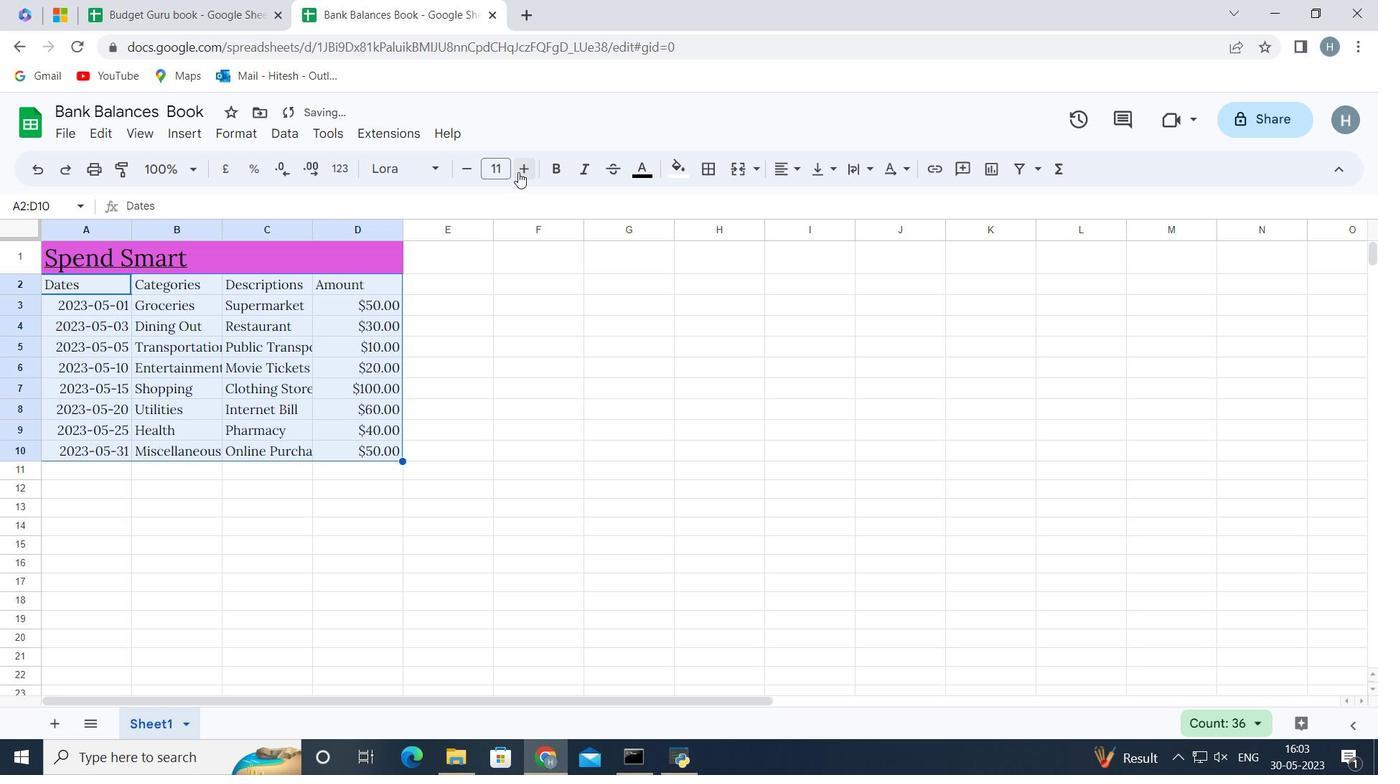 
Action: Mouse moved to (272, 502)
Screenshot: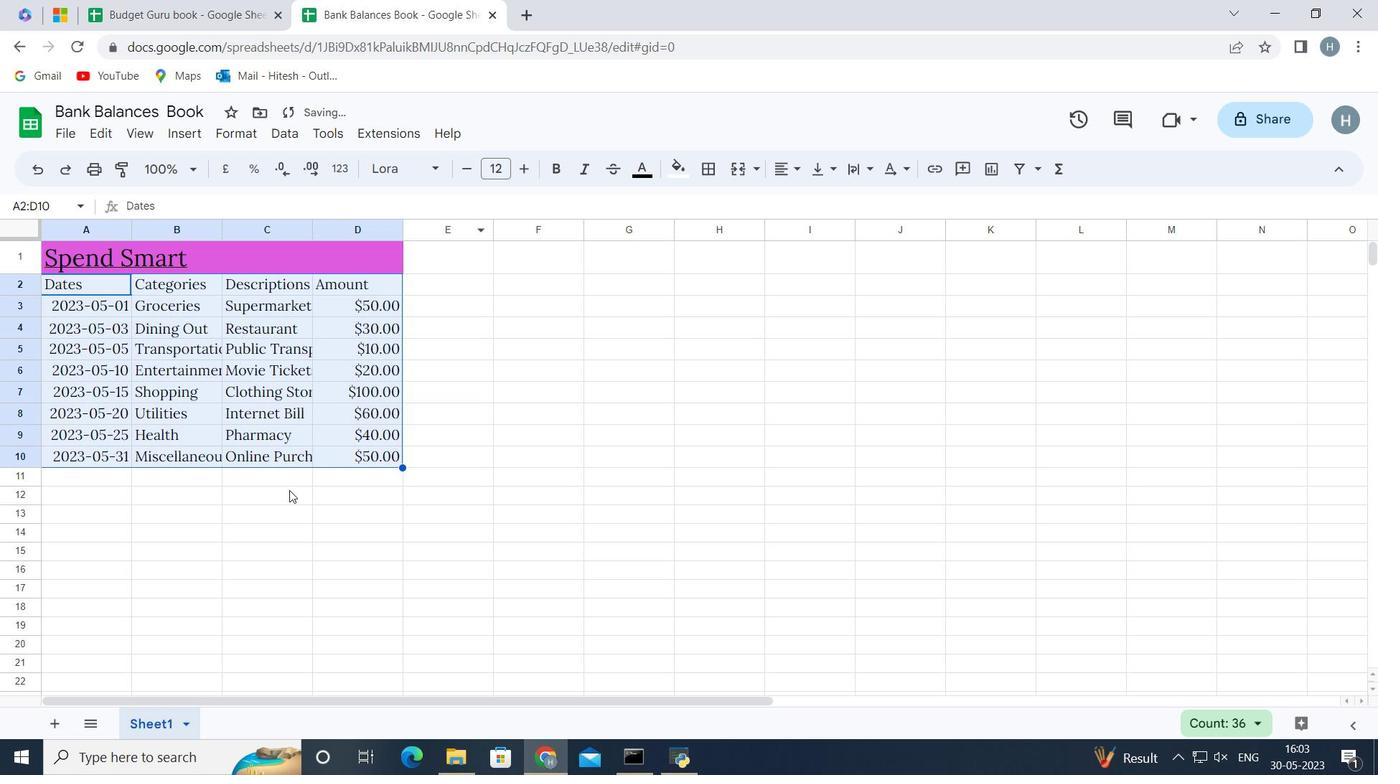 
Action: Mouse pressed left at (272, 502)
Screenshot: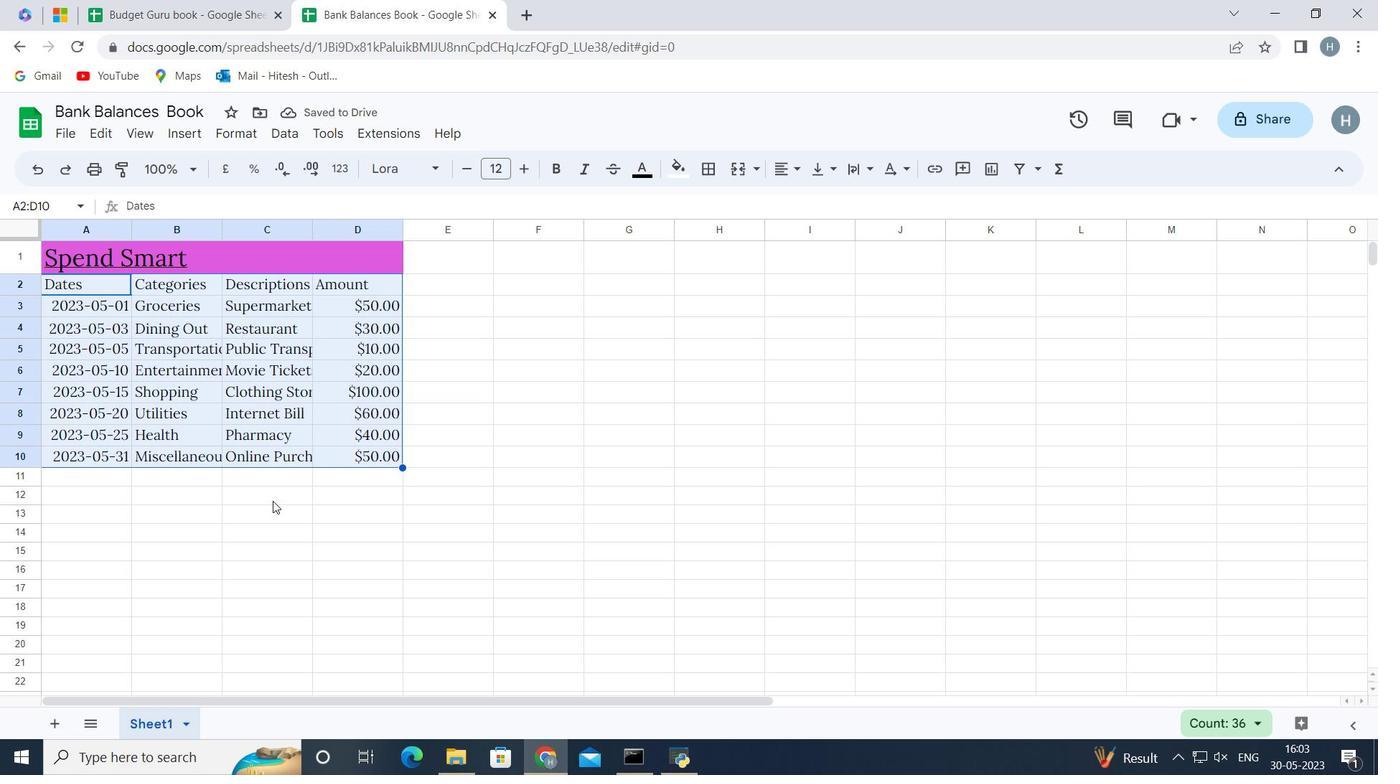 
Action: Mouse moved to (75, 262)
Screenshot: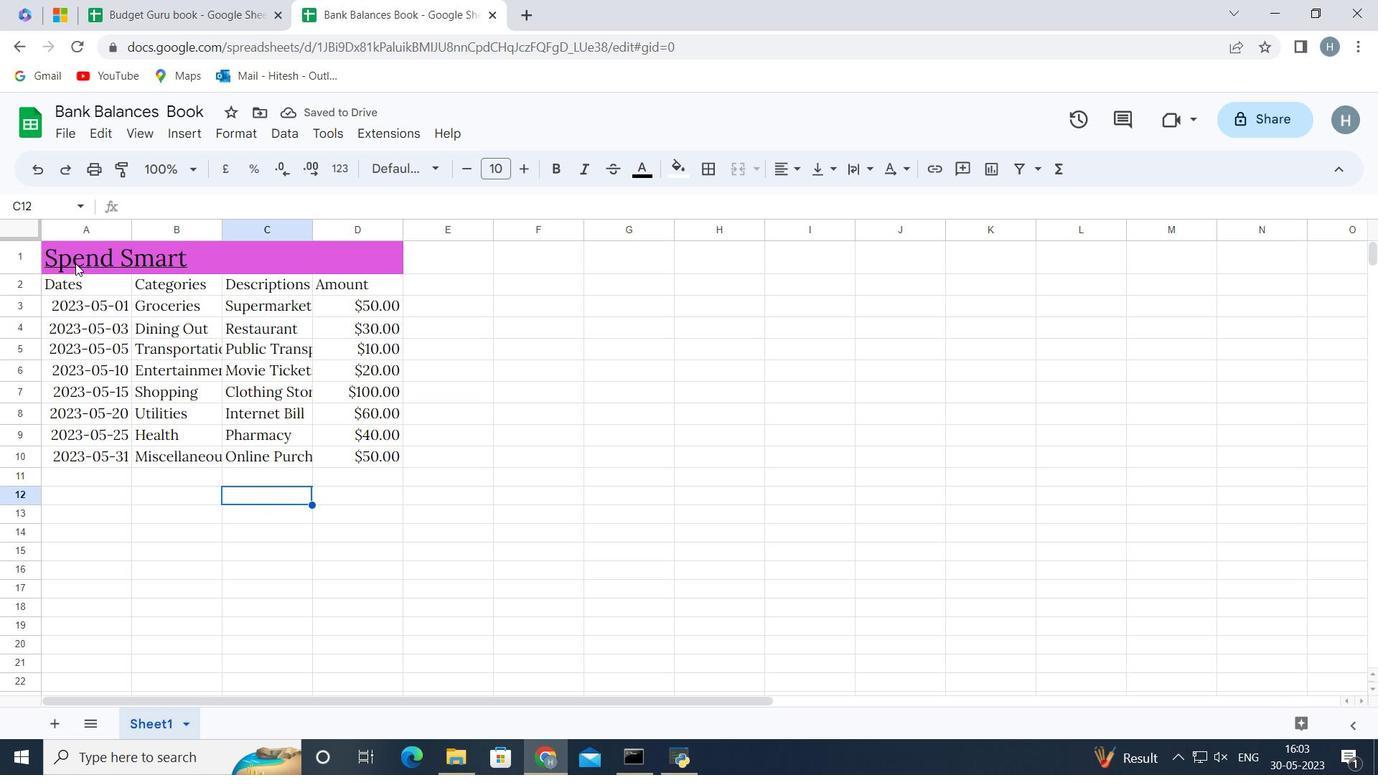 
Action: Mouse pressed left at (75, 262)
Screenshot: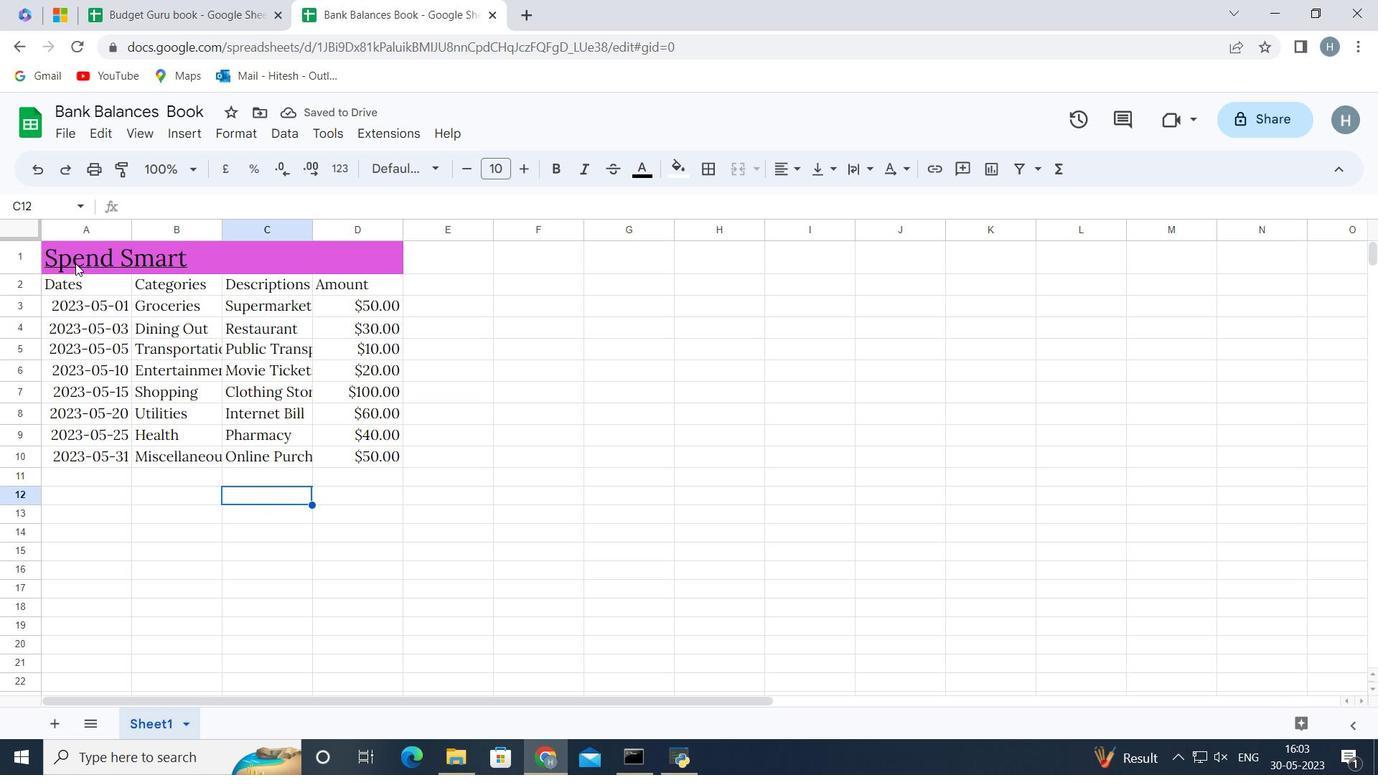 
Action: Key pressed <Key.shift><Key.down><Key.down><Key.down><Key.down><Key.down><Key.down><Key.down><Key.down><Key.down>
Screenshot: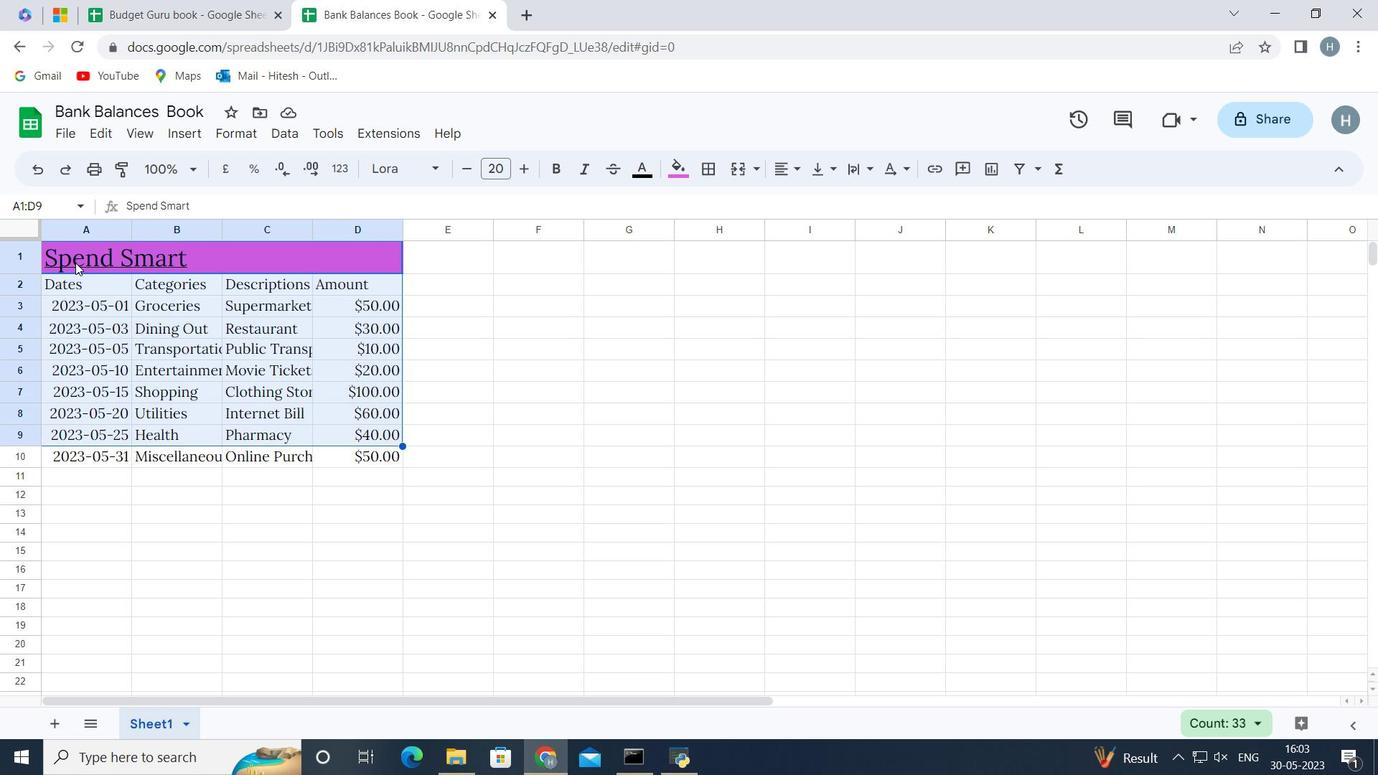 
Action: Mouse moved to (782, 169)
Screenshot: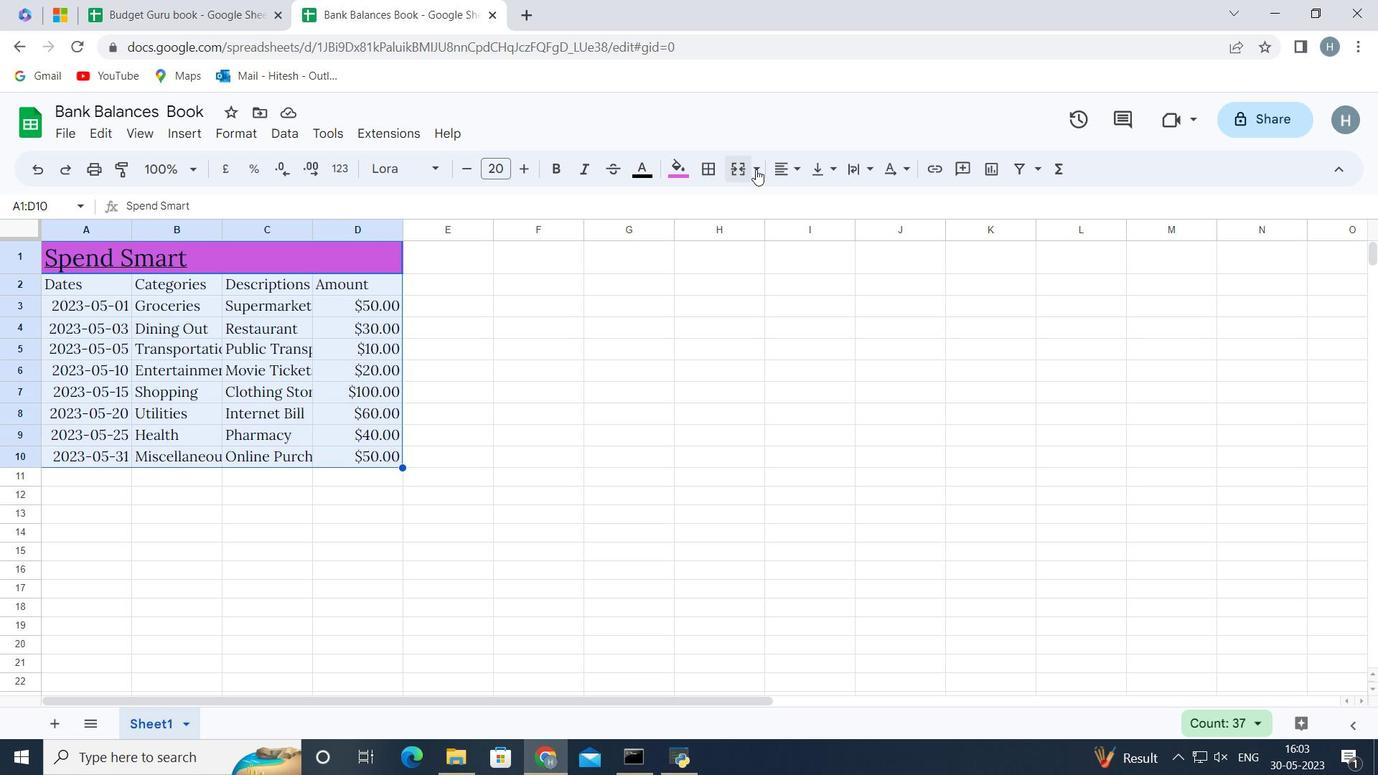 
Action: Mouse pressed left at (782, 169)
Screenshot: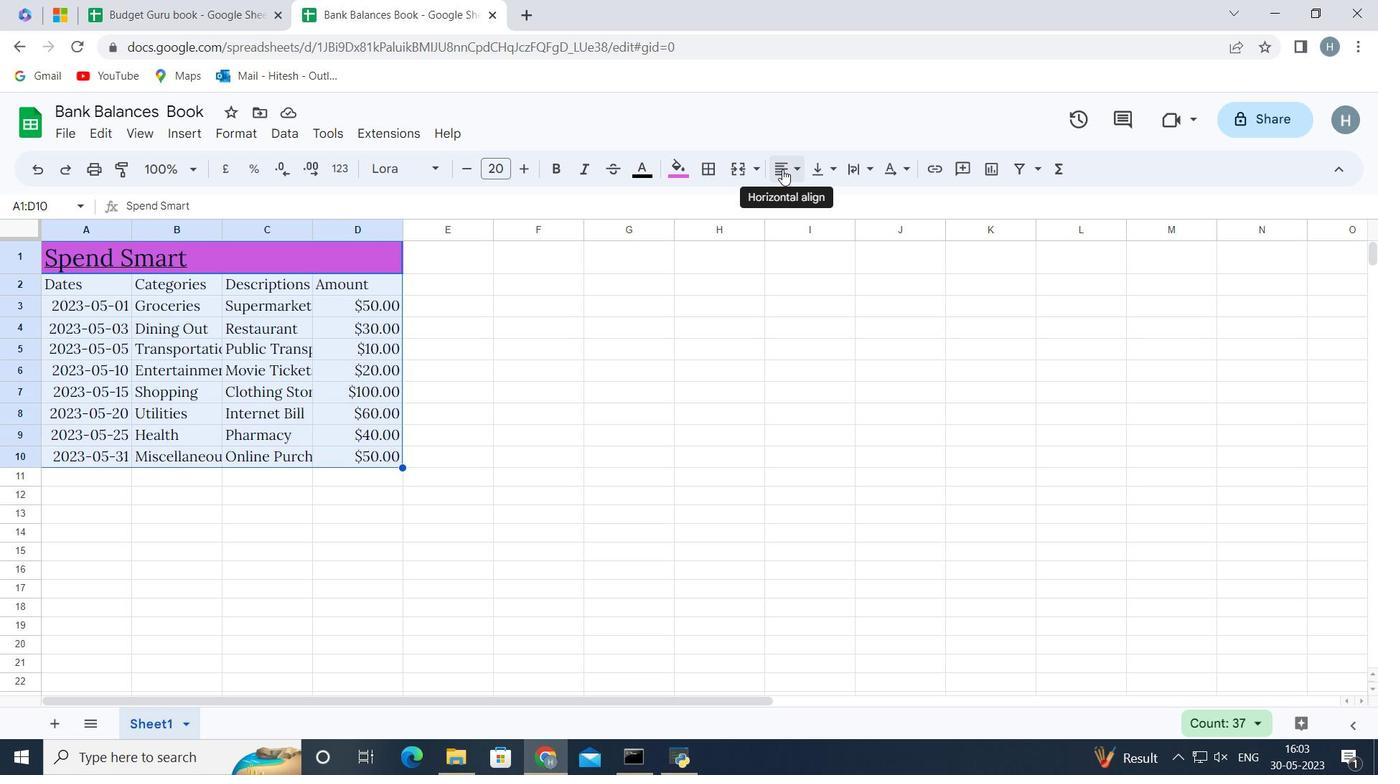 
Action: Mouse moved to (784, 206)
Screenshot: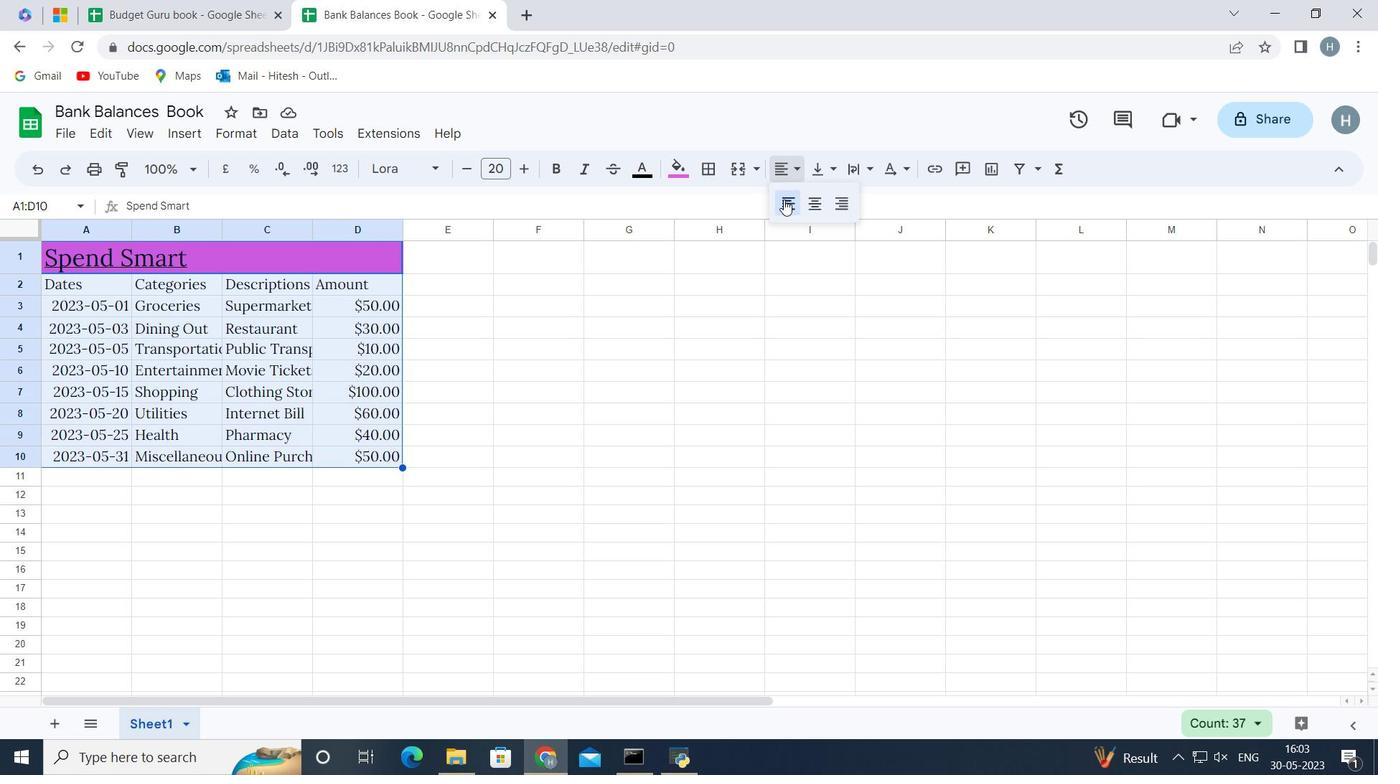 
Action: Mouse pressed left at (784, 206)
Screenshot: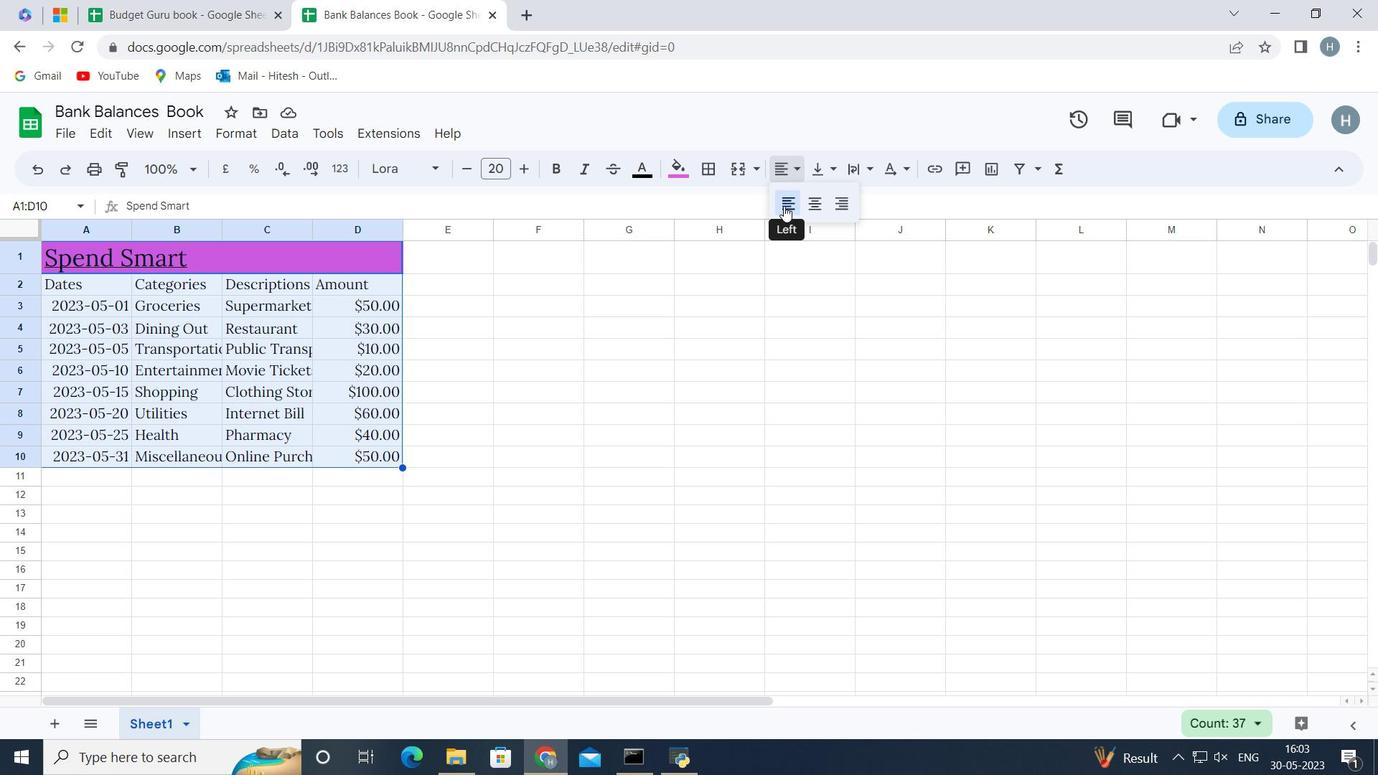 
Action: Mouse moved to (214, 525)
Screenshot: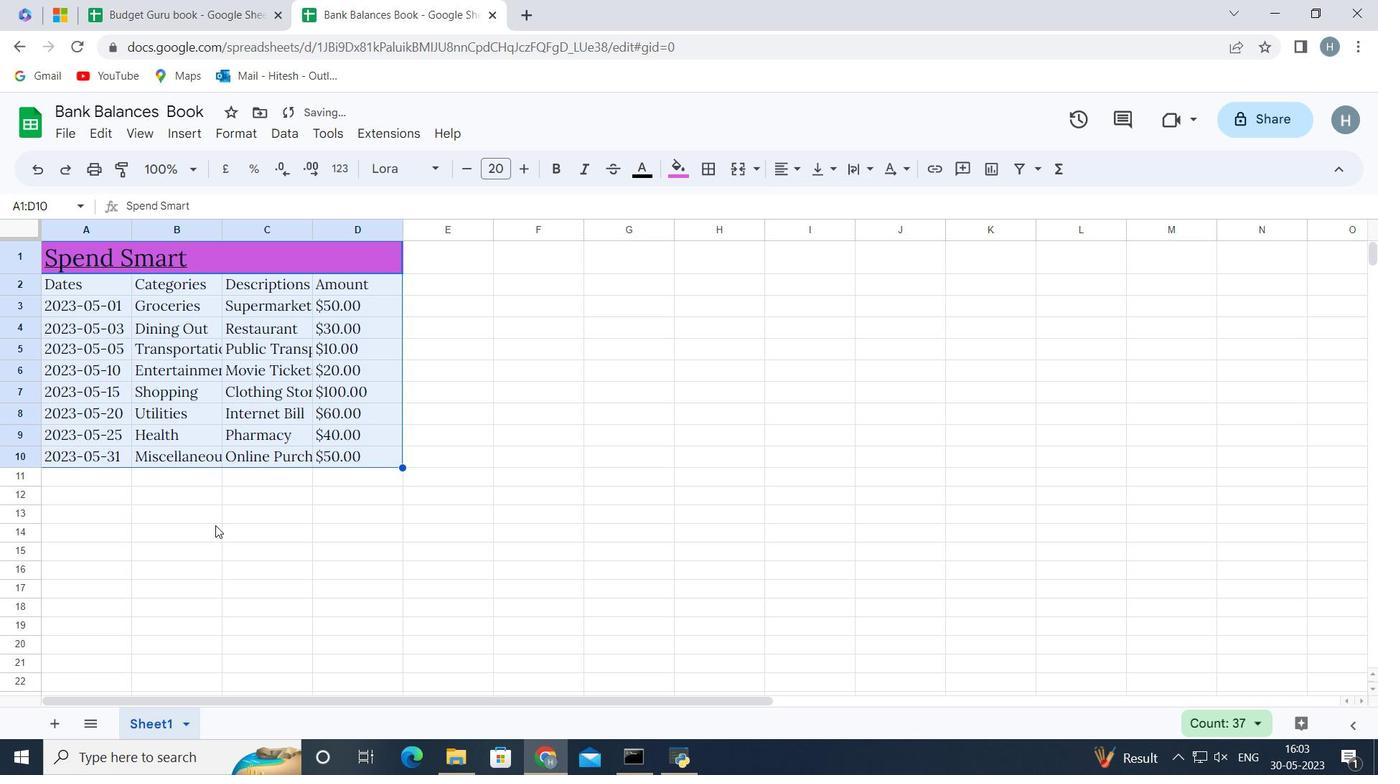 
Action: Mouse pressed left at (214, 525)
Screenshot: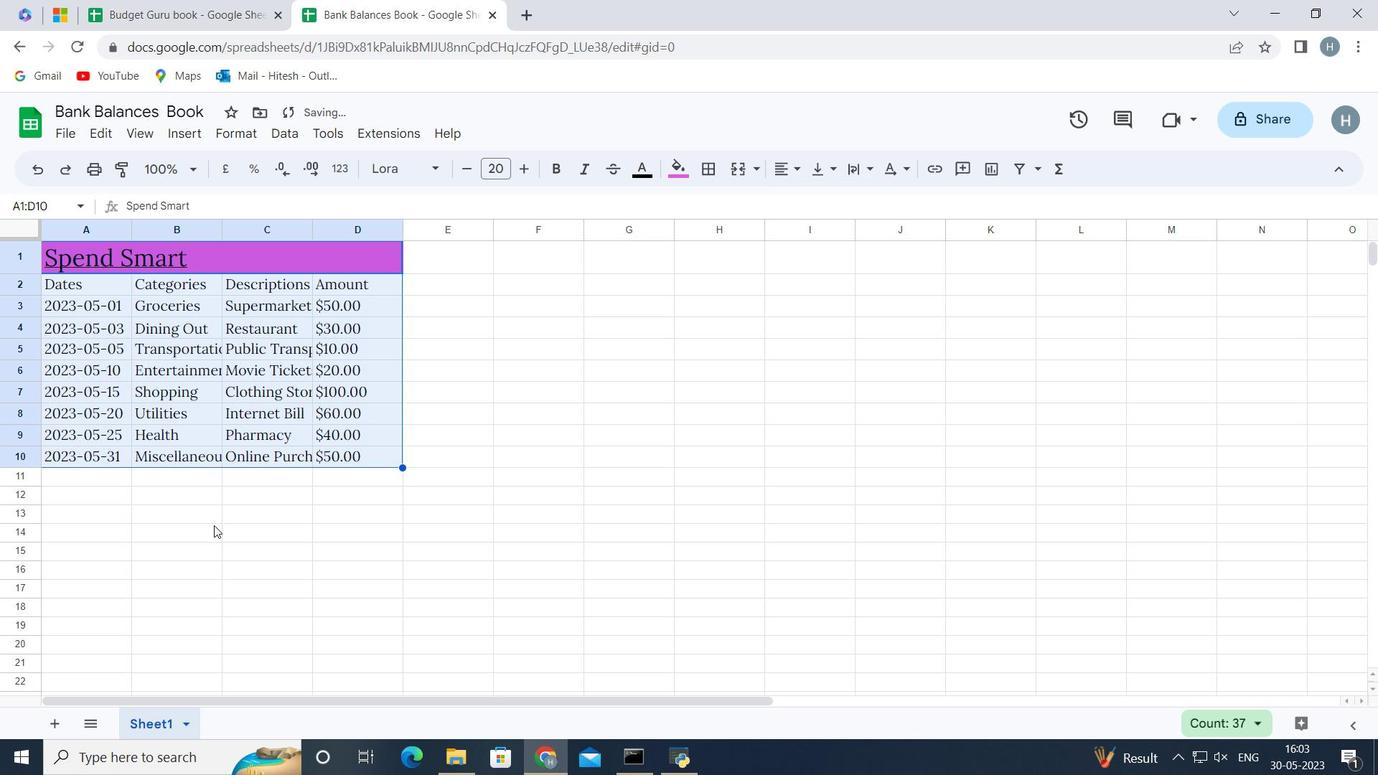 
Action: Mouse moved to (76, 229)
Screenshot: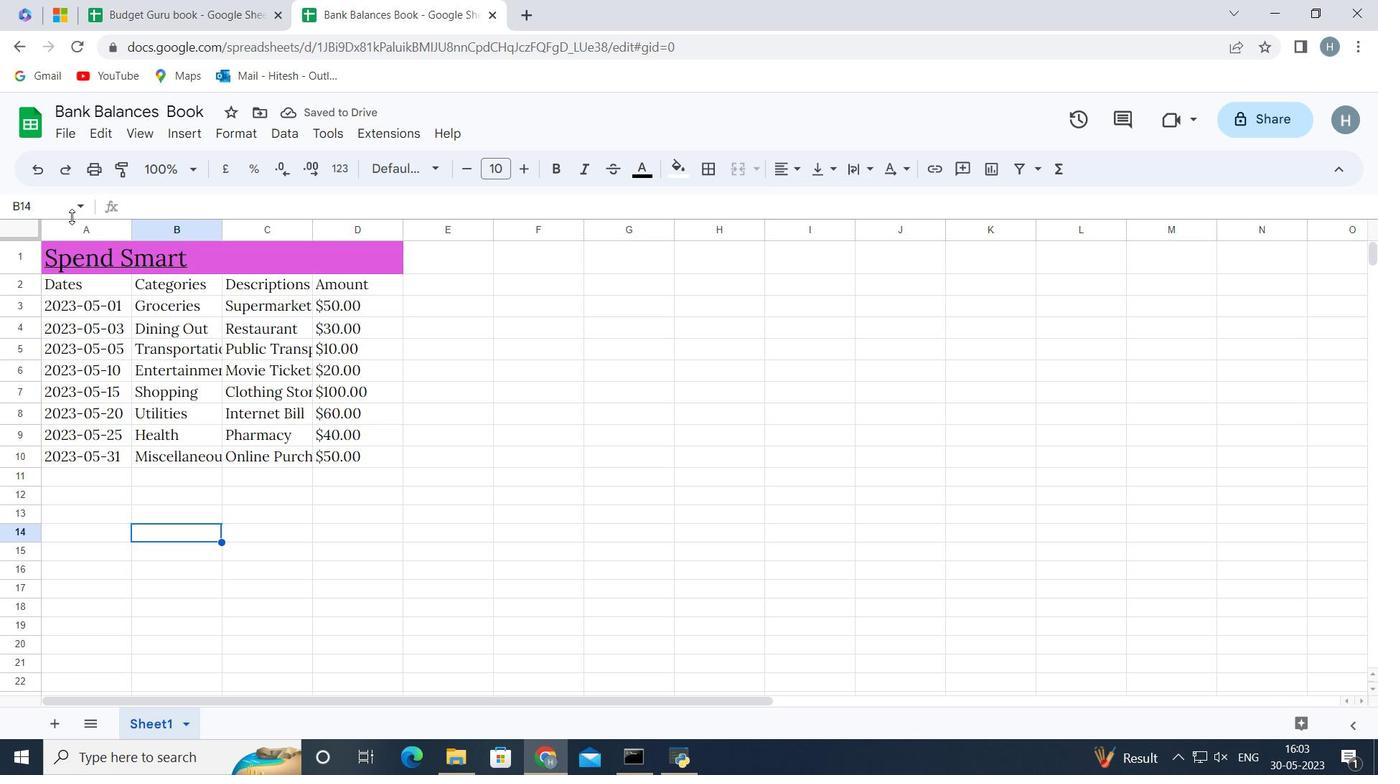 
Action: Mouse pressed left at (76, 229)
Screenshot: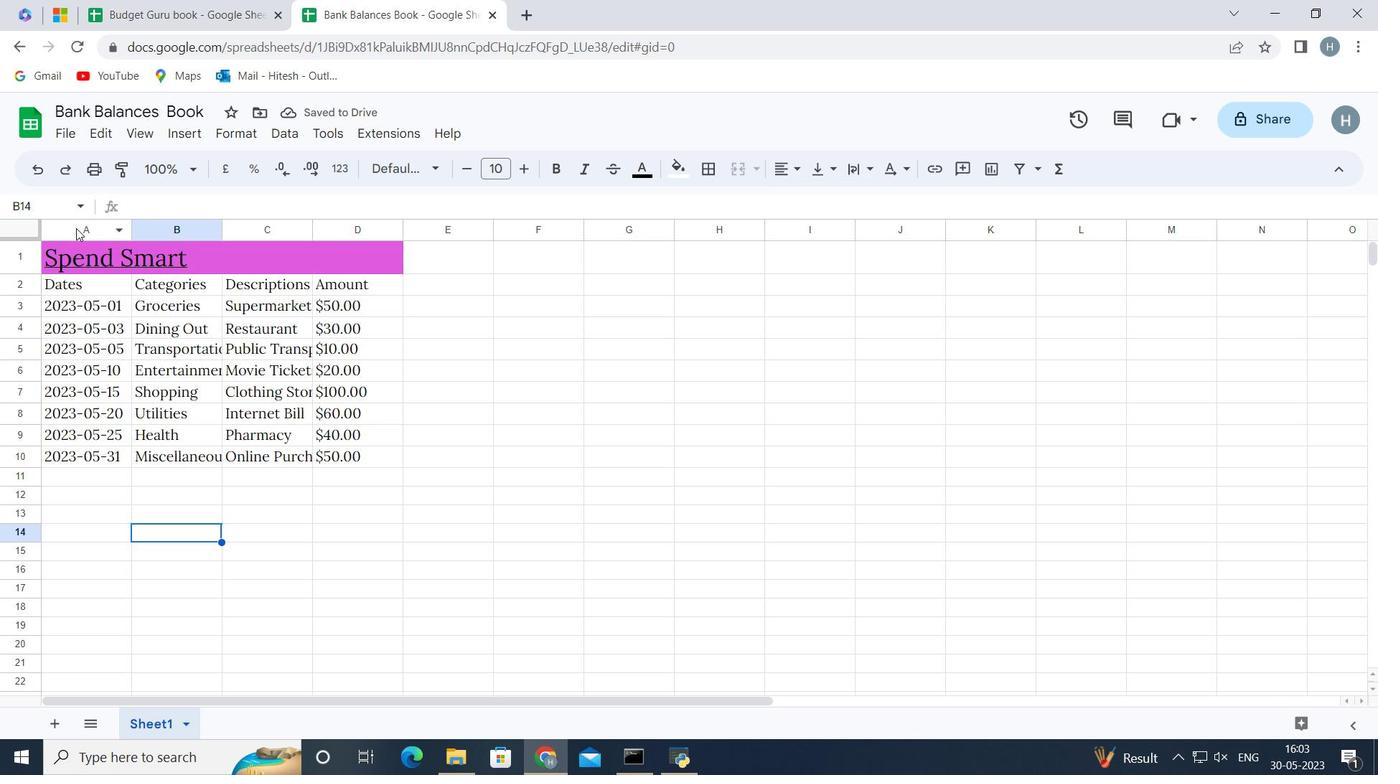 
Action: Mouse moved to (130, 230)
Screenshot: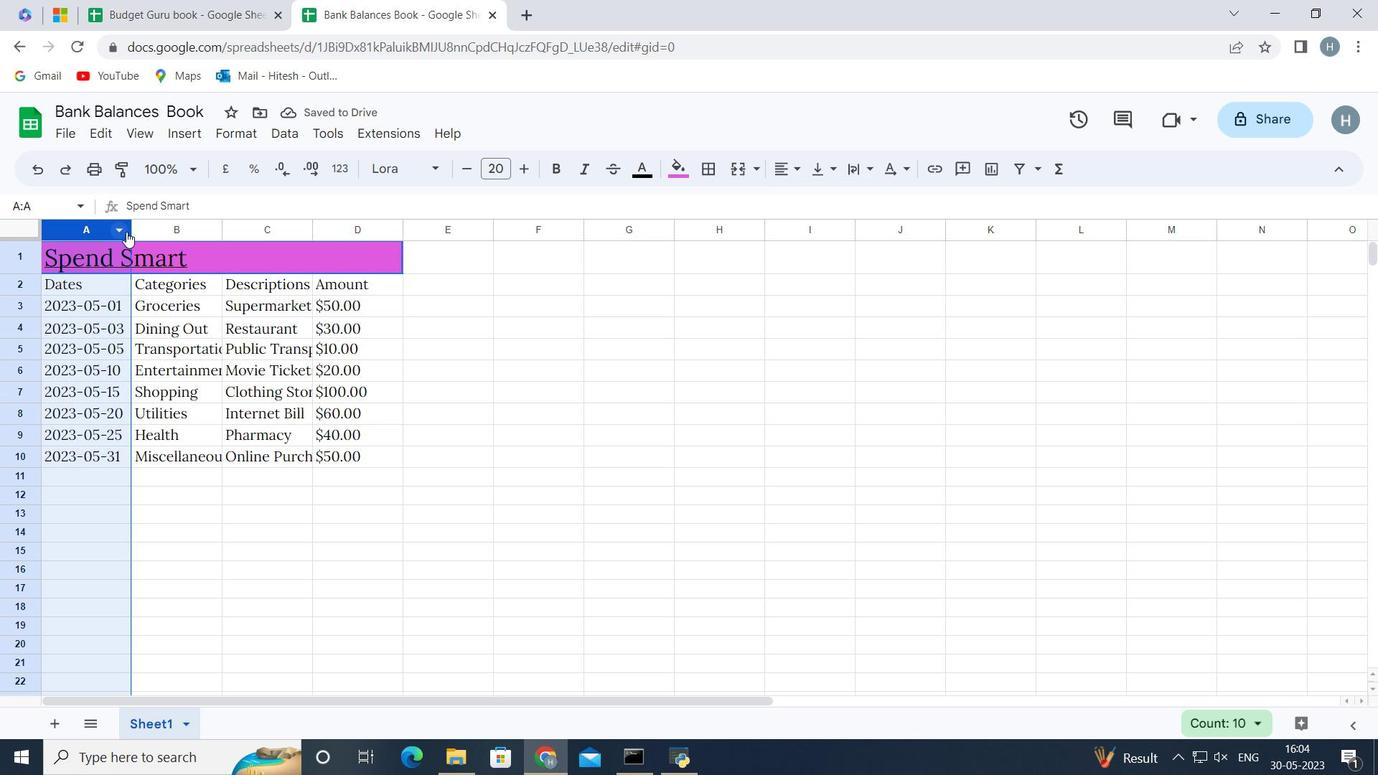 
Action: Mouse pressed left at (130, 230)
Screenshot: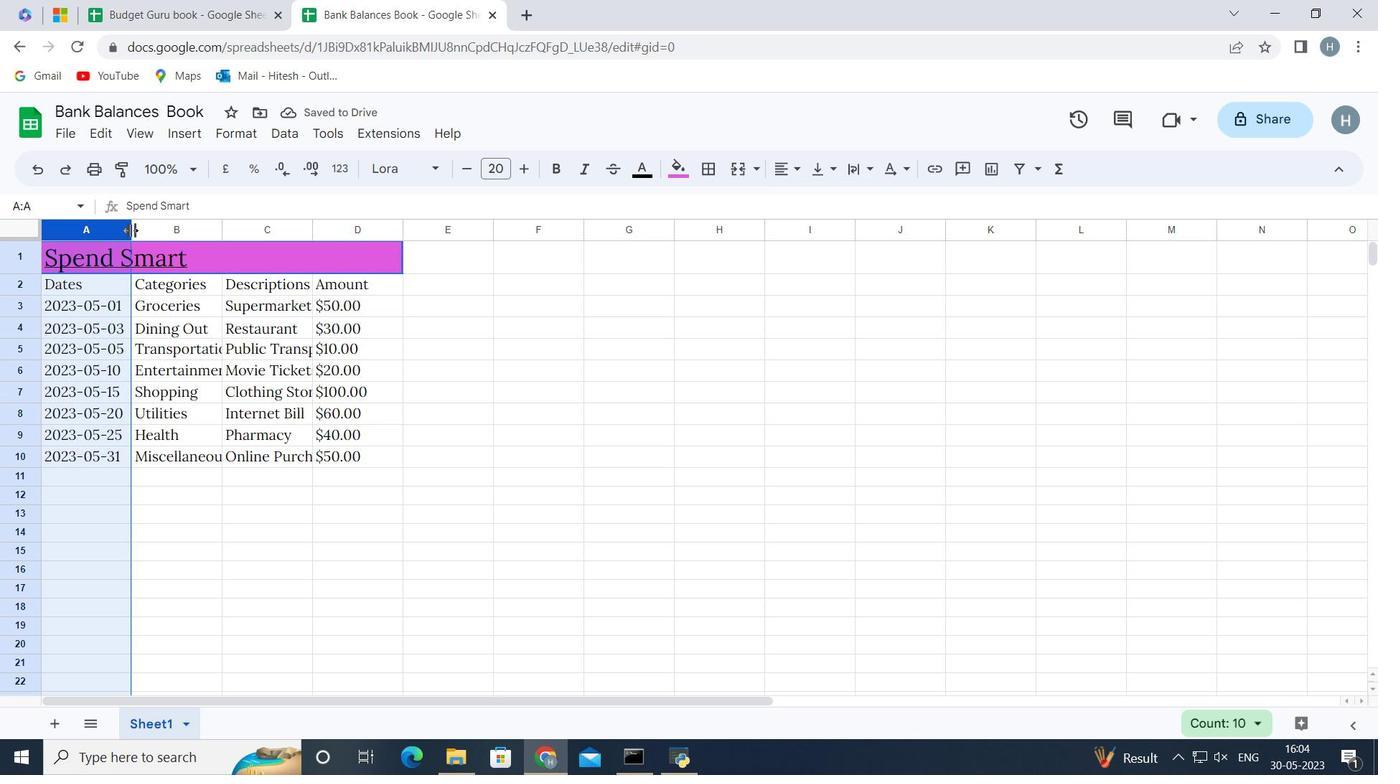 
Action: Mouse pressed left at (130, 230)
Screenshot: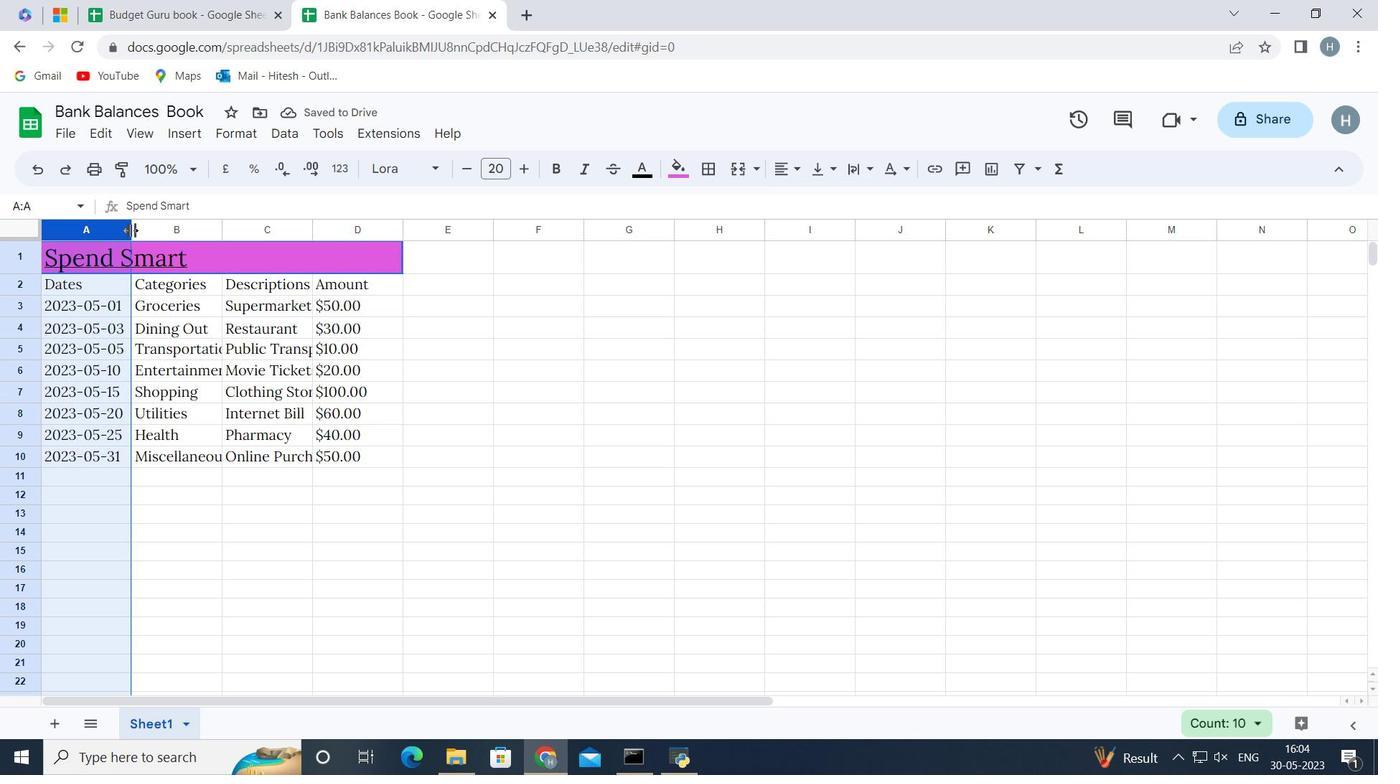 
Action: Mouse moved to (224, 233)
Screenshot: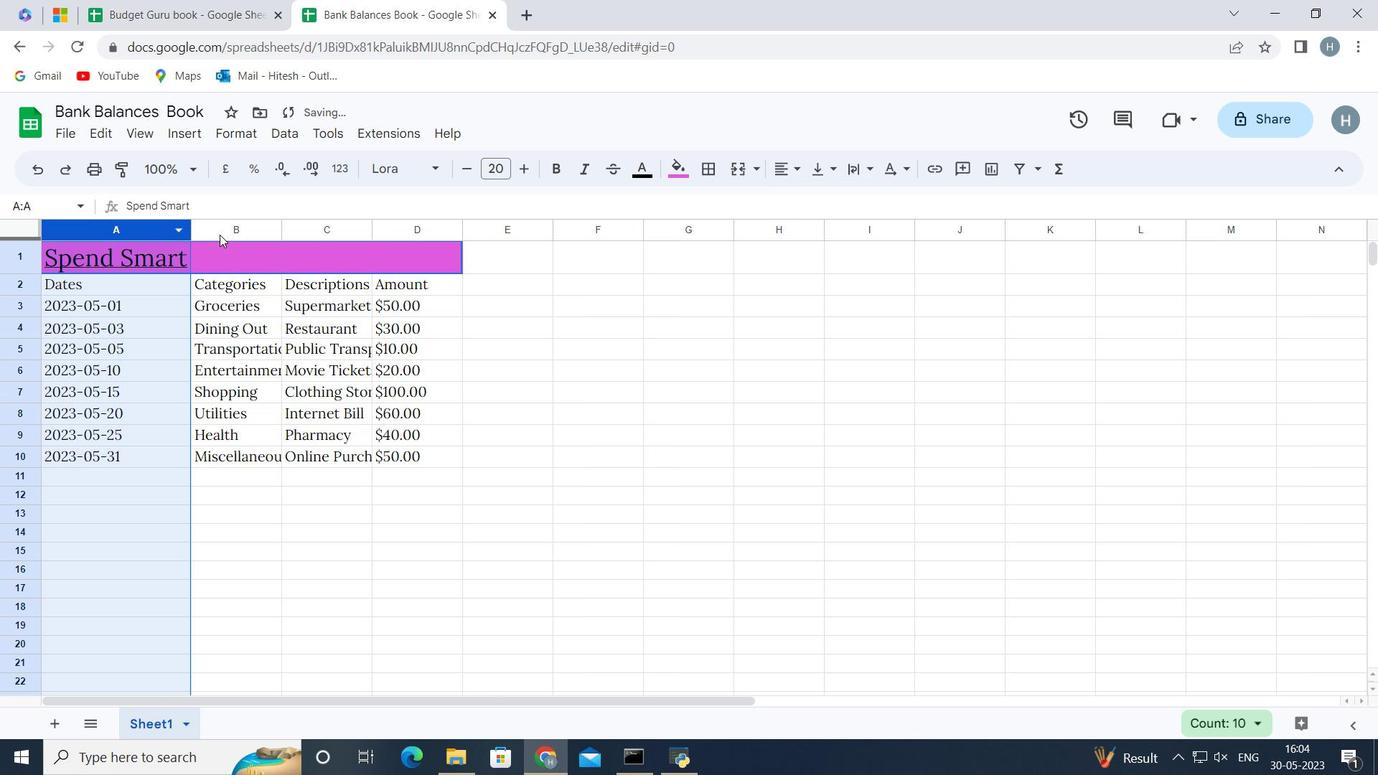 
Action: Mouse pressed left at (224, 233)
Screenshot: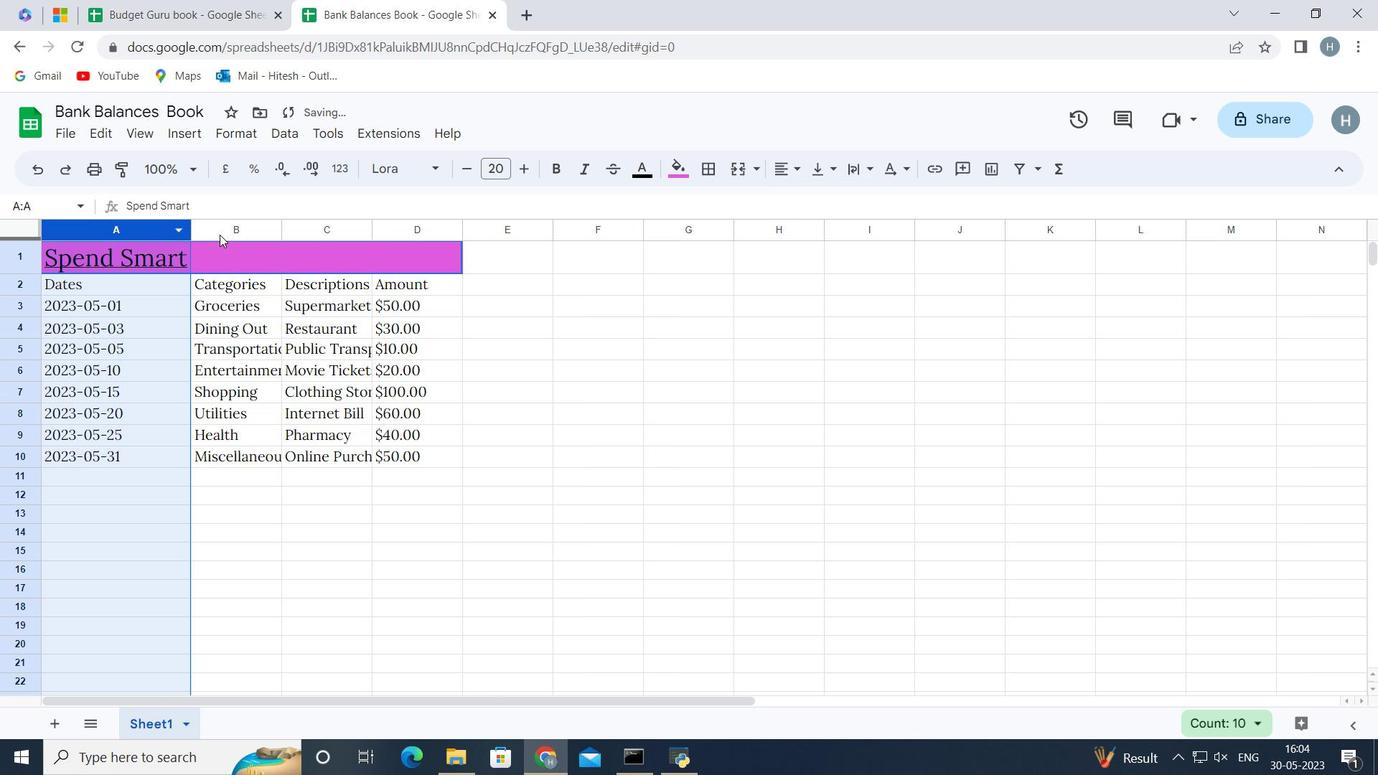 
Action: Mouse moved to (285, 234)
Screenshot: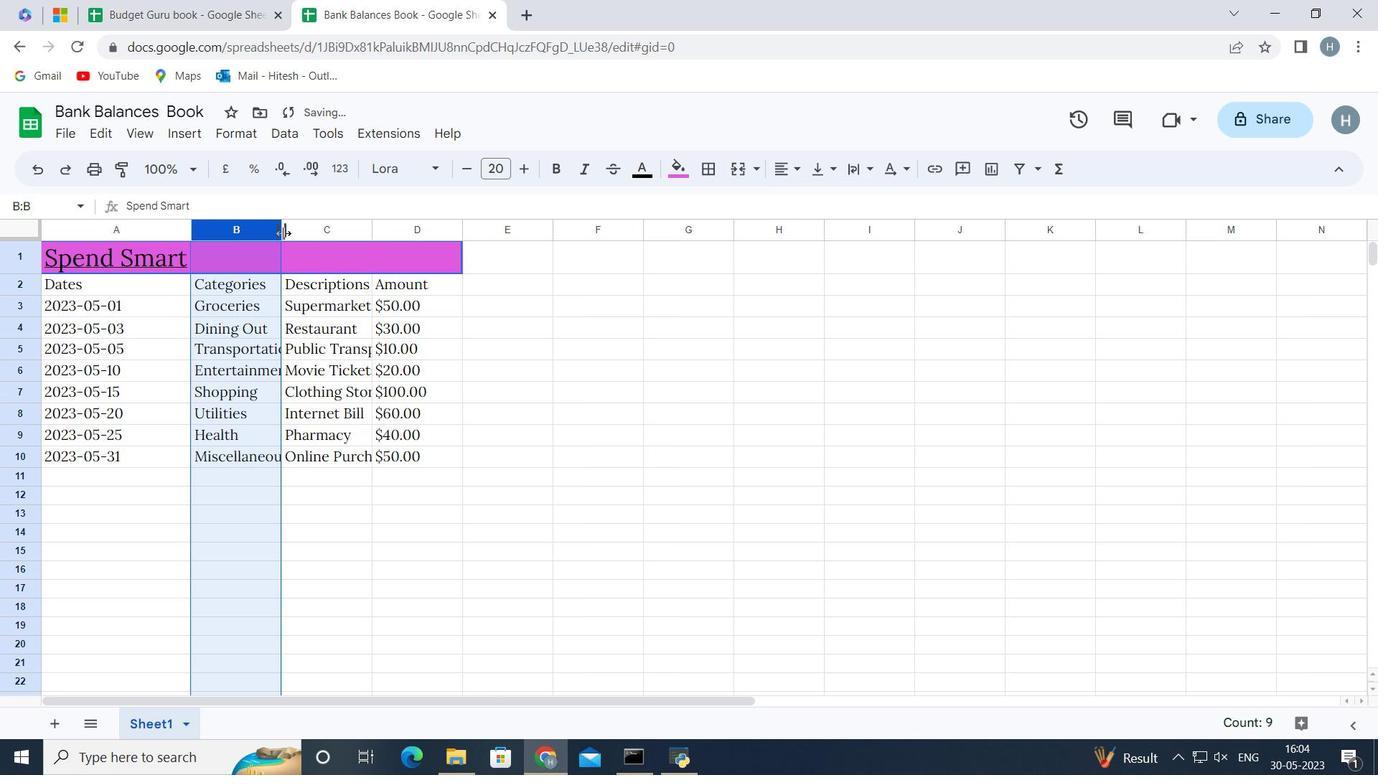 
Action: Mouse pressed left at (285, 234)
Screenshot: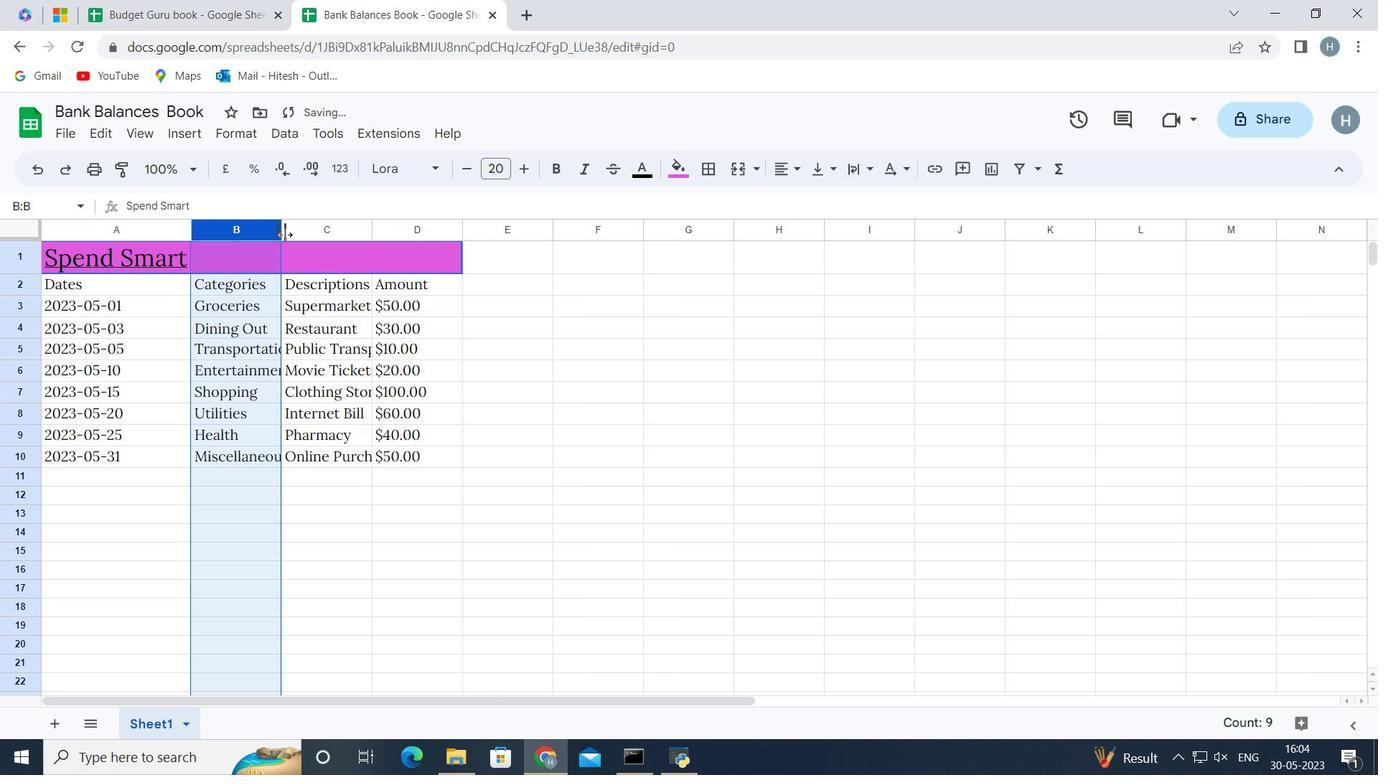 
Action: Mouse pressed left at (285, 234)
Screenshot: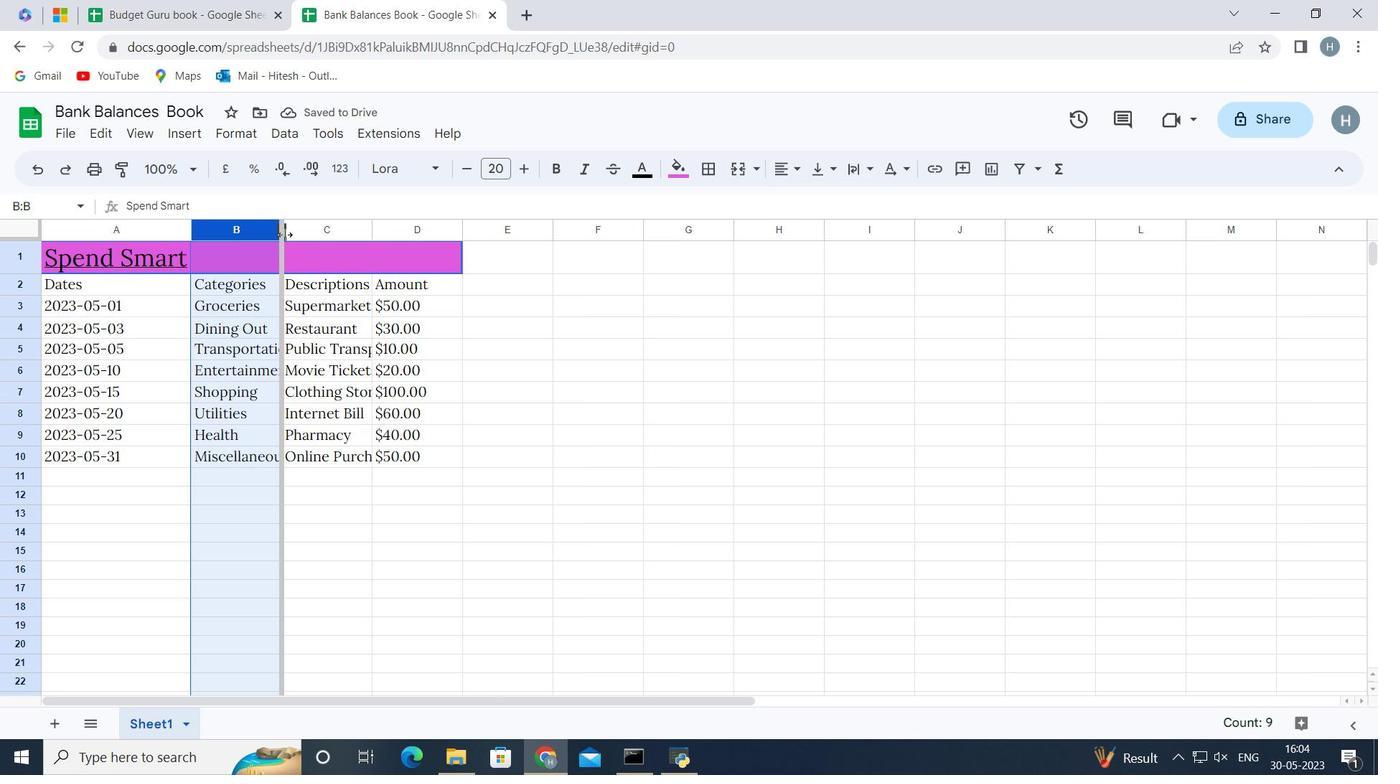 
Action: Mouse moved to (280, 234)
Screenshot: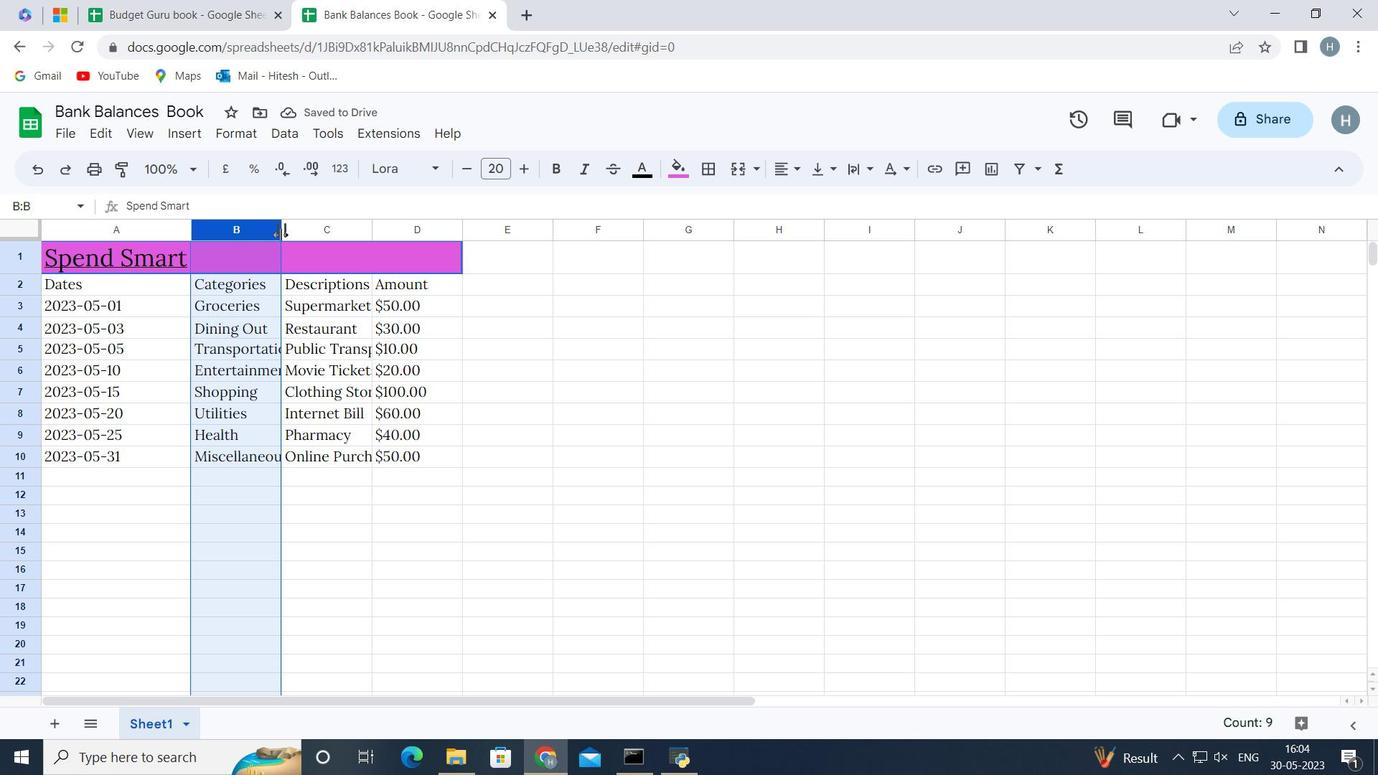 
Action: Mouse pressed left at (280, 234)
Screenshot: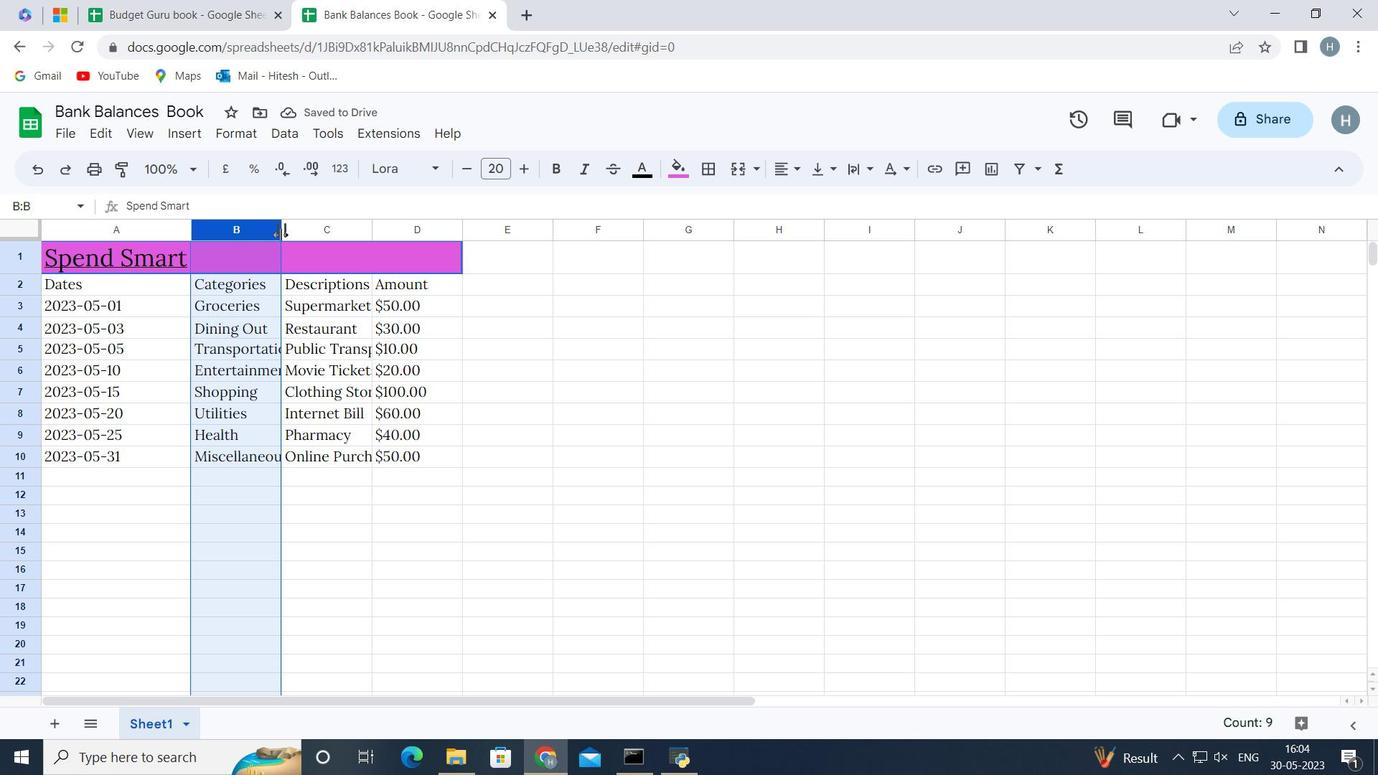 
Action: Mouse pressed left at (280, 234)
Screenshot: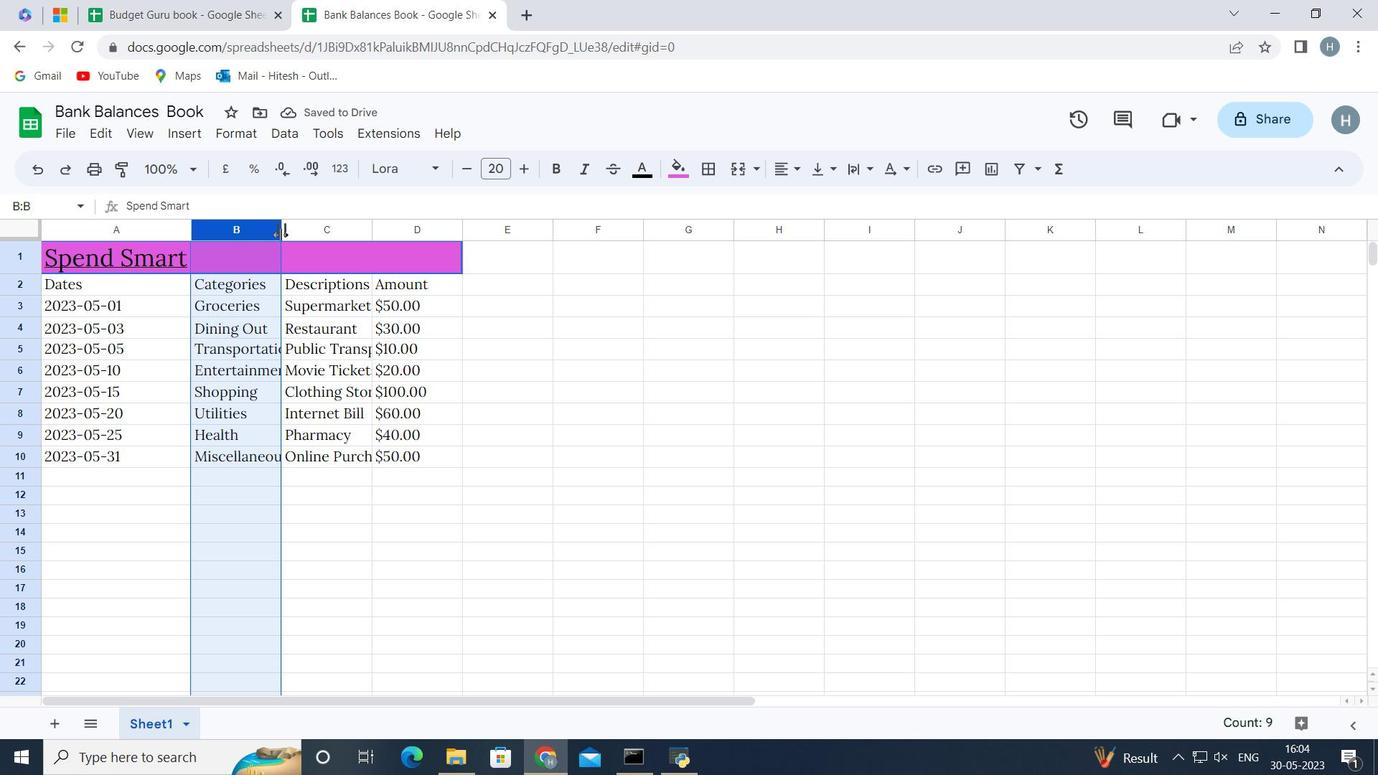 
Action: Mouse moved to (359, 225)
Screenshot: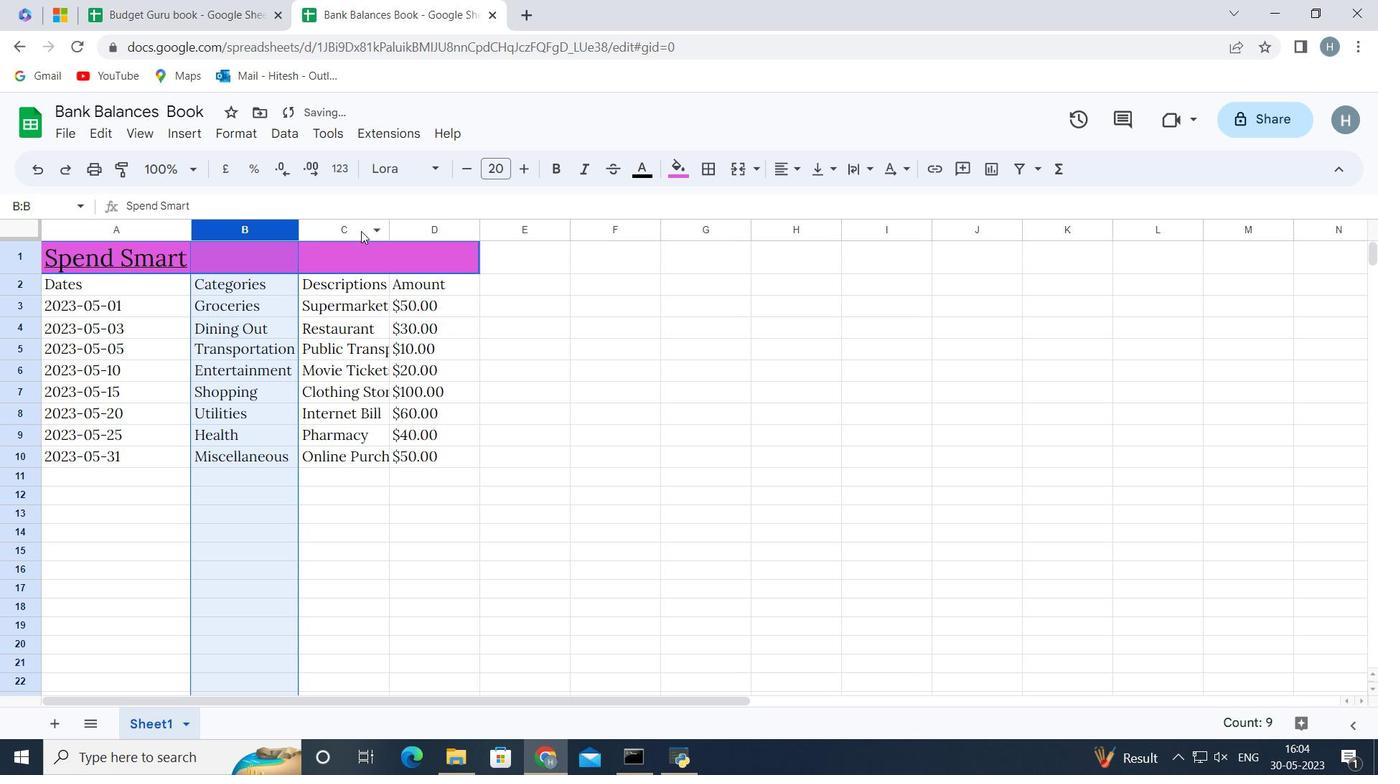 
Action: Mouse pressed left at (359, 225)
Screenshot: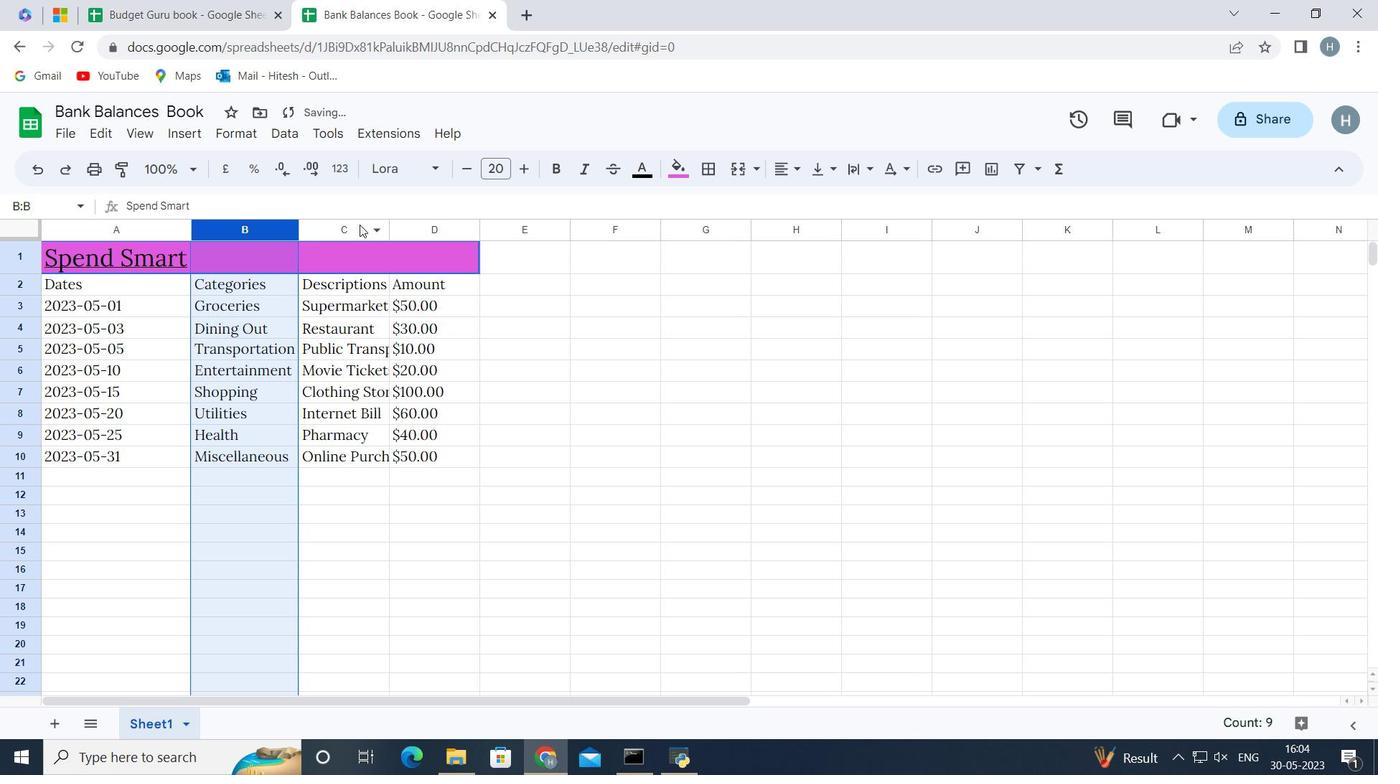 
Action: Mouse moved to (387, 228)
Screenshot: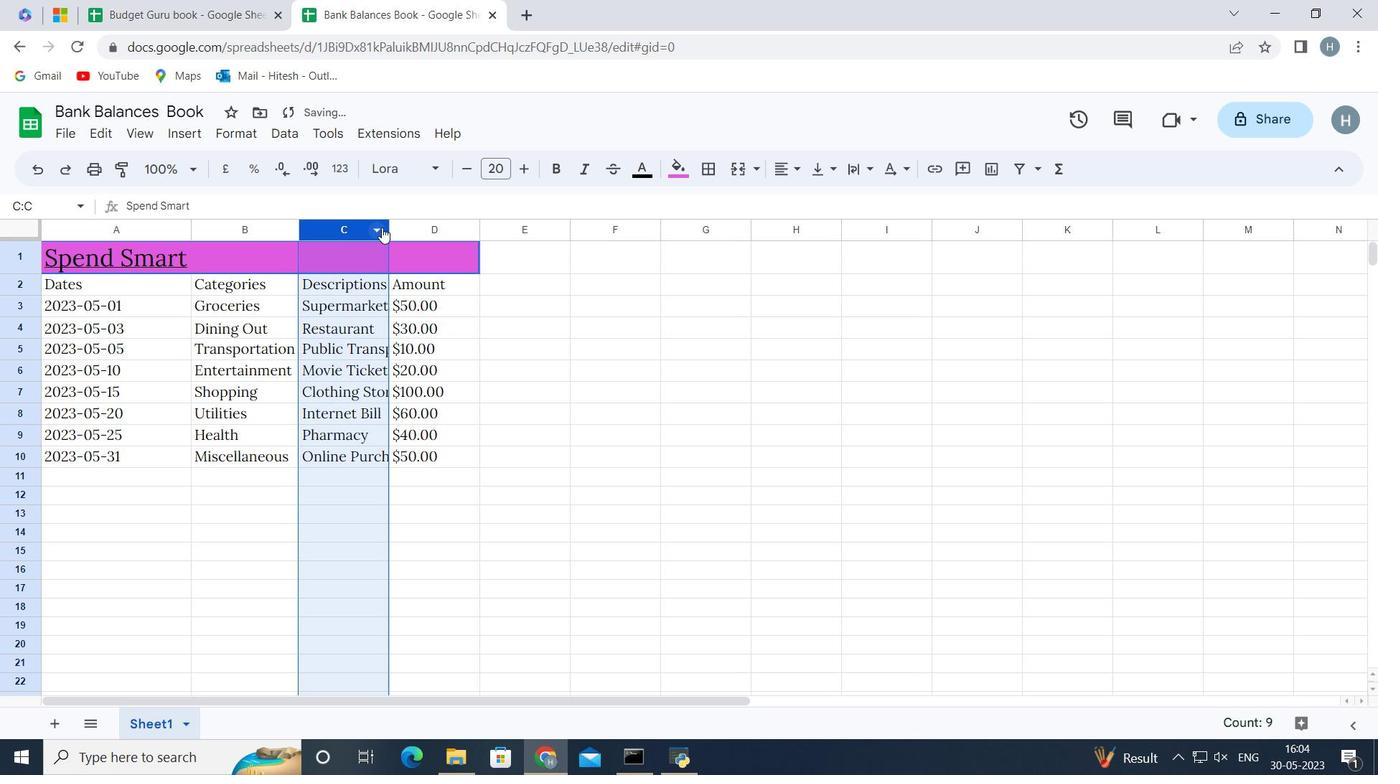 
Action: Mouse pressed left at (387, 228)
Screenshot: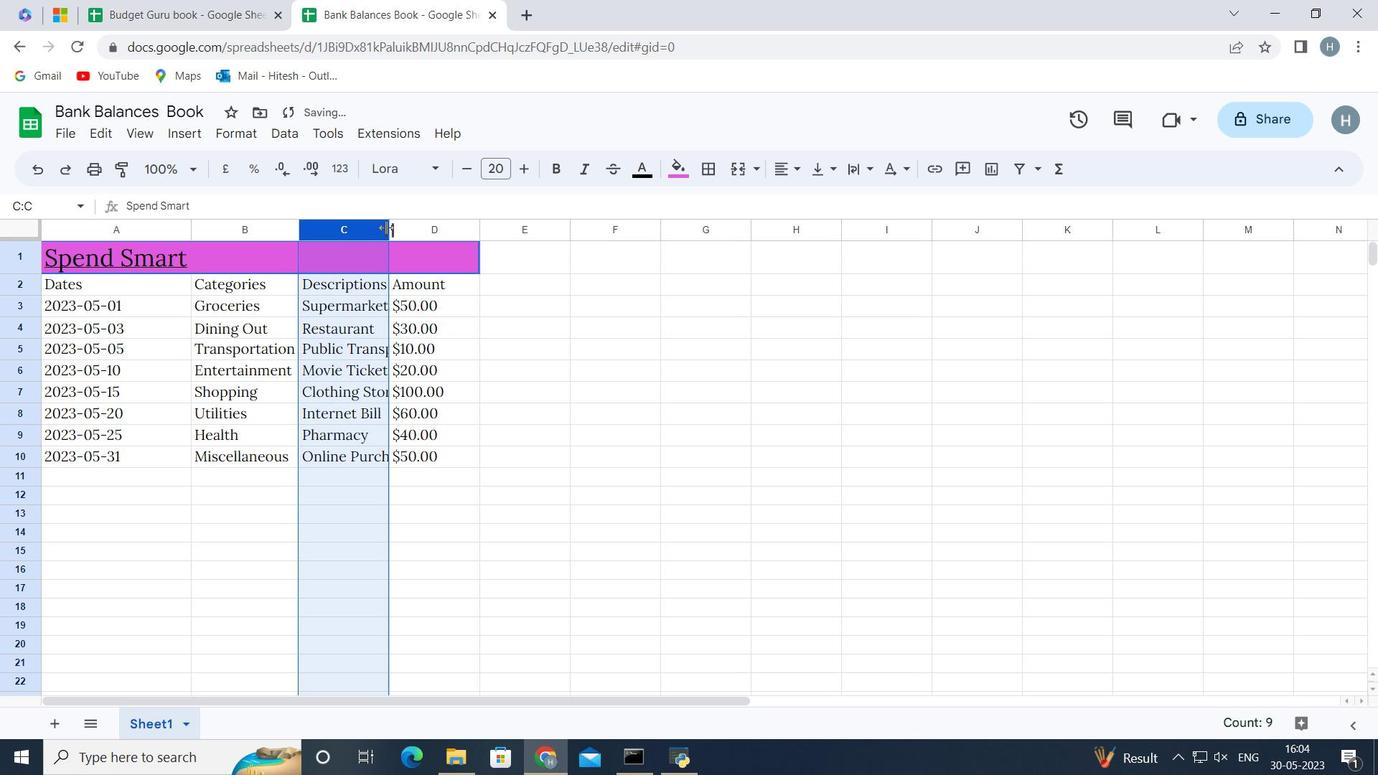 
Action: Mouse moved to (388, 228)
Screenshot: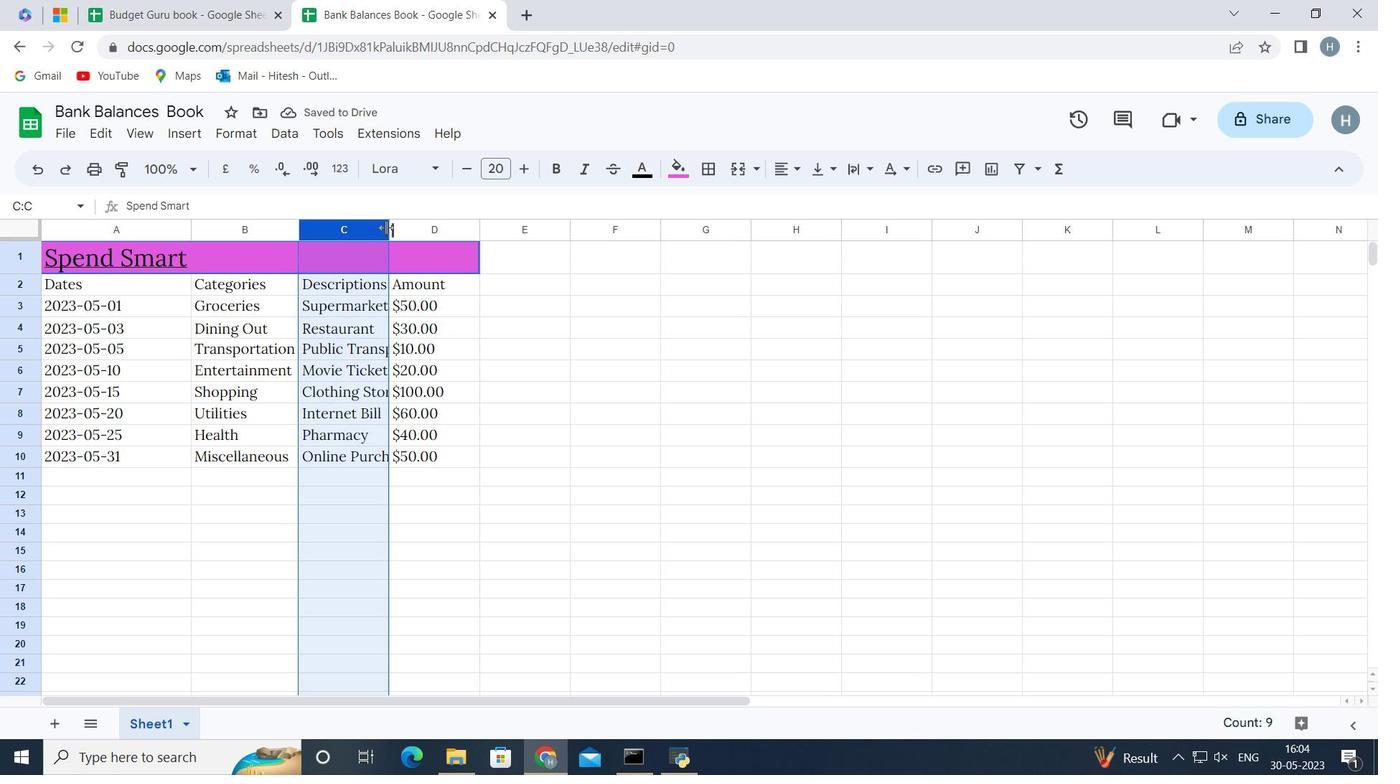 
Action: Mouse pressed left at (388, 228)
Screenshot: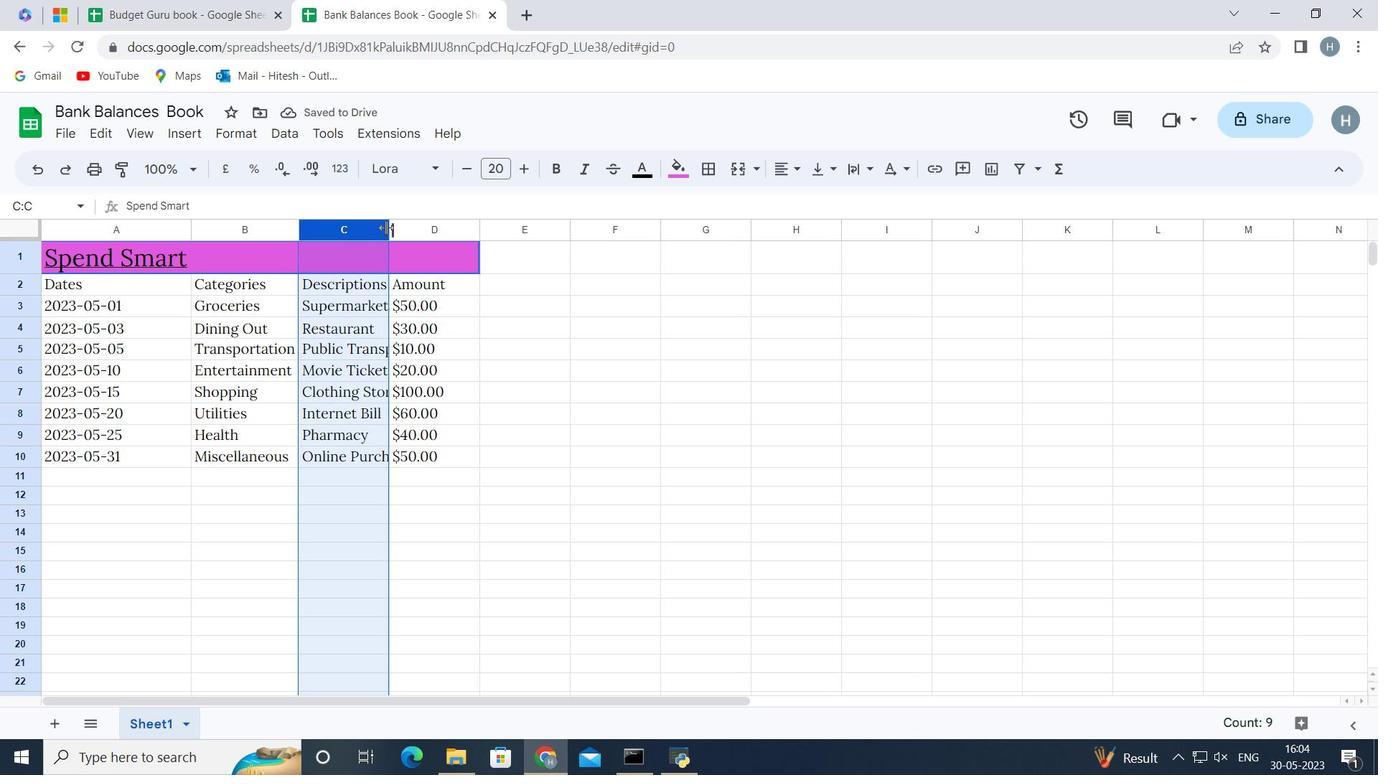 
Action: Mouse moved to (463, 223)
Screenshot: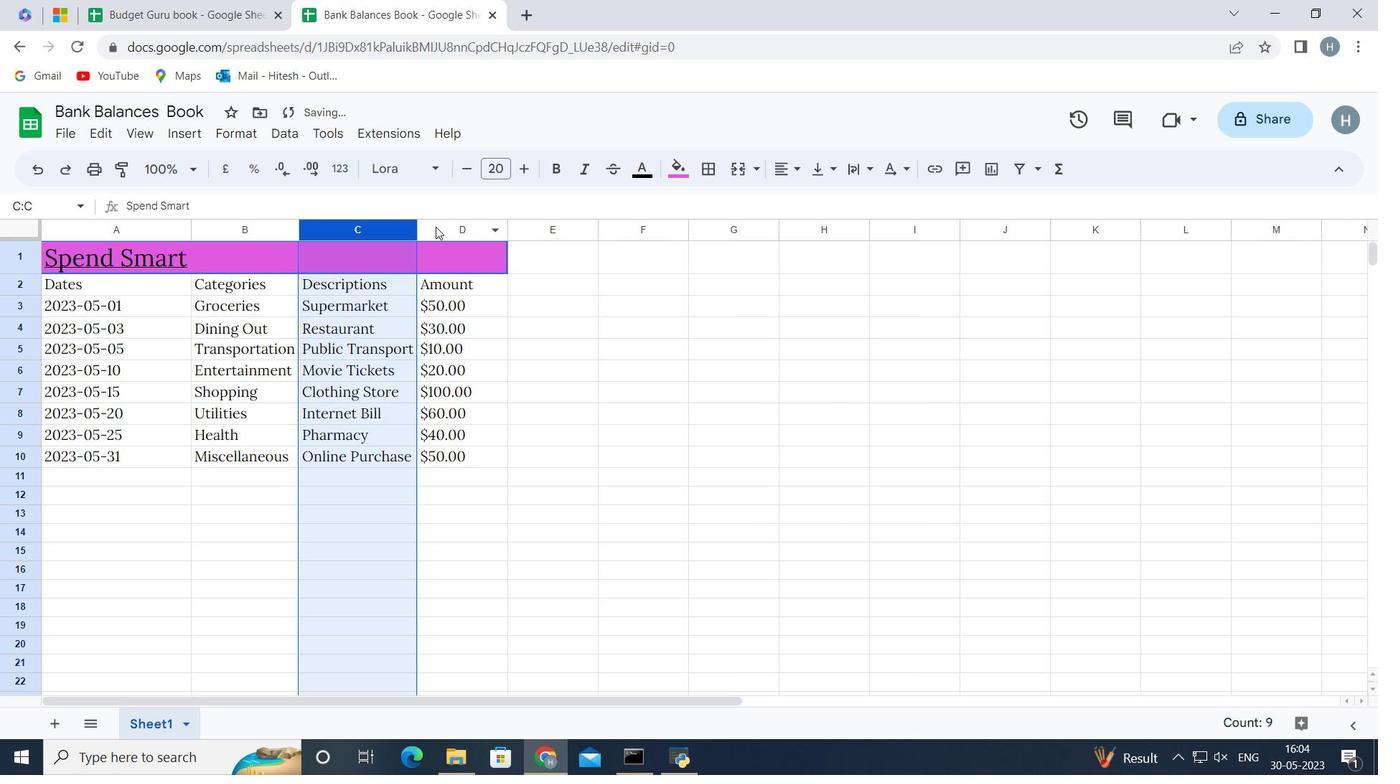 
Action: Mouse pressed left at (463, 223)
Screenshot: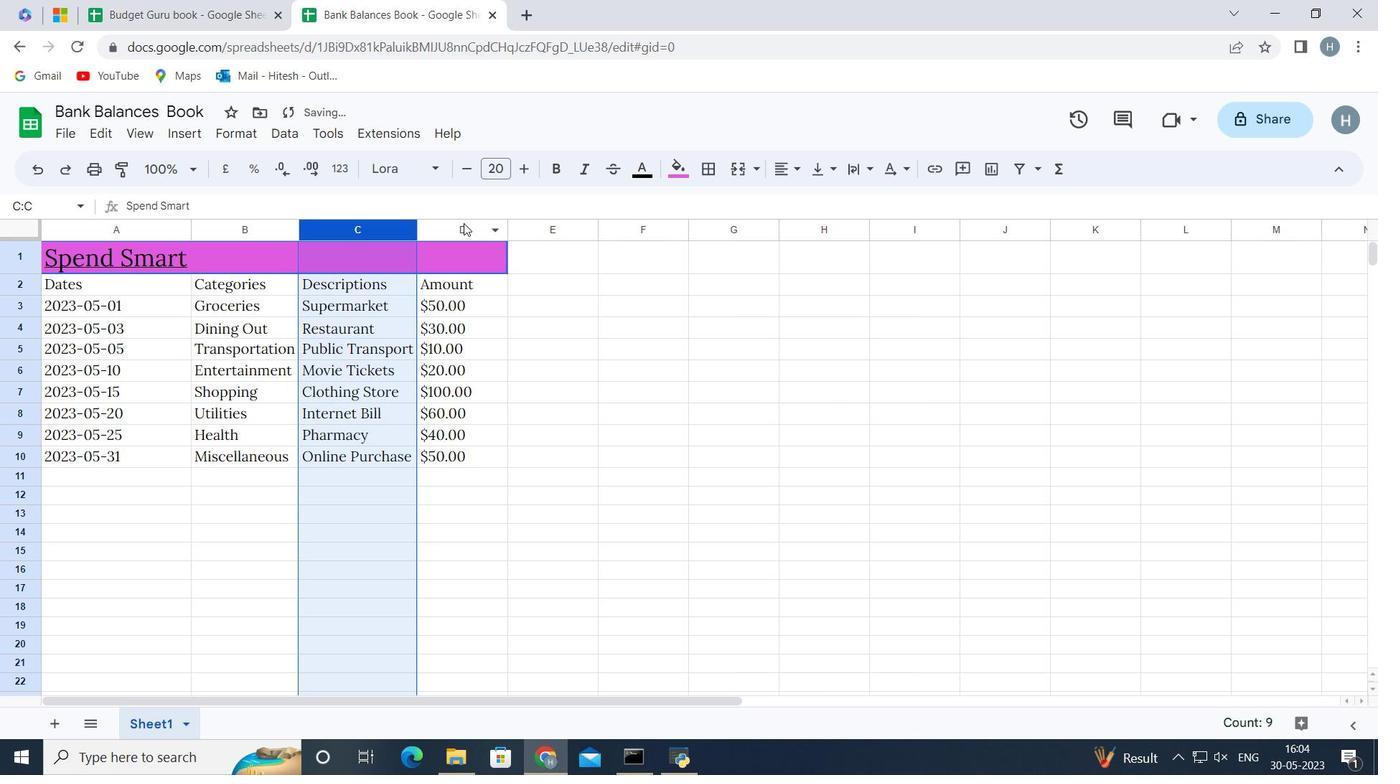 
Action: Mouse moved to (509, 234)
Screenshot: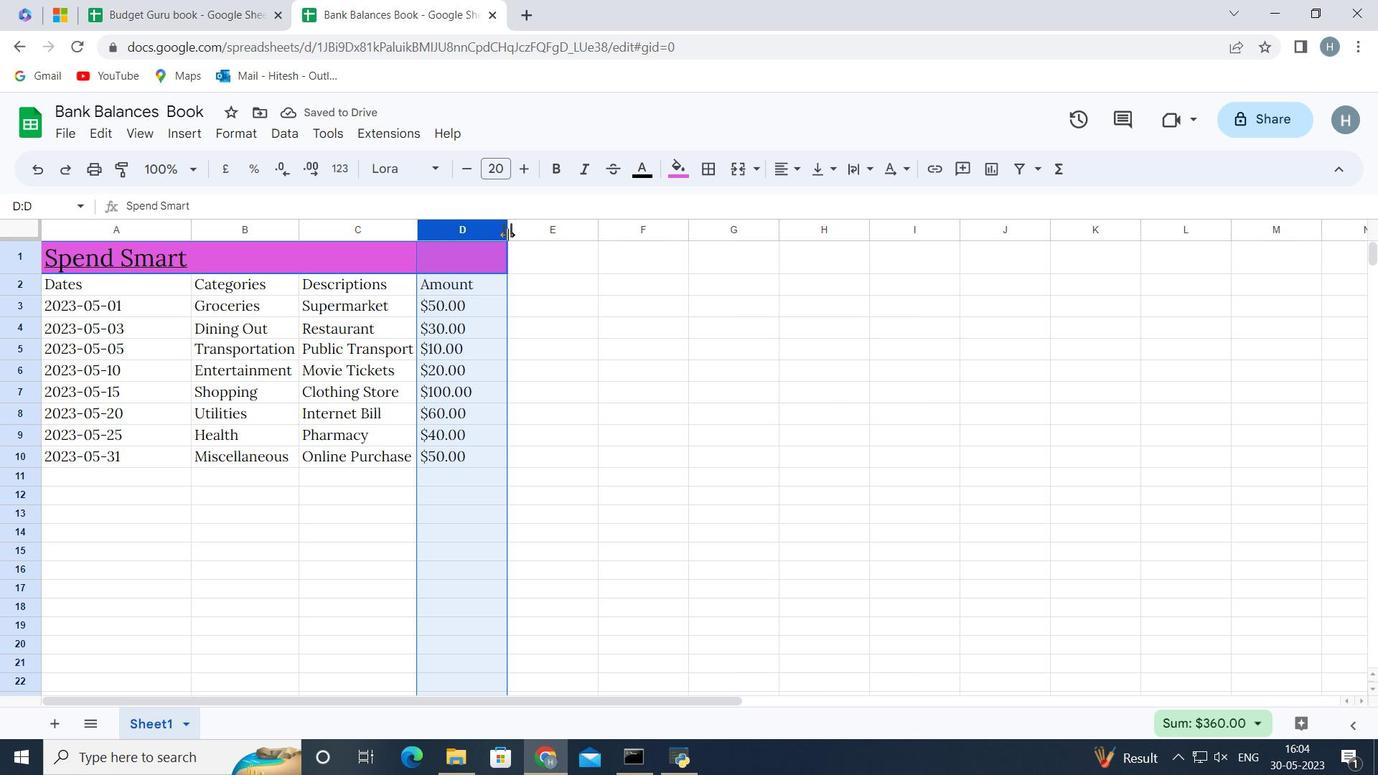 
Action: Mouse pressed left at (509, 234)
Screenshot: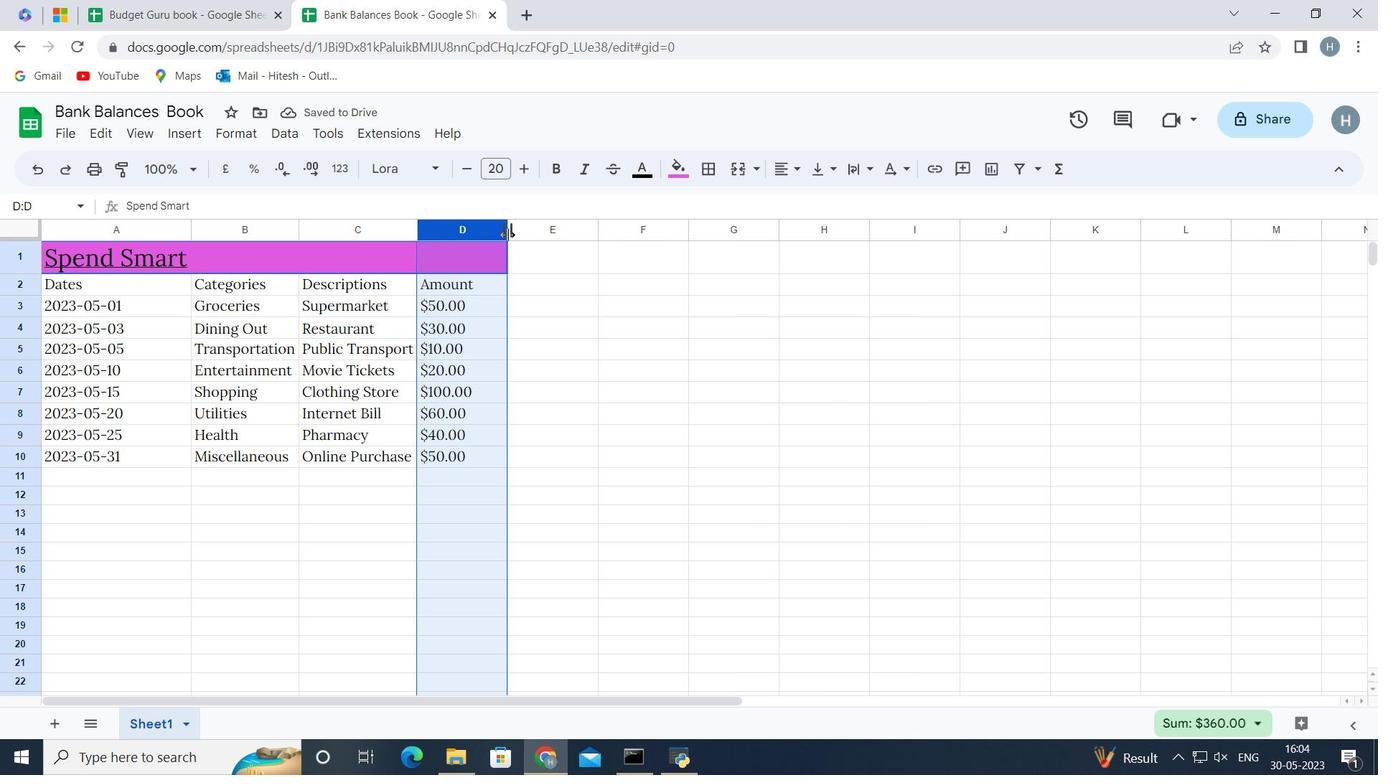 
Action: Mouse pressed left at (509, 234)
Screenshot: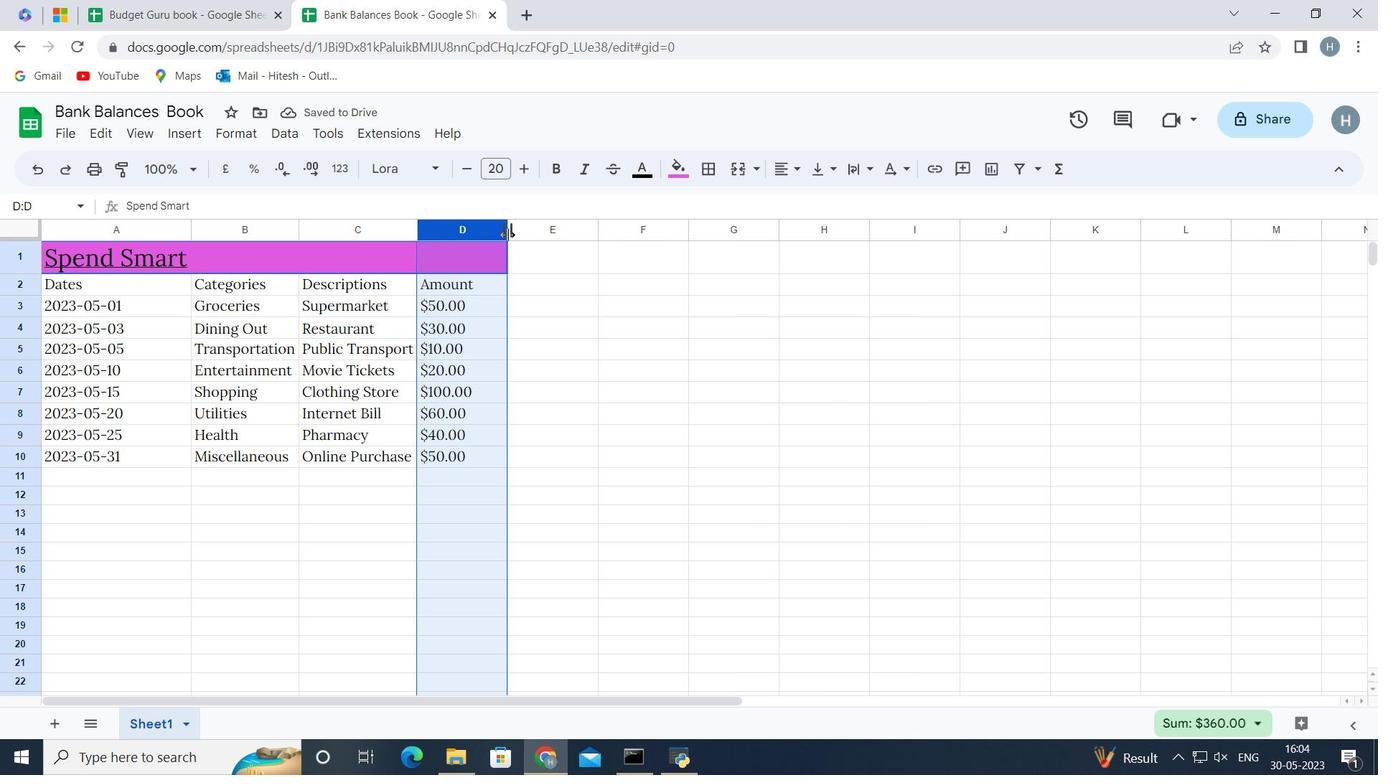 
Action: Mouse moved to (503, 502)
Screenshot: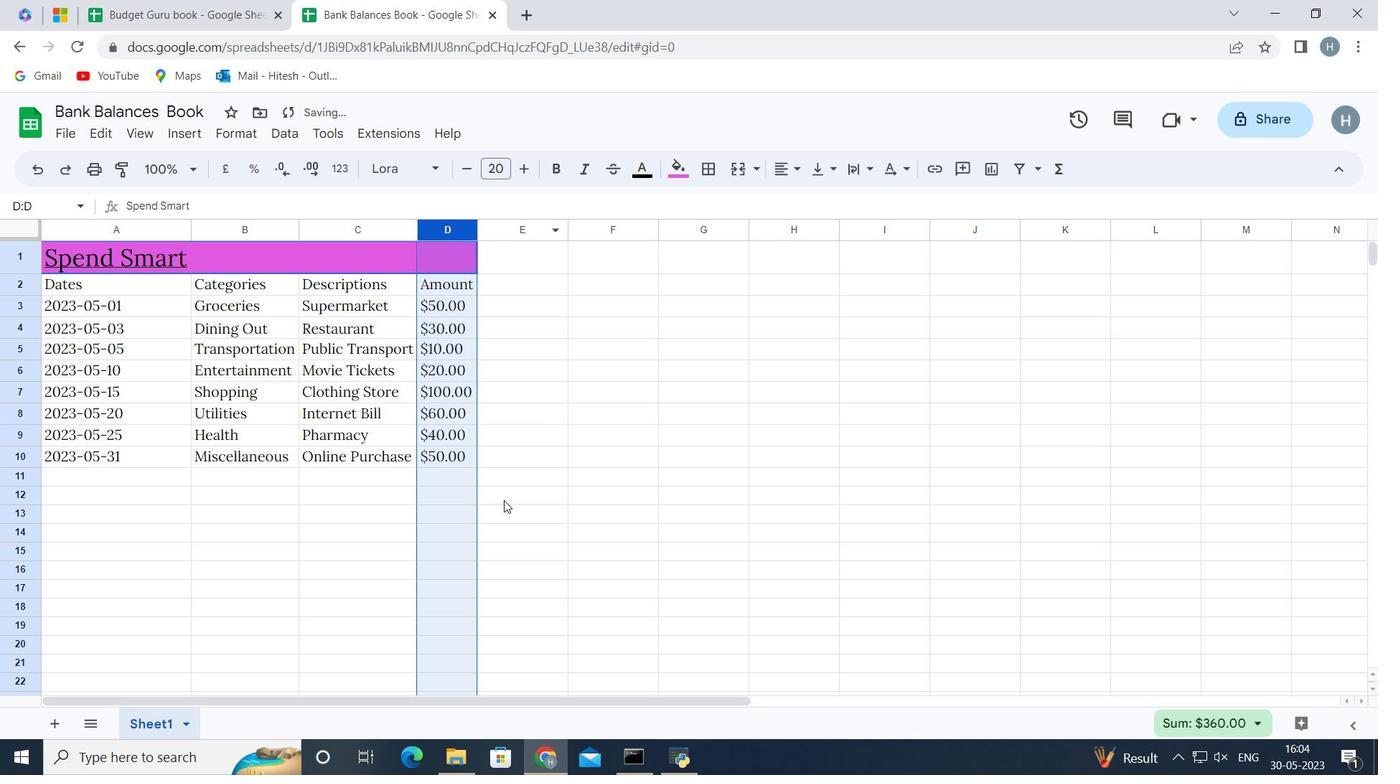 
Action: Mouse pressed left at (503, 502)
Screenshot: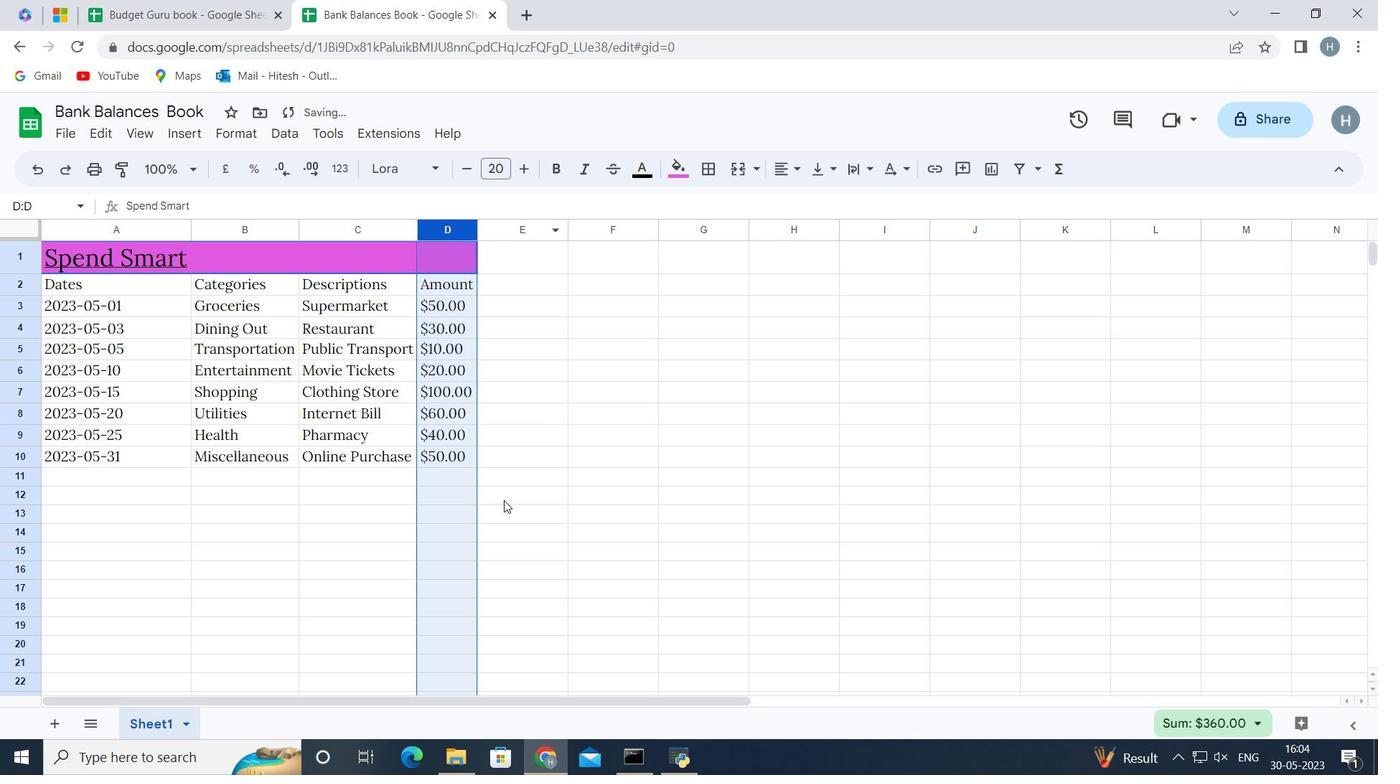 
Action: Mouse moved to (260, 518)
Screenshot: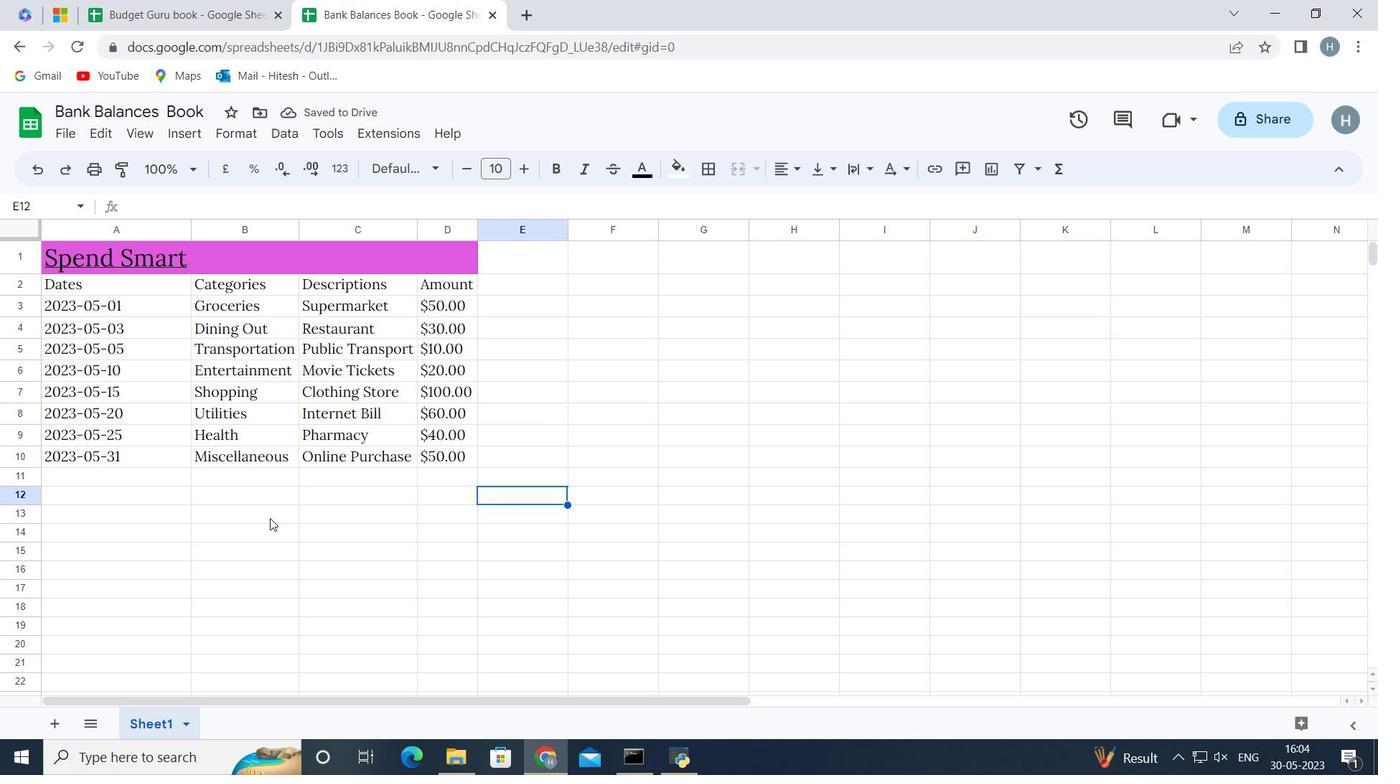 
